 Task: nan
Action: Mouse moved to (517, 142)
Screenshot: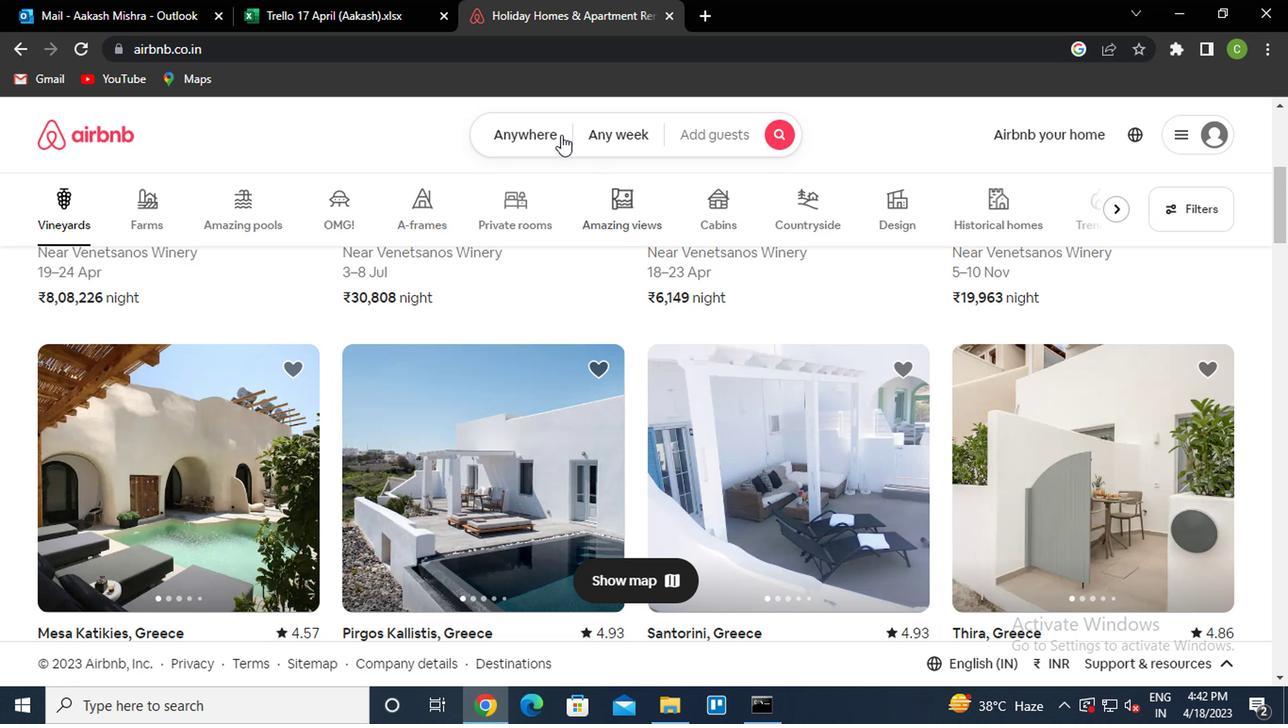 
Action: Mouse pressed left at (517, 142)
Screenshot: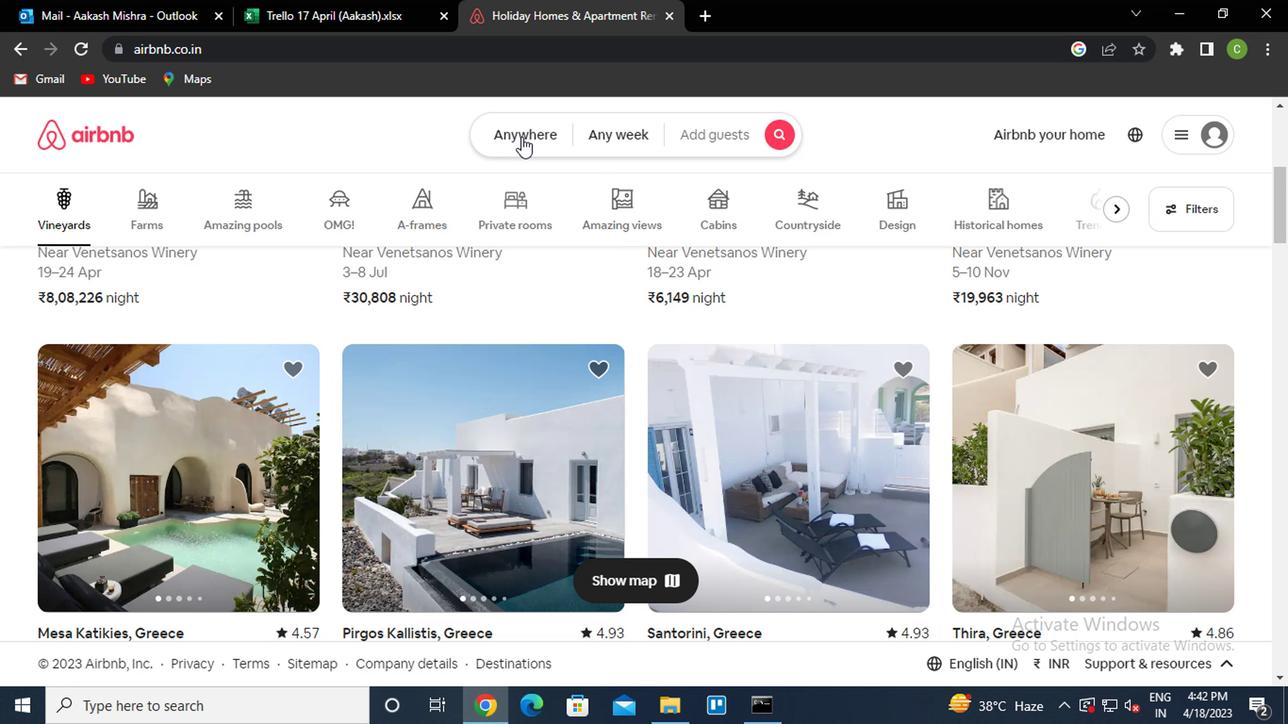 
Action: Mouse moved to (354, 218)
Screenshot: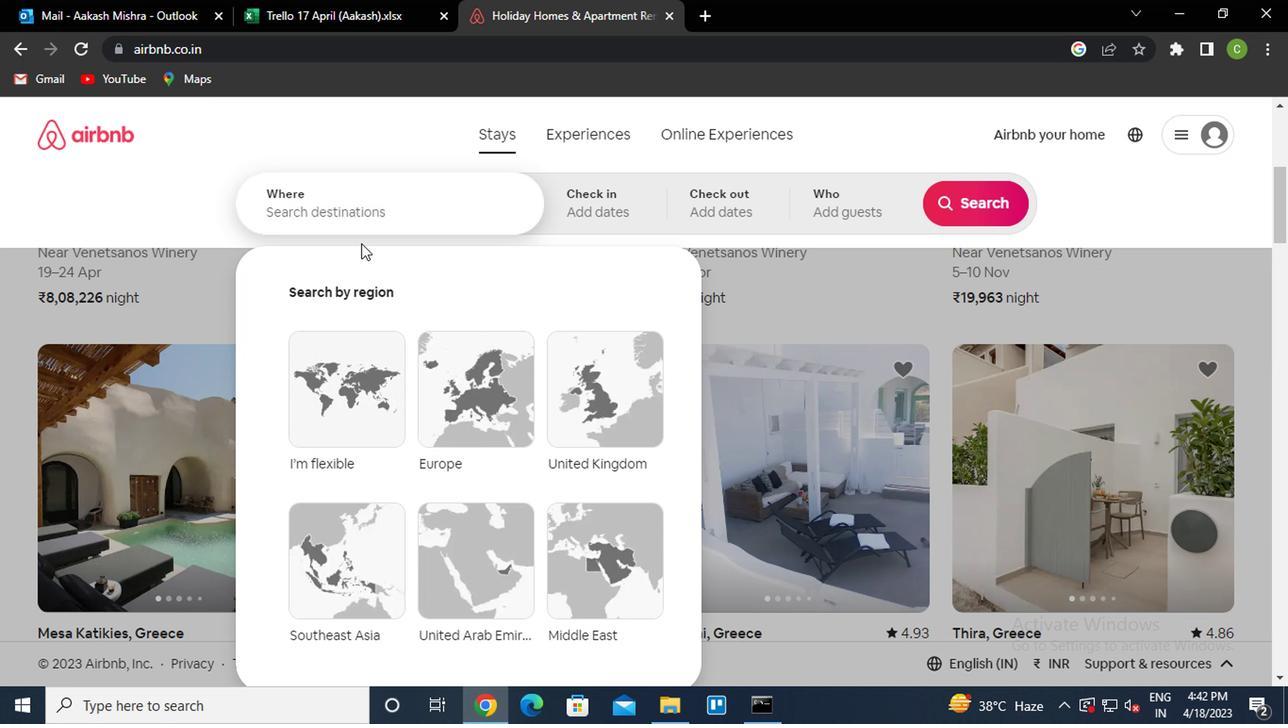 
Action: Mouse pressed left at (354, 218)
Screenshot: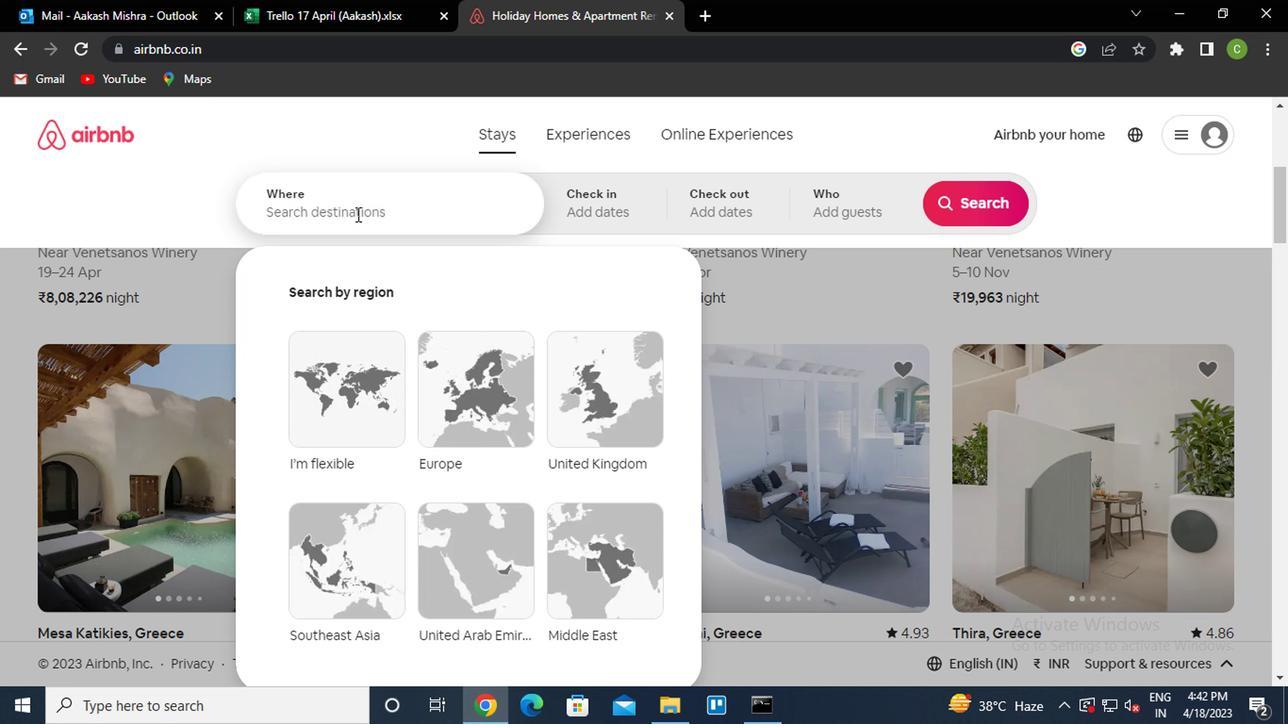 
Action: Mouse moved to (354, 217)
Screenshot: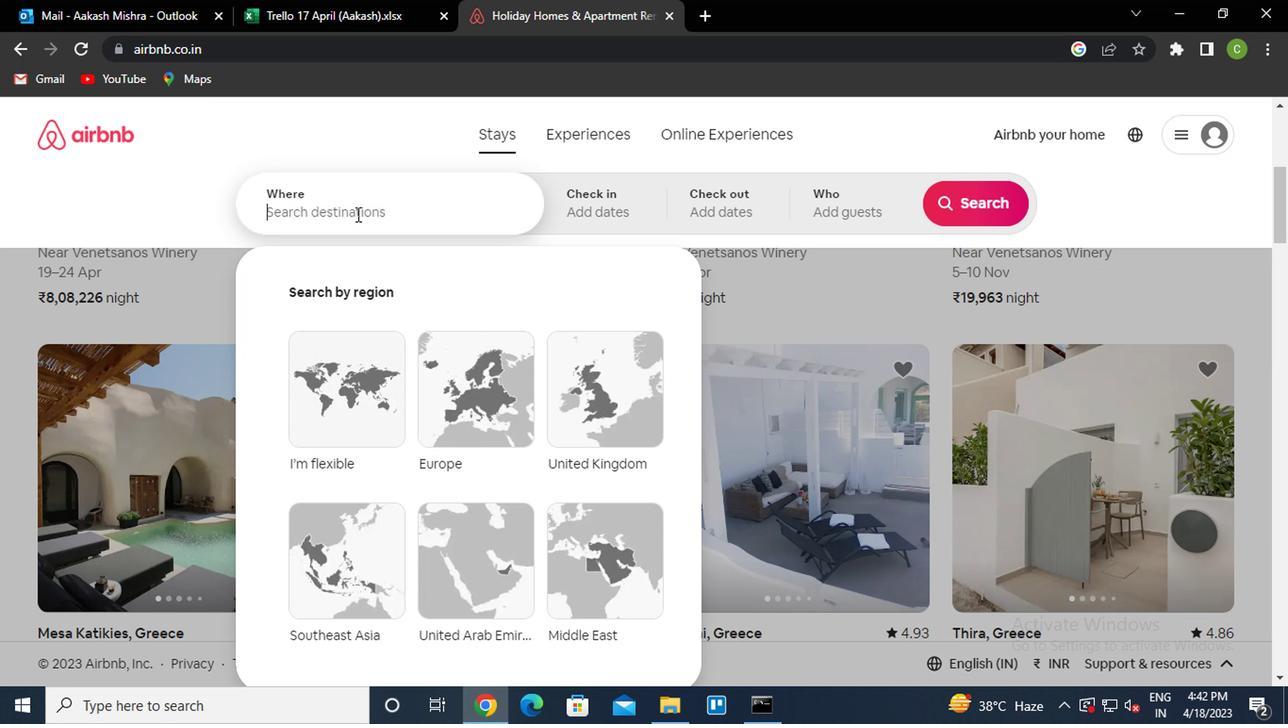 
Action: Key pressed <Key.caps_lock>c<Key.caps_lock>ampo<Key.space><Key.caps_lock>a<Key.caps_lock>legre<Key.space>brazil
Screenshot: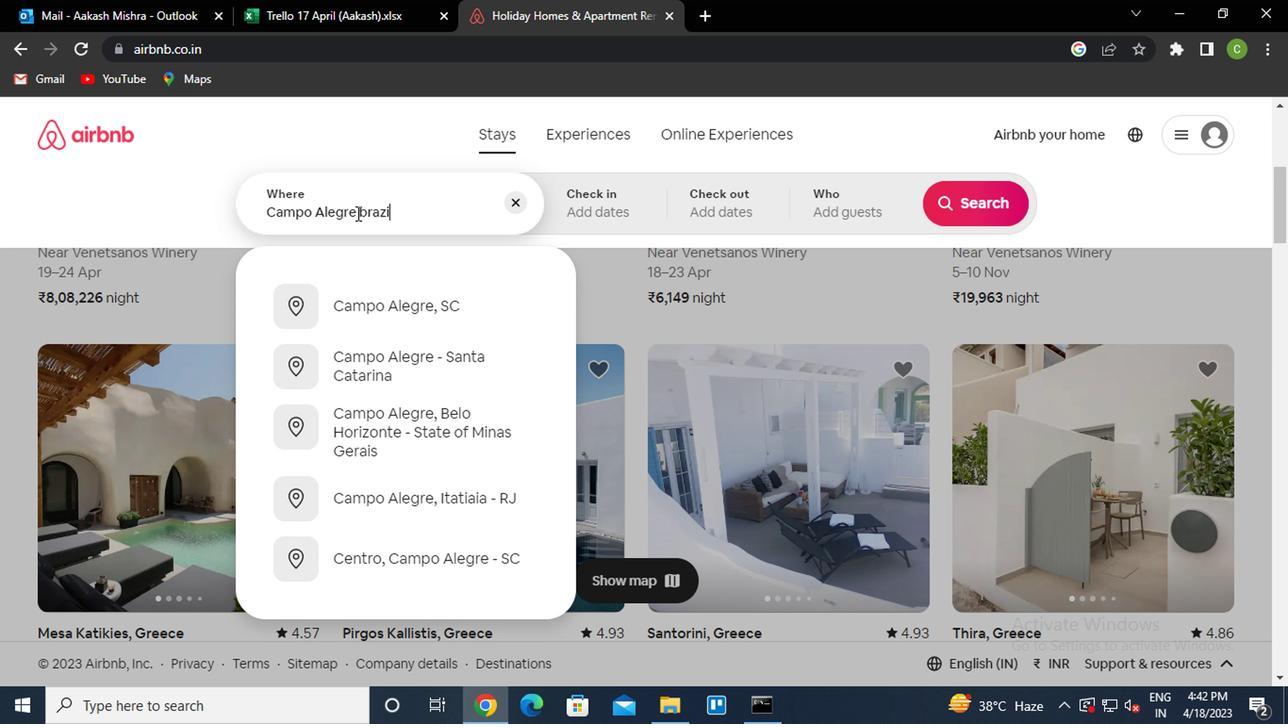 
Action: Mouse moved to (389, 298)
Screenshot: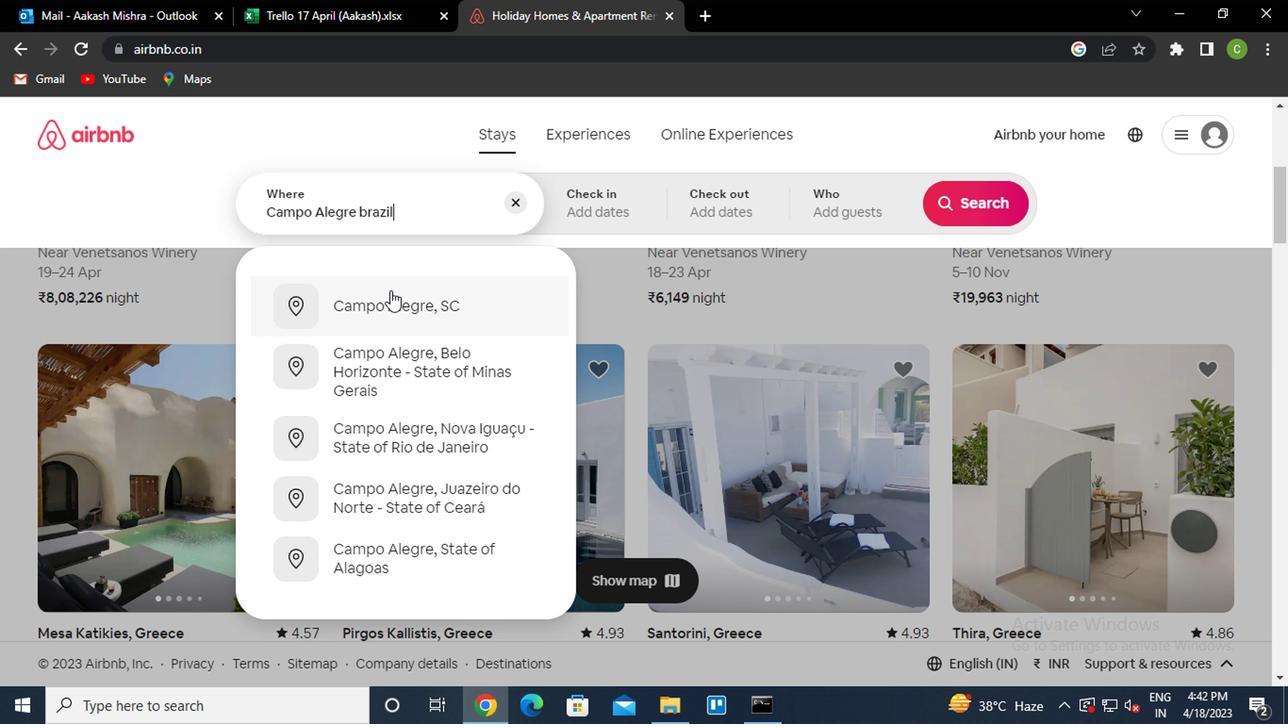 
Action: Mouse pressed left at (389, 298)
Screenshot: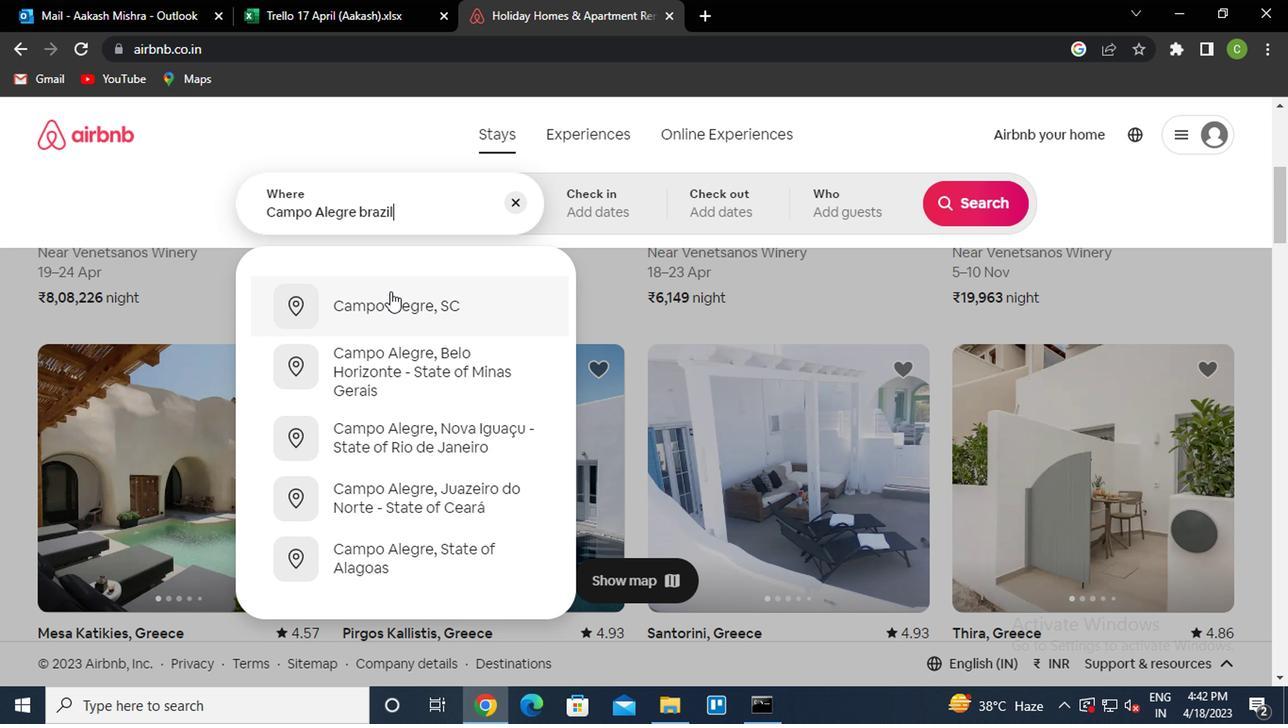 
Action: Mouse moved to (951, 352)
Screenshot: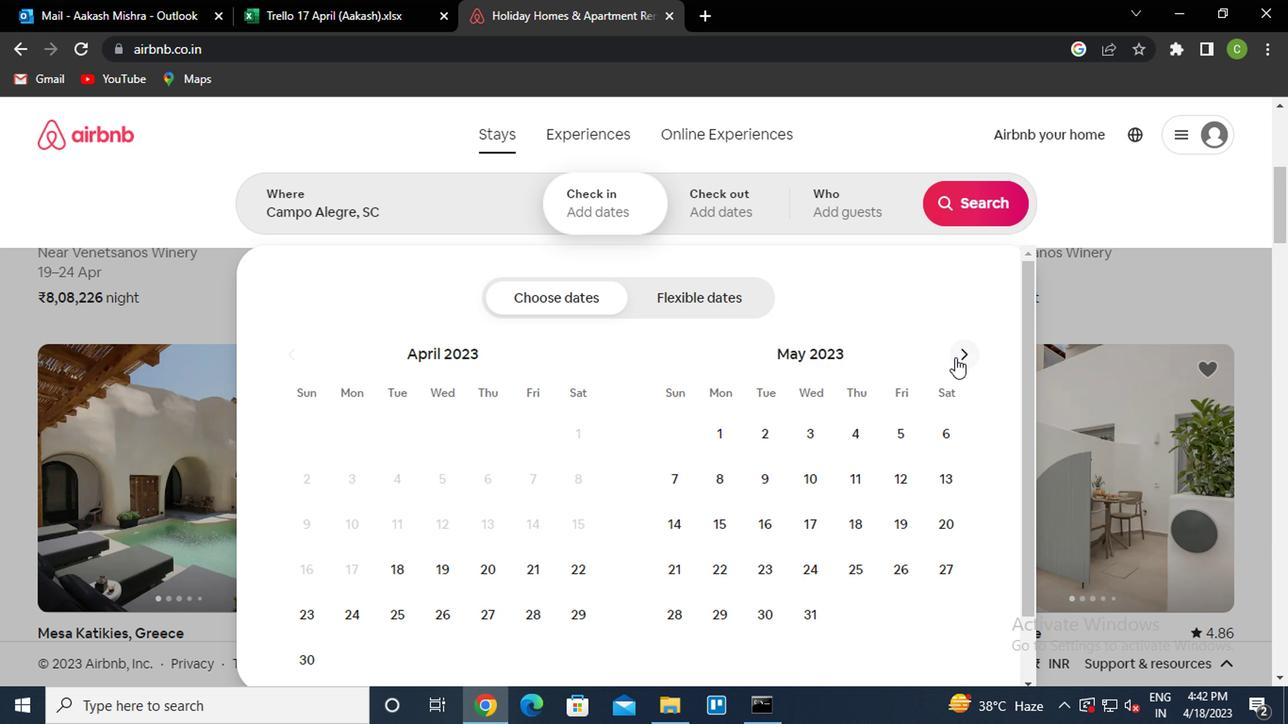 
Action: Mouse pressed left at (951, 352)
Screenshot: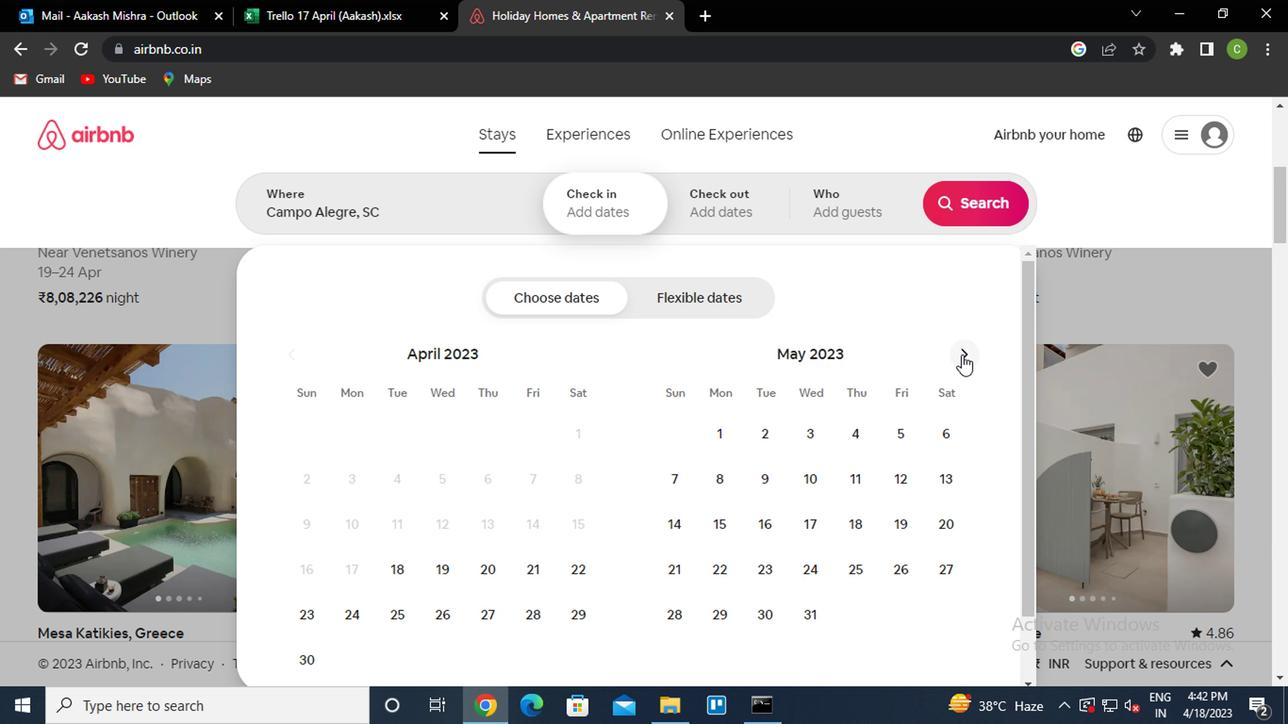 
Action: Mouse pressed left at (951, 352)
Screenshot: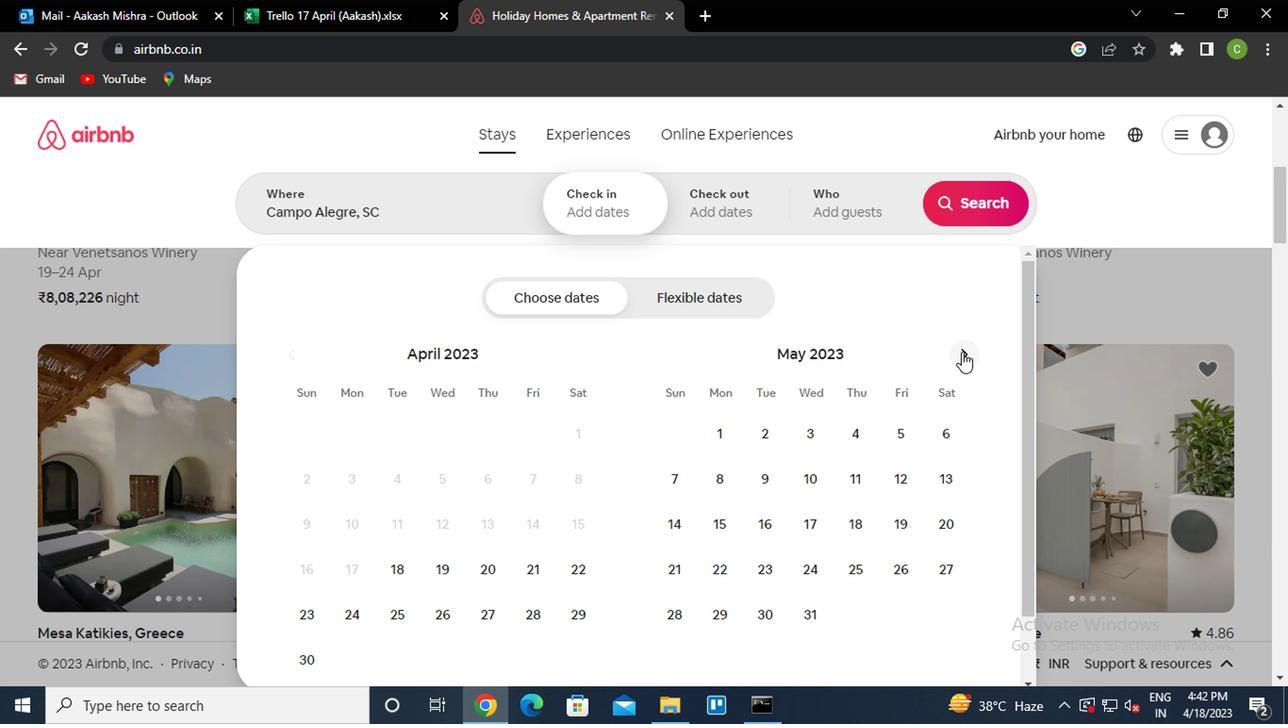 
Action: Mouse pressed left at (951, 352)
Screenshot: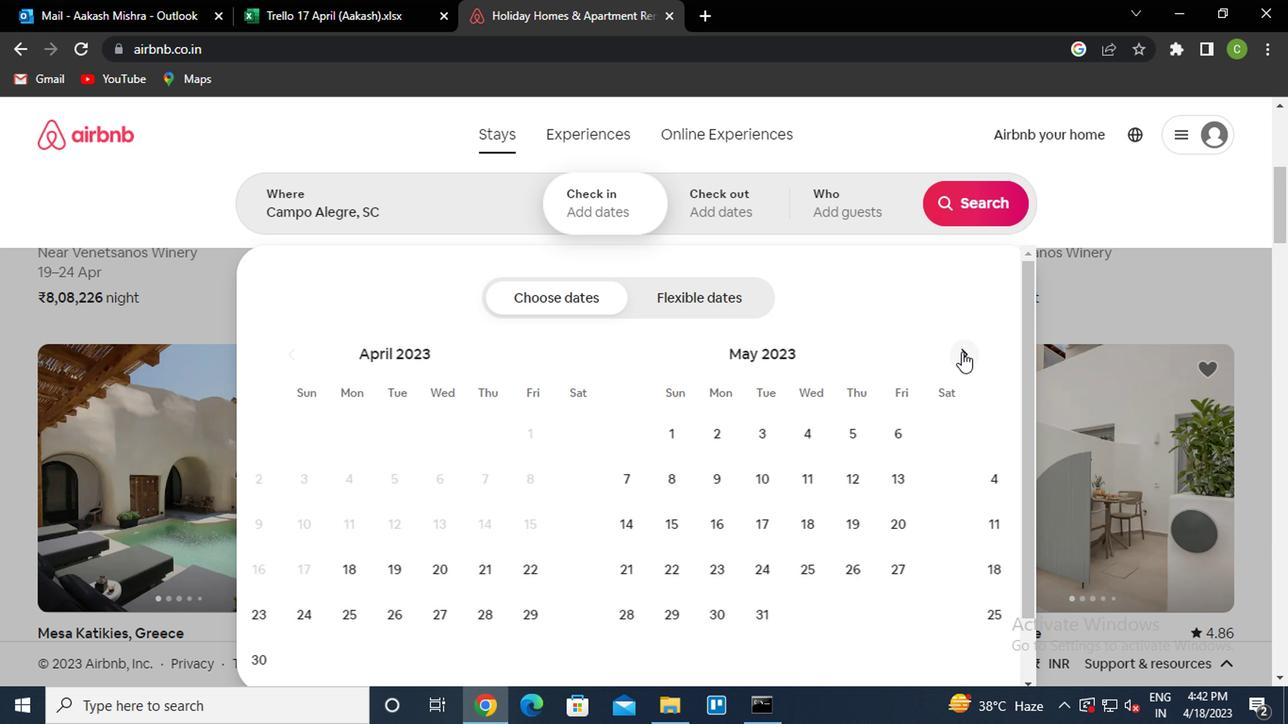 
Action: Mouse pressed left at (951, 352)
Screenshot: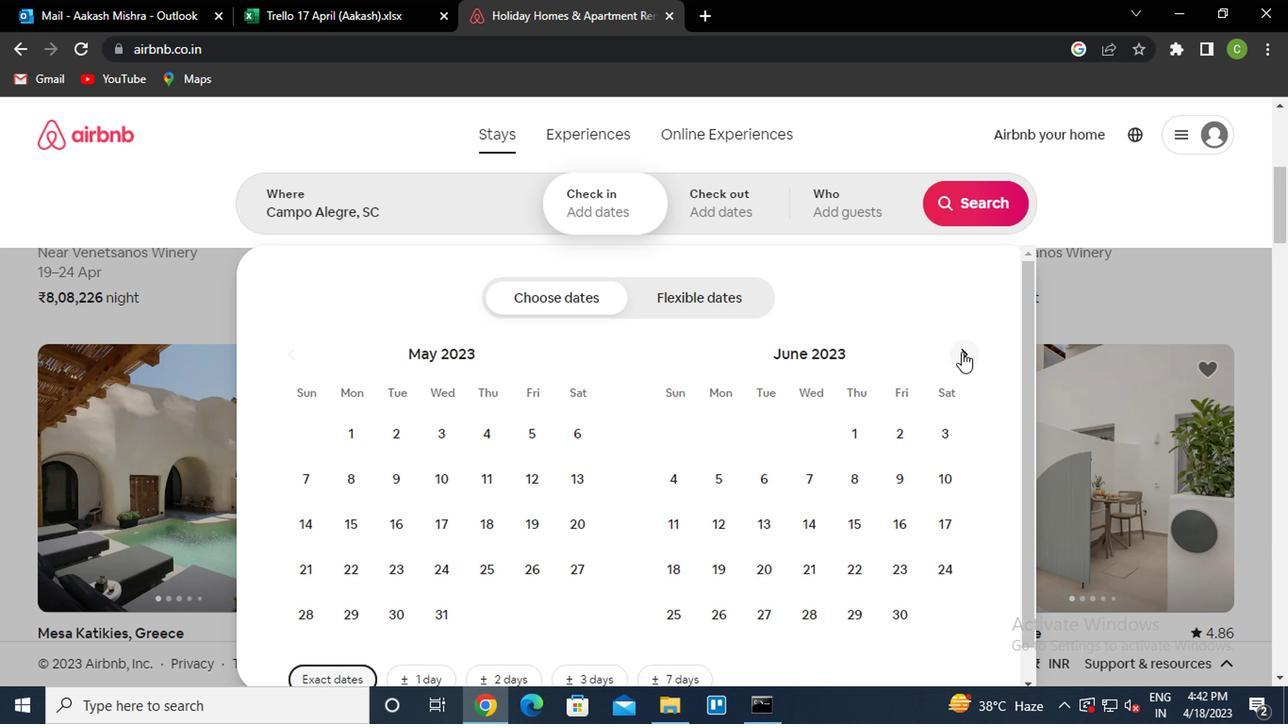 
Action: Mouse pressed left at (951, 352)
Screenshot: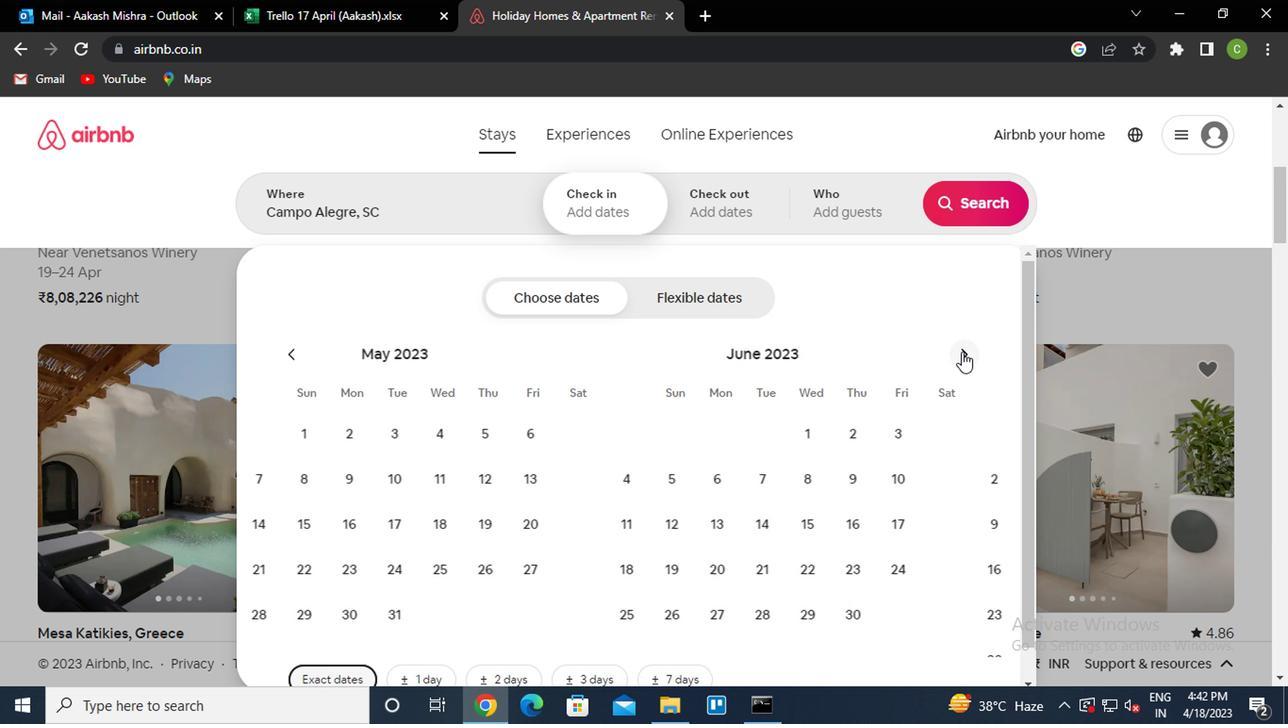 
Action: Mouse pressed left at (951, 352)
Screenshot: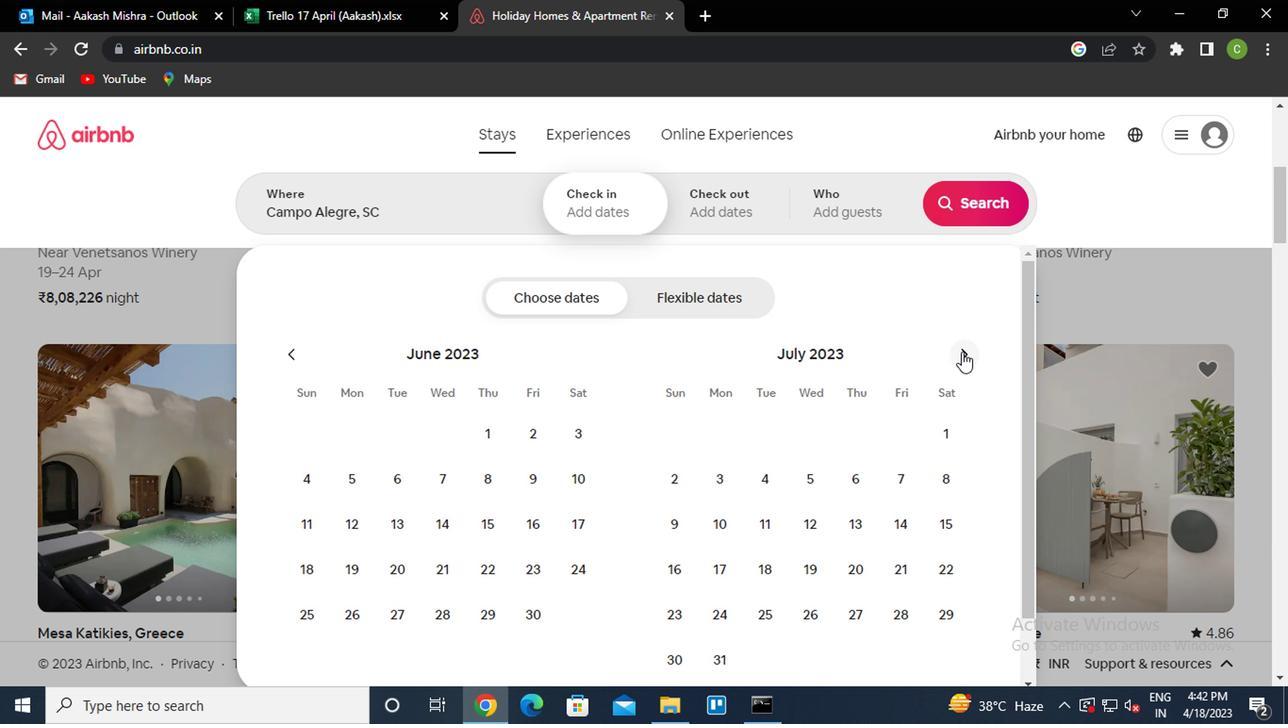 
Action: Mouse pressed left at (951, 352)
Screenshot: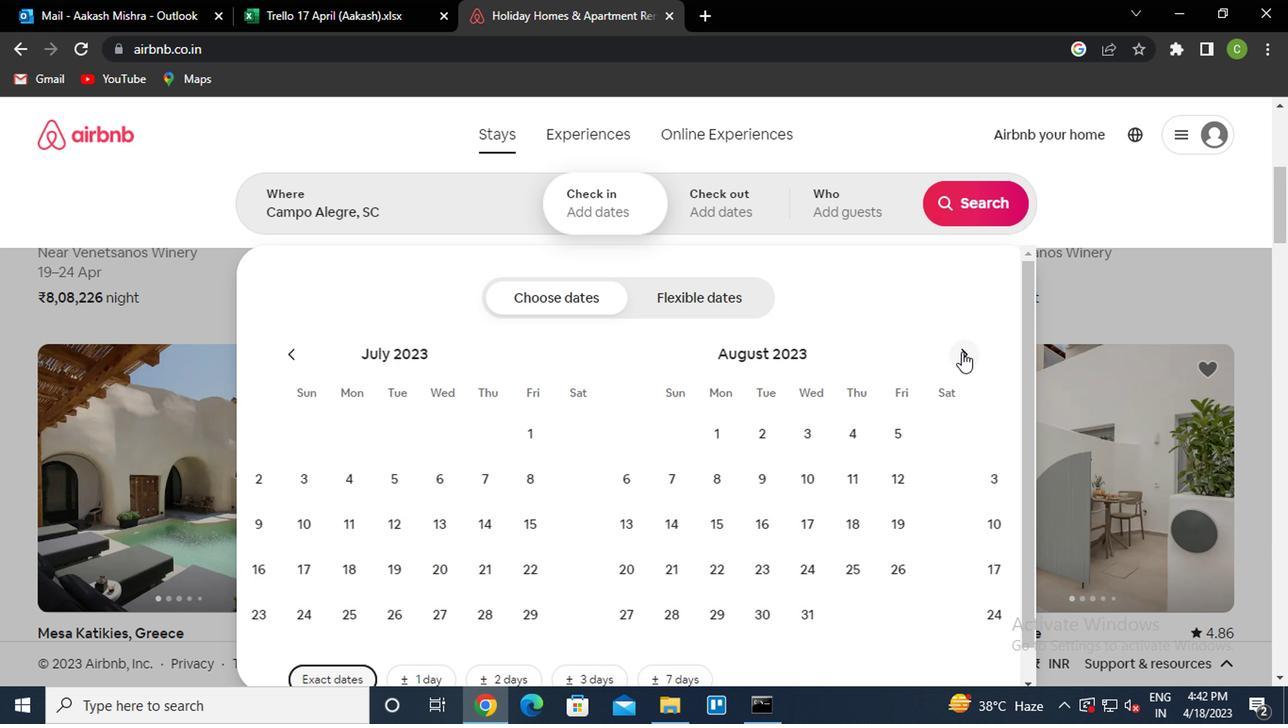 
Action: Mouse moved to (452, 482)
Screenshot: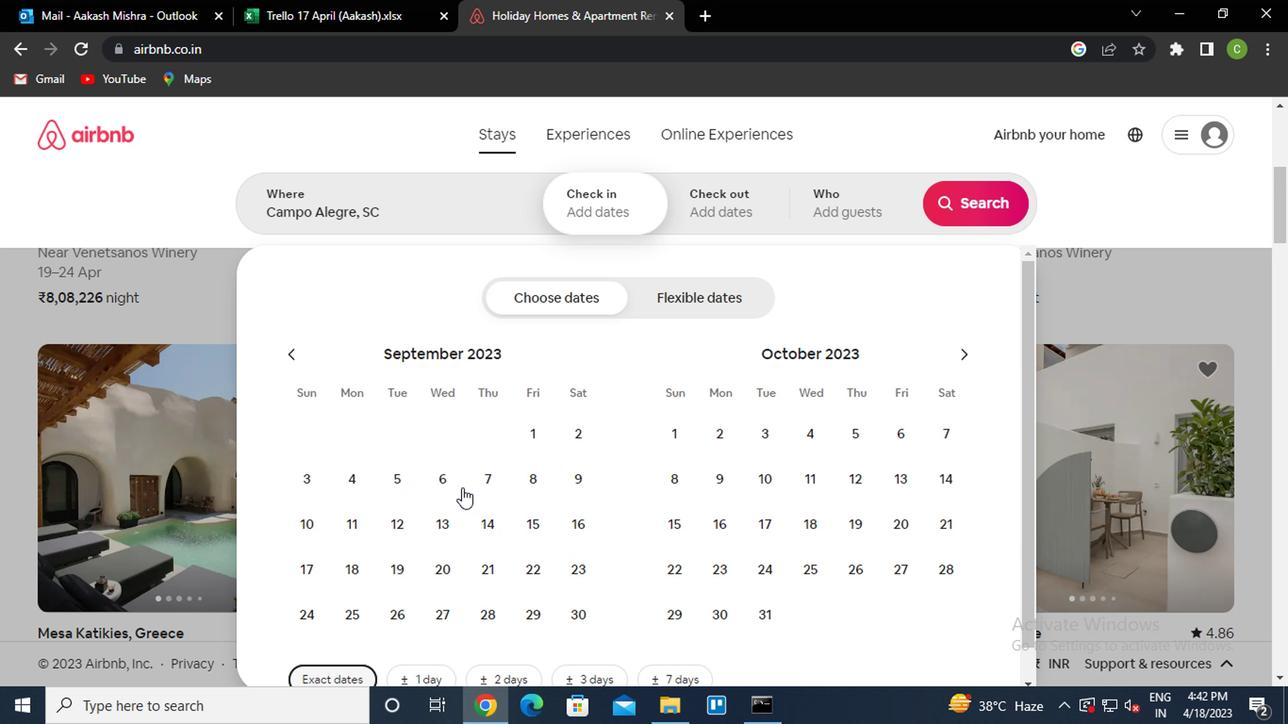 
Action: Mouse pressed left at (452, 482)
Screenshot: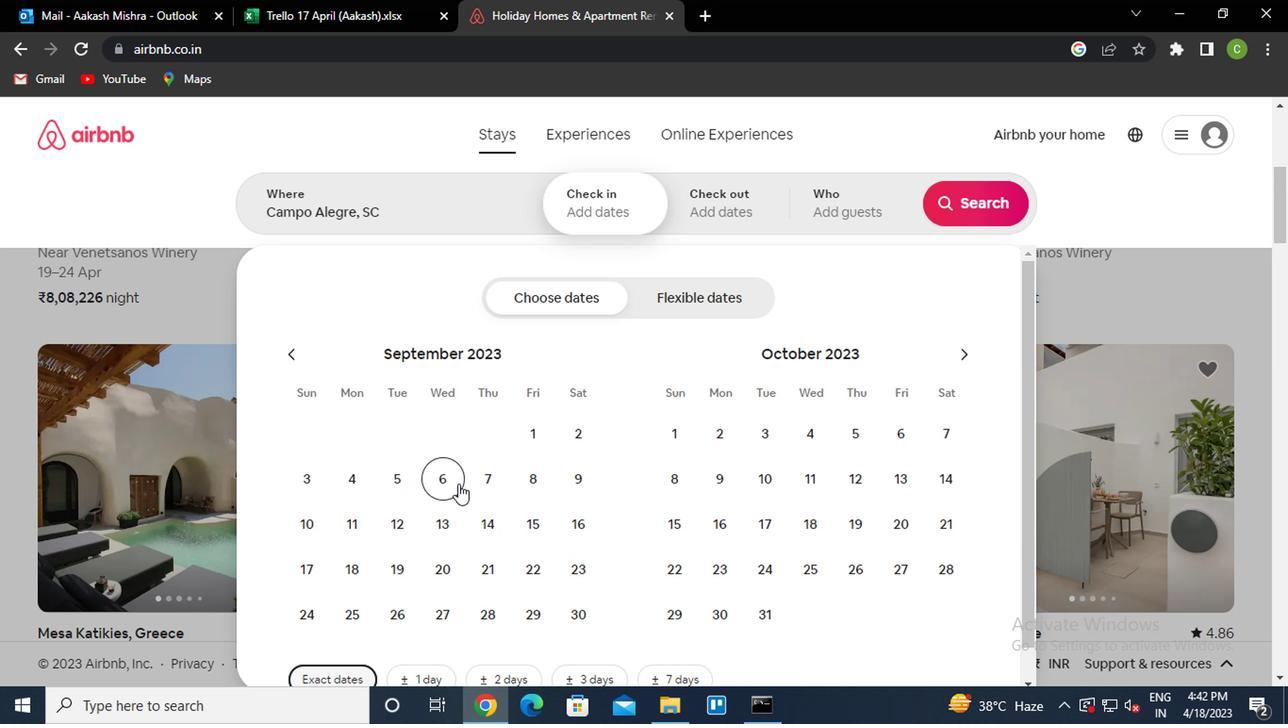 
Action: Mouse moved to (301, 526)
Screenshot: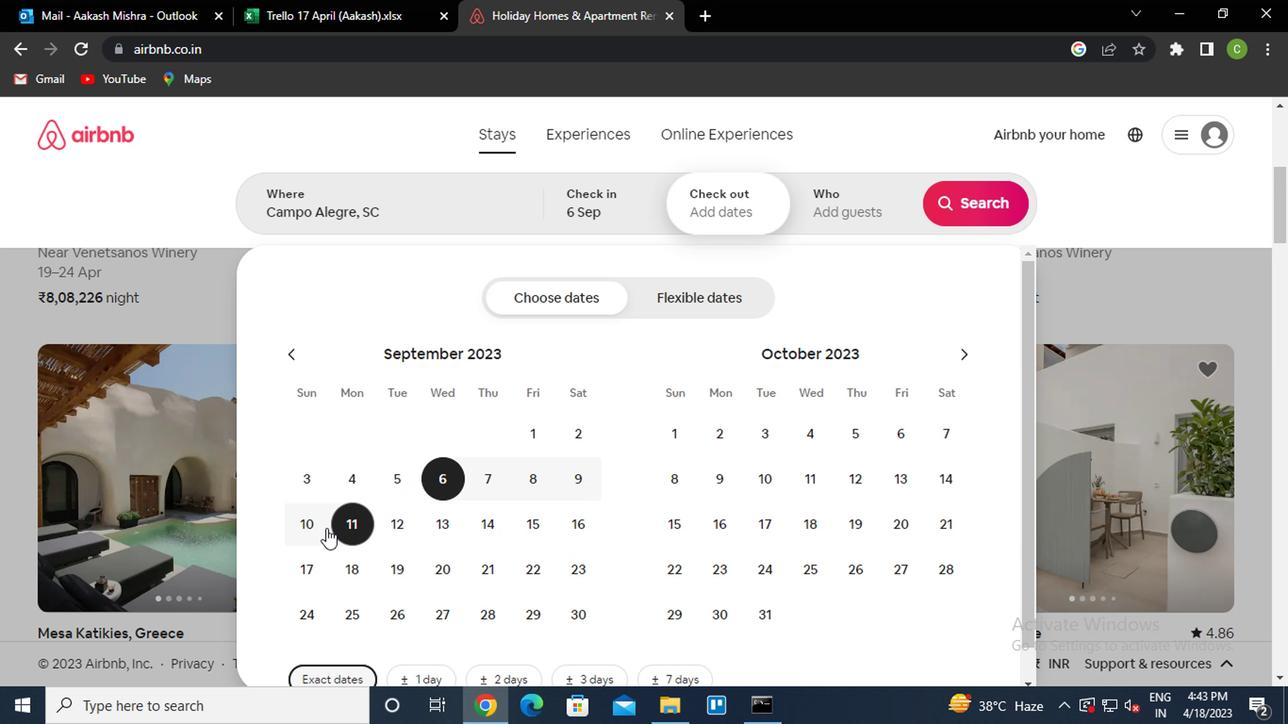 
Action: Mouse pressed left at (301, 526)
Screenshot: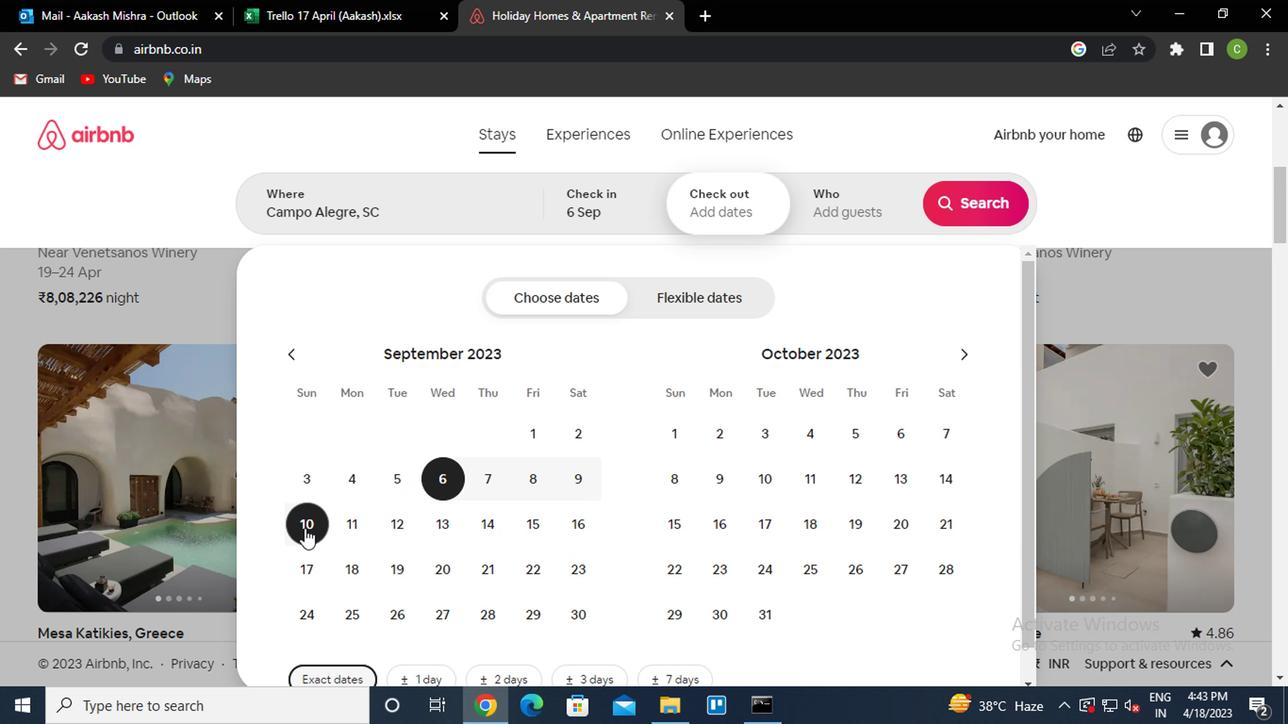 
Action: Mouse moved to (829, 205)
Screenshot: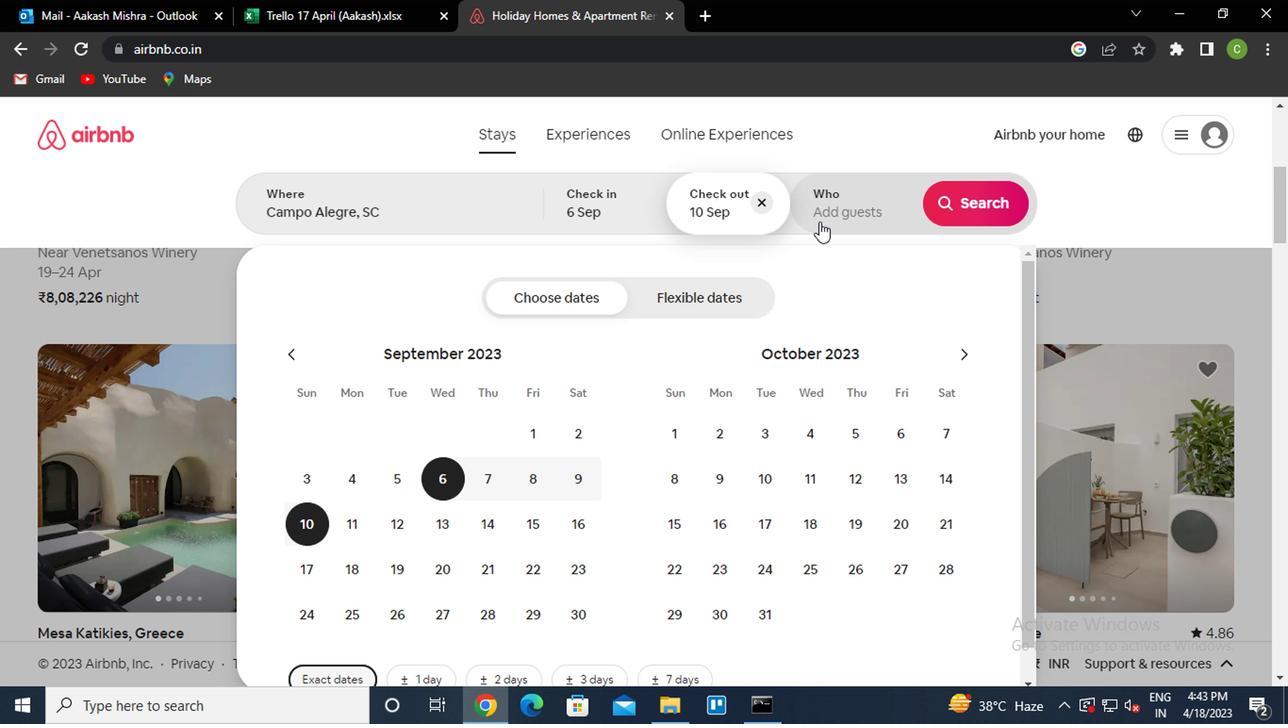 
Action: Mouse pressed left at (829, 205)
Screenshot: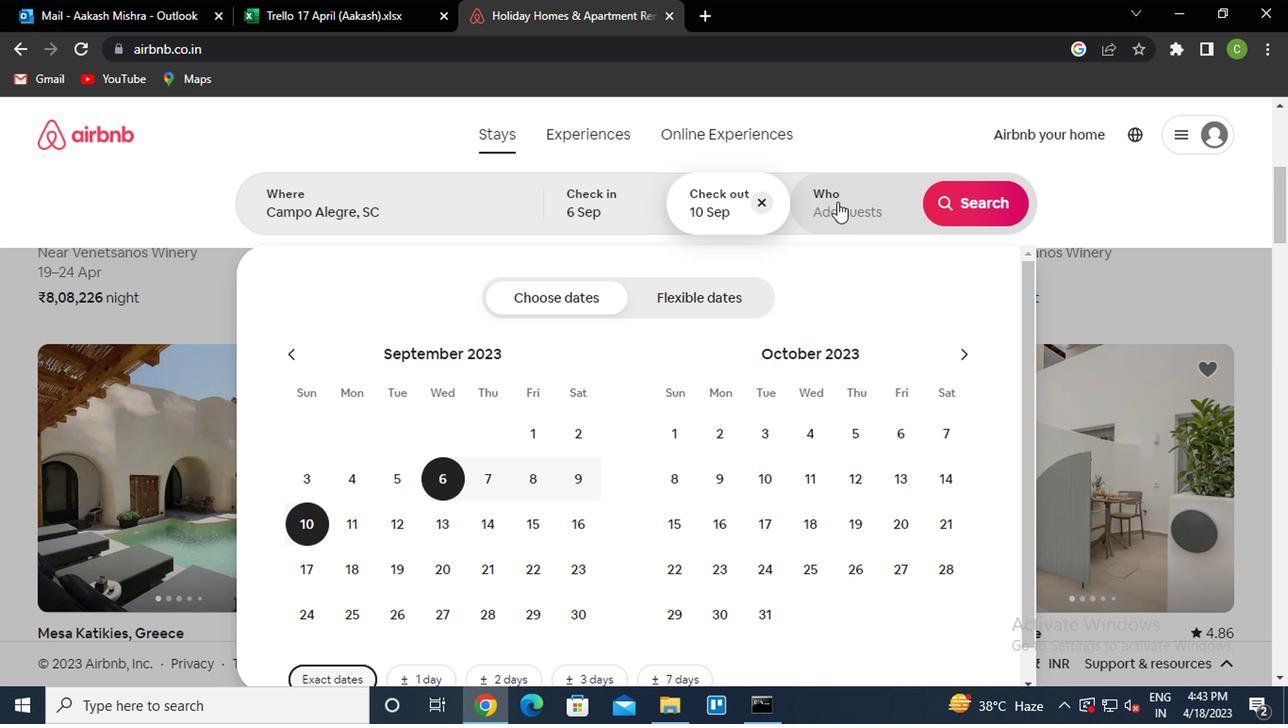 
Action: Mouse moved to (970, 310)
Screenshot: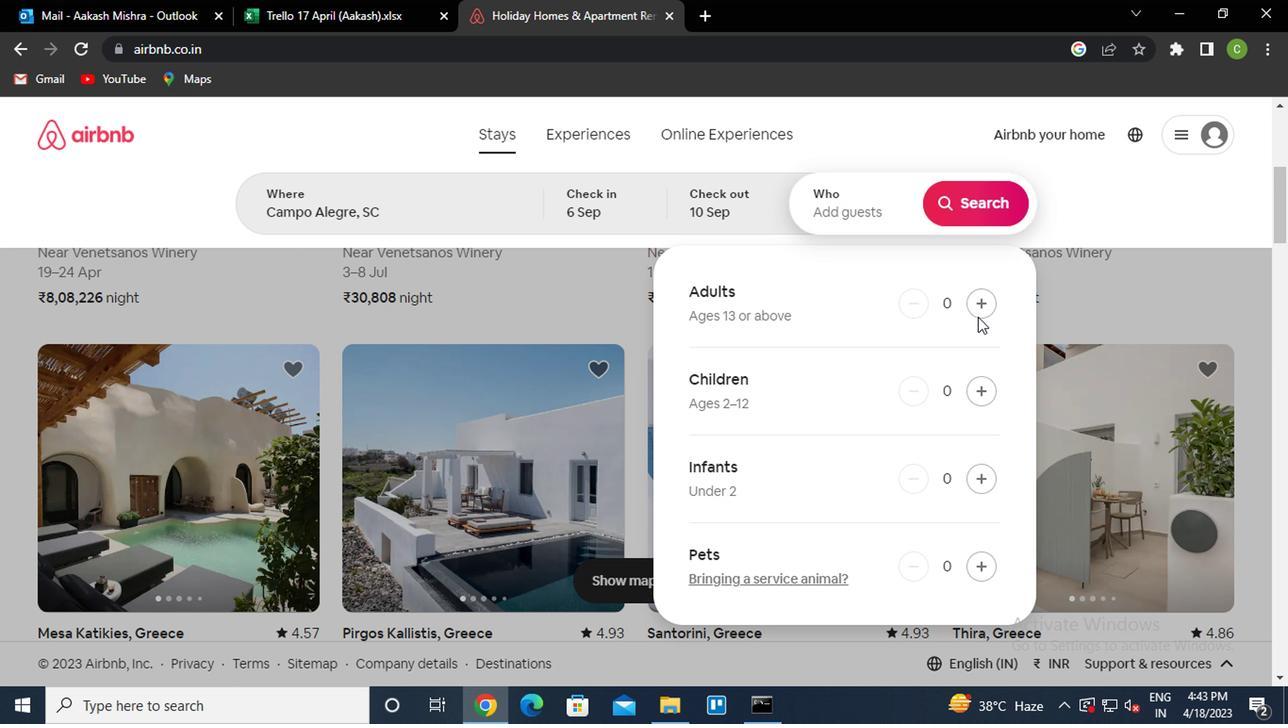 
Action: Mouse pressed left at (970, 310)
Screenshot: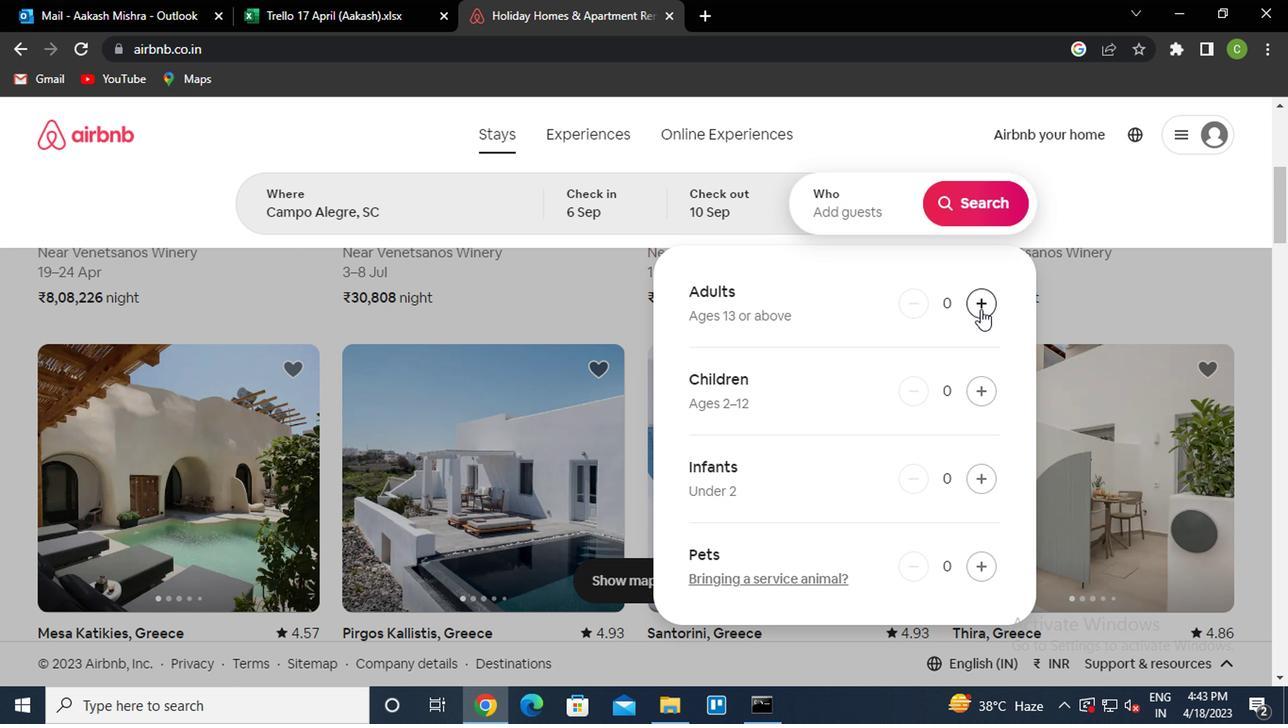 
Action: Mouse moved to (1078, 321)
Screenshot: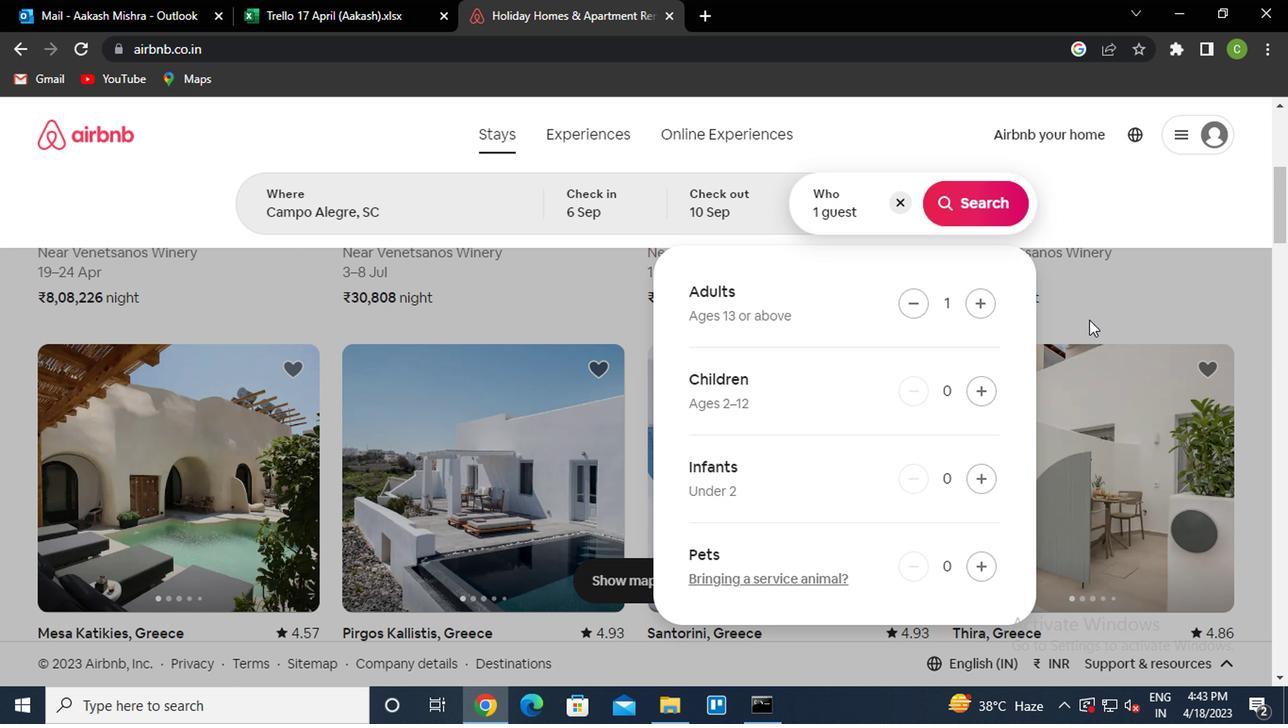 
Action: Mouse pressed left at (1078, 321)
Screenshot: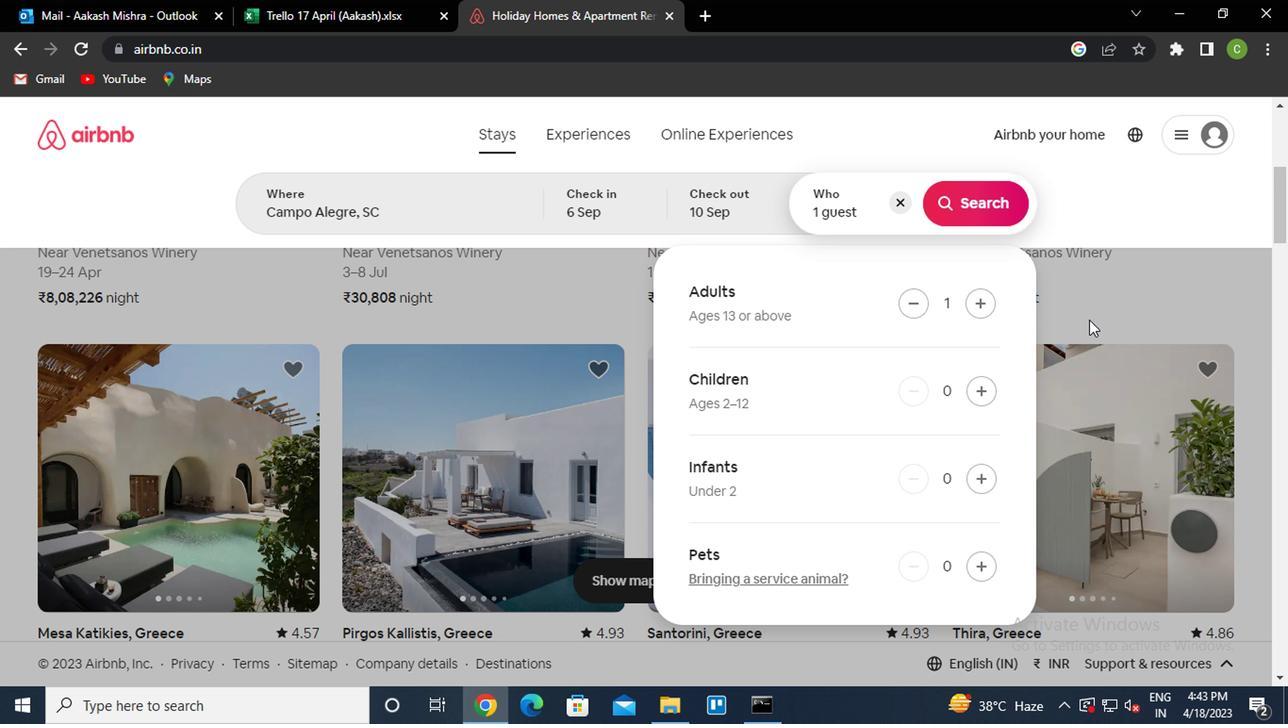 
Action: Mouse moved to (1169, 218)
Screenshot: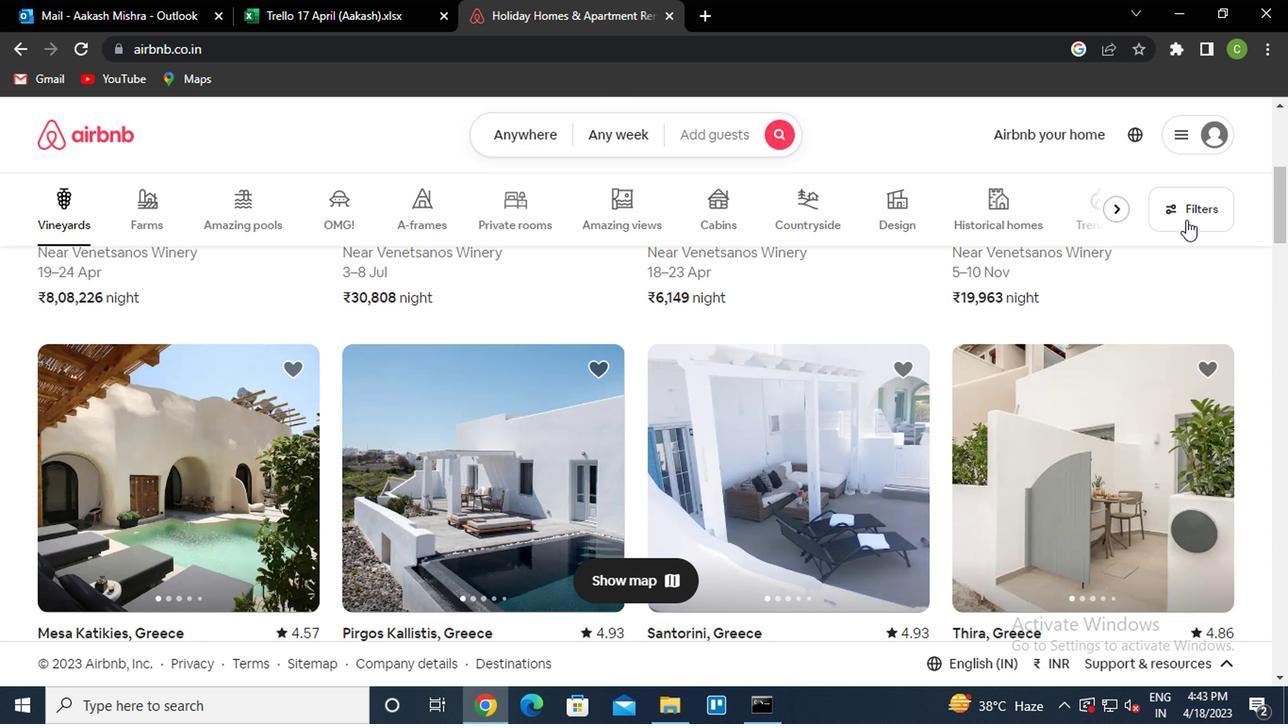 
Action: Mouse pressed left at (1169, 218)
Screenshot: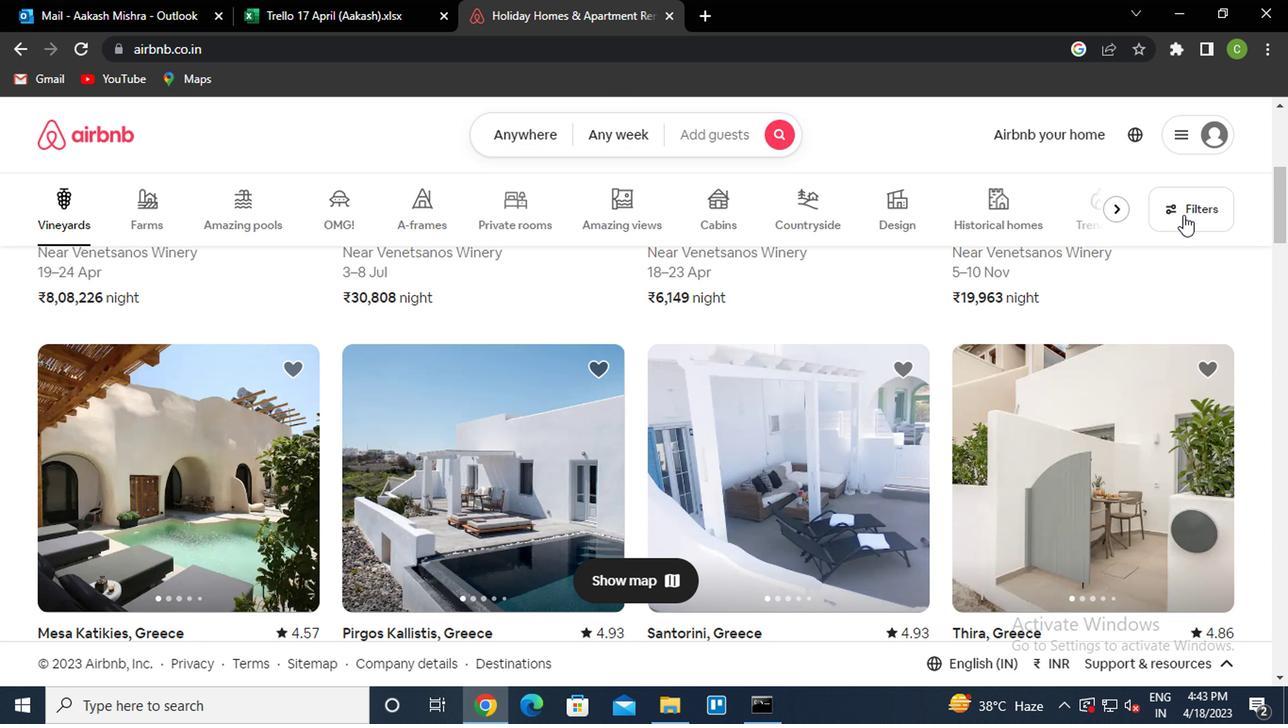 
Action: Mouse moved to (393, 446)
Screenshot: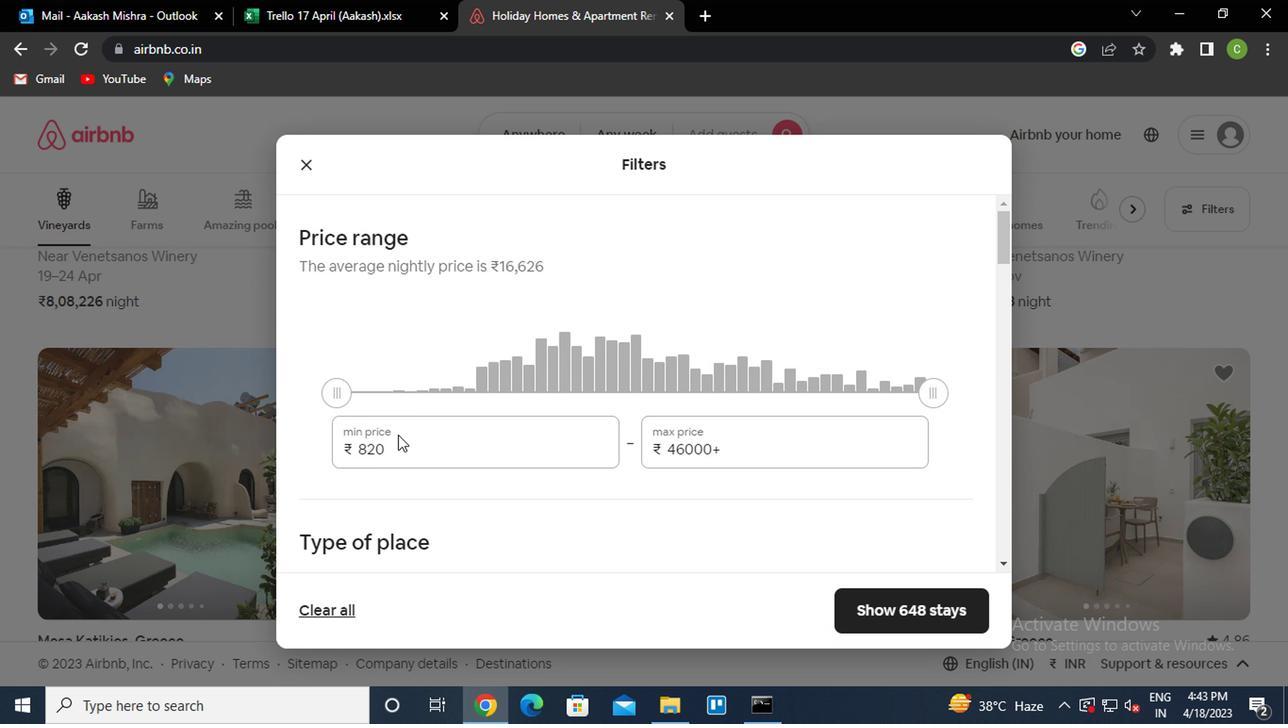 
Action: Mouse pressed left at (393, 446)
Screenshot: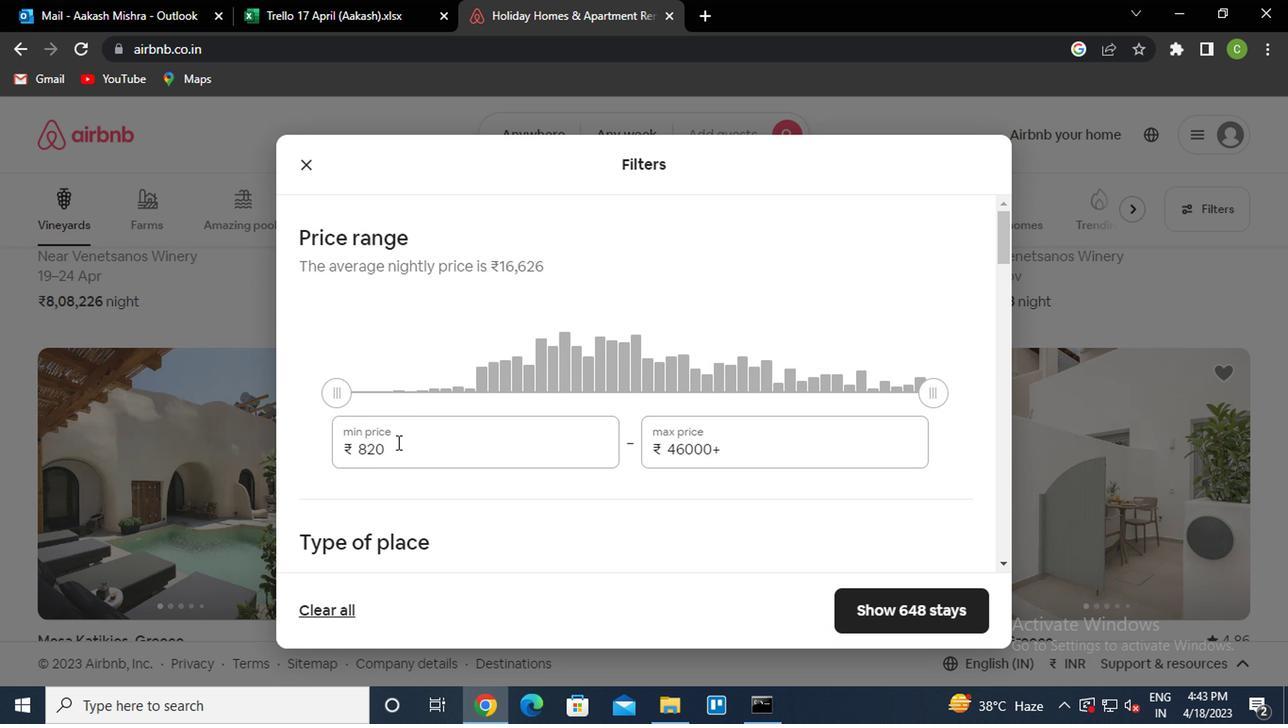 
Action: Mouse moved to (393, 448)
Screenshot: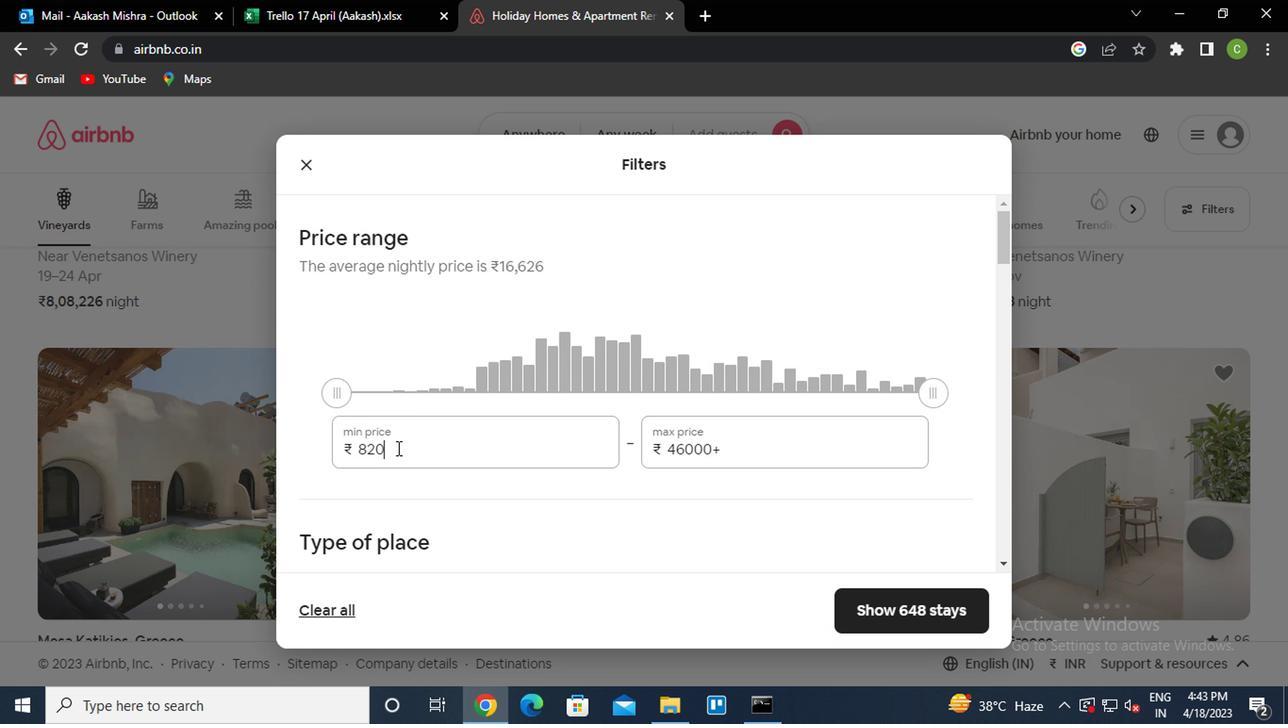 
Action: Key pressed <Key.backspace><Key.backspace><Key.backspace>10000<Key.tab>15000
Screenshot: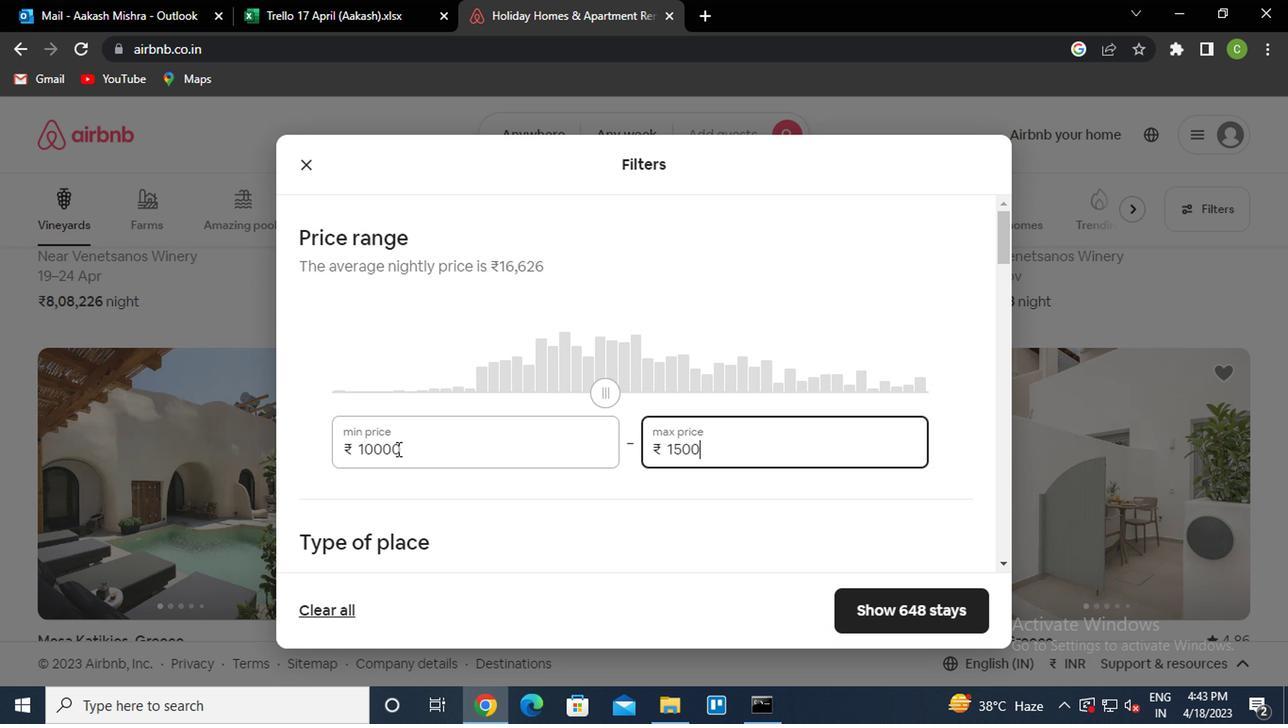 
Action: Mouse moved to (428, 432)
Screenshot: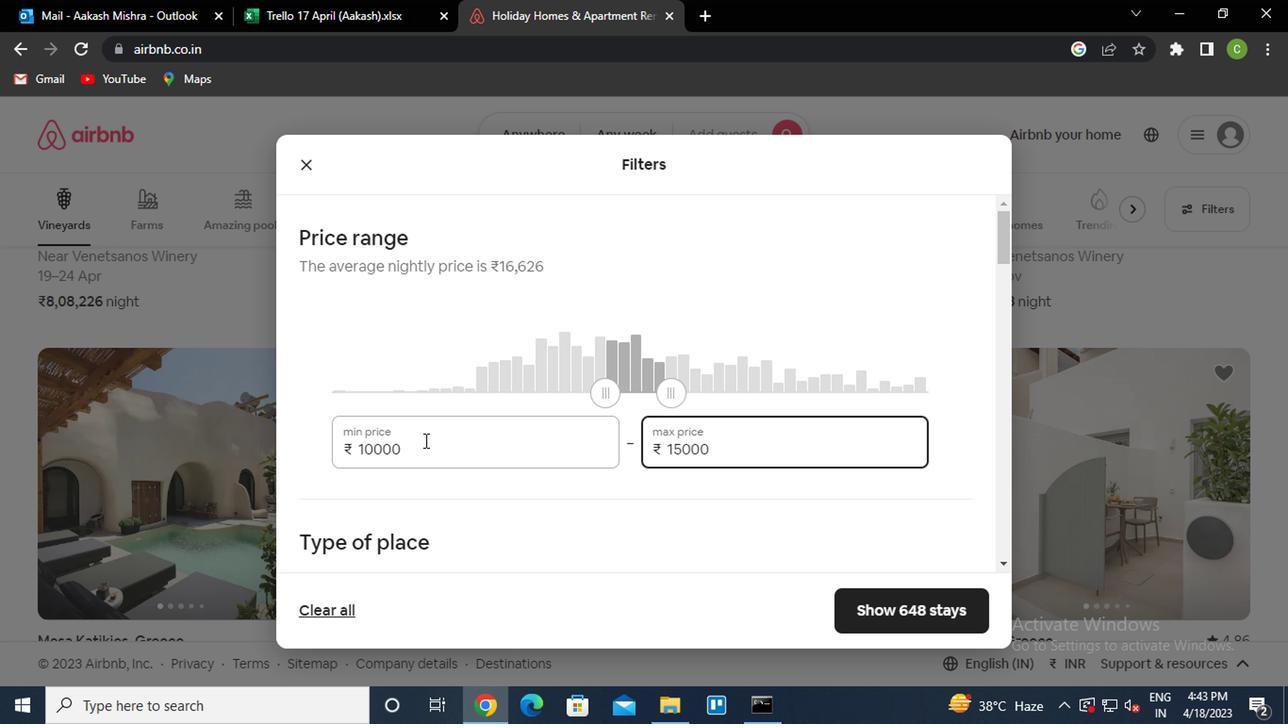
Action: Mouse scrolled (428, 431) with delta (0, 0)
Screenshot: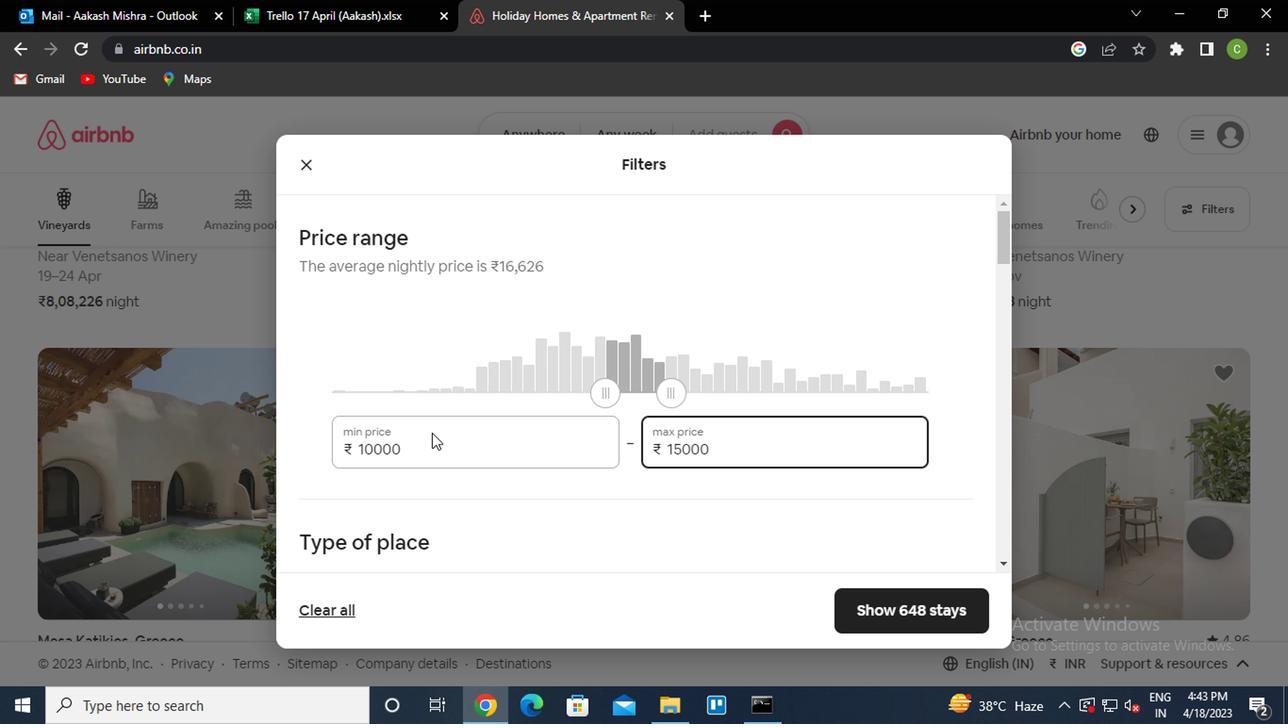 
Action: Mouse moved to (450, 432)
Screenshot: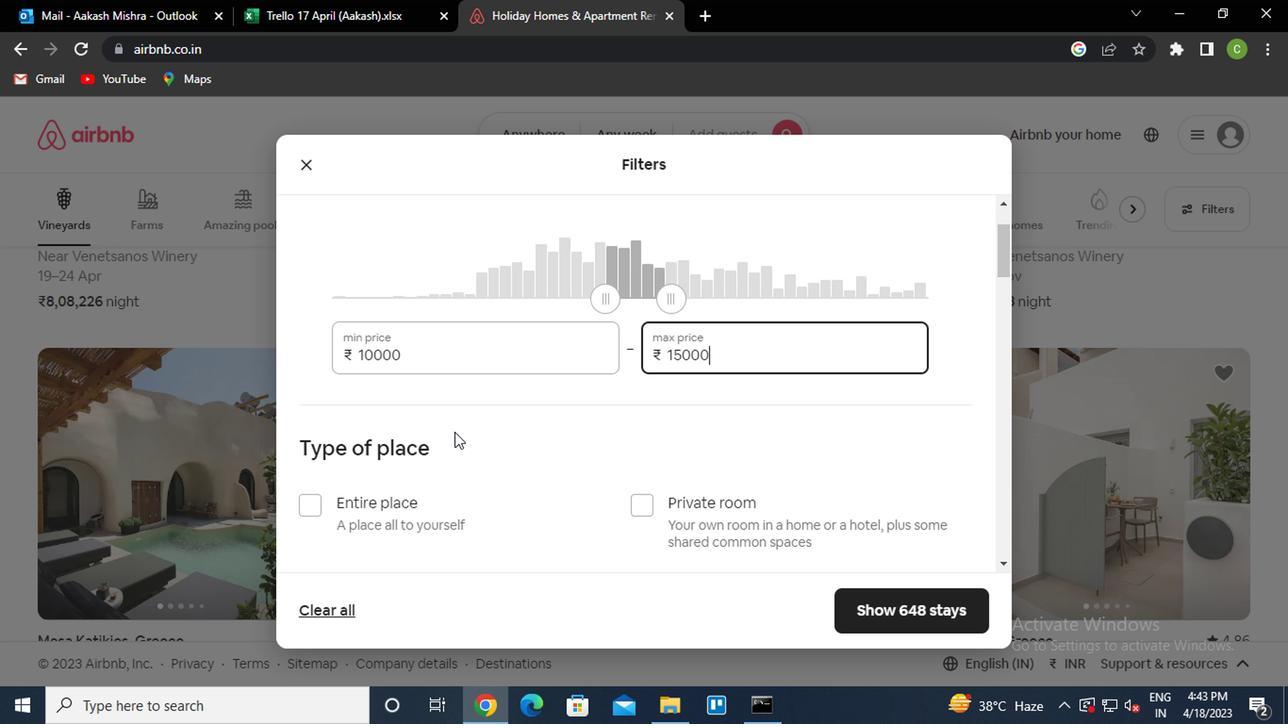 
Action: Mouse scrolled (450, 431) with delta (0, 0)
Screenshot: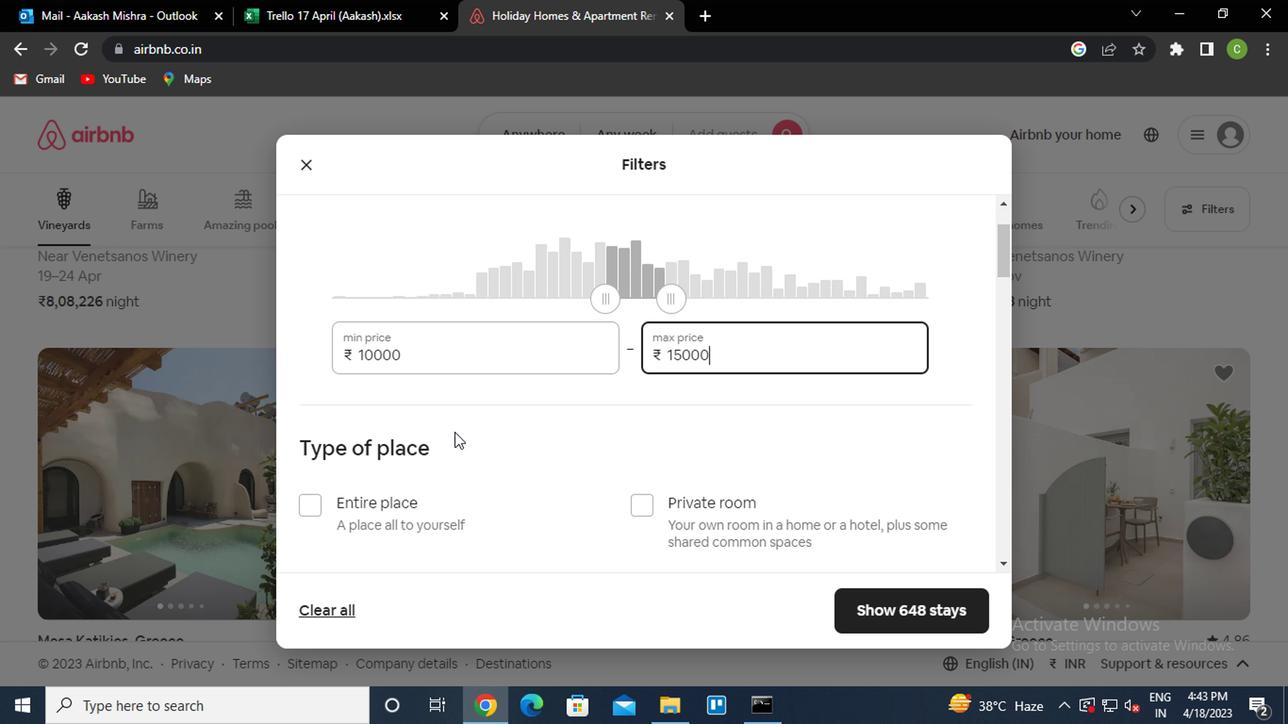 
Action: Mouse scrolled (450, 431) with delta (0, 0)
Screenshot: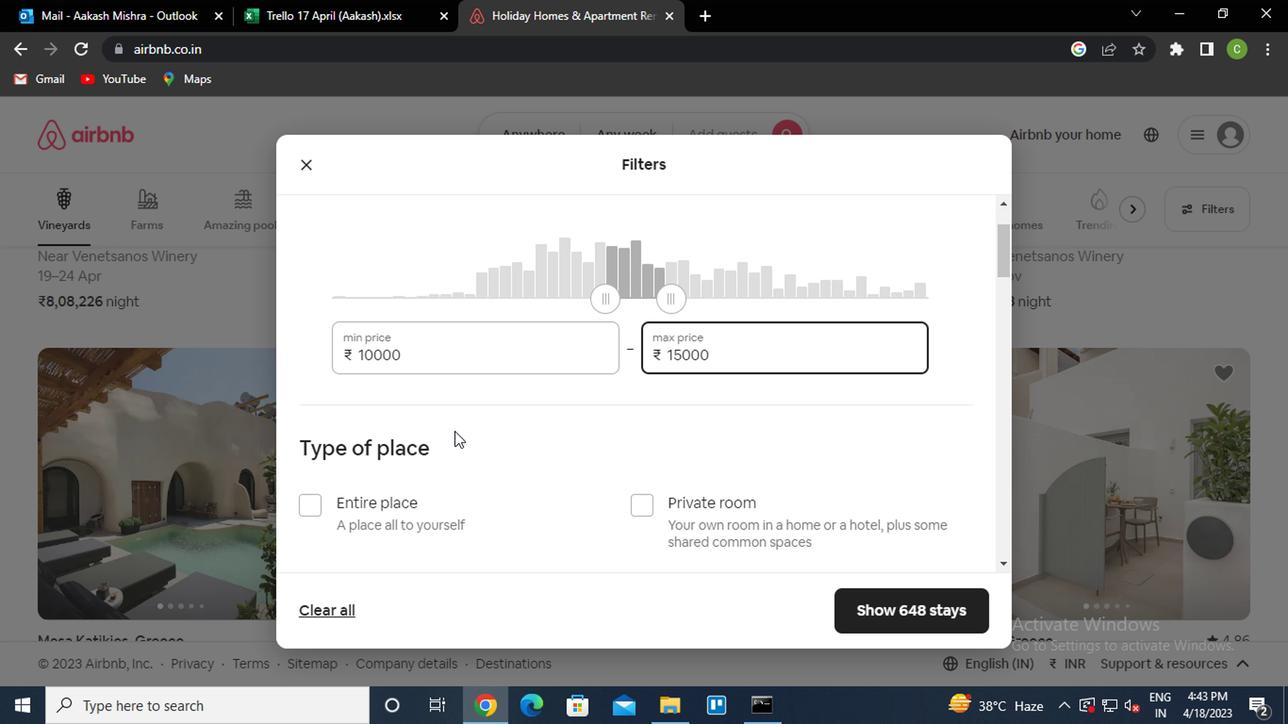 
Action: Mouse moved to (723, 311)
Screenshot: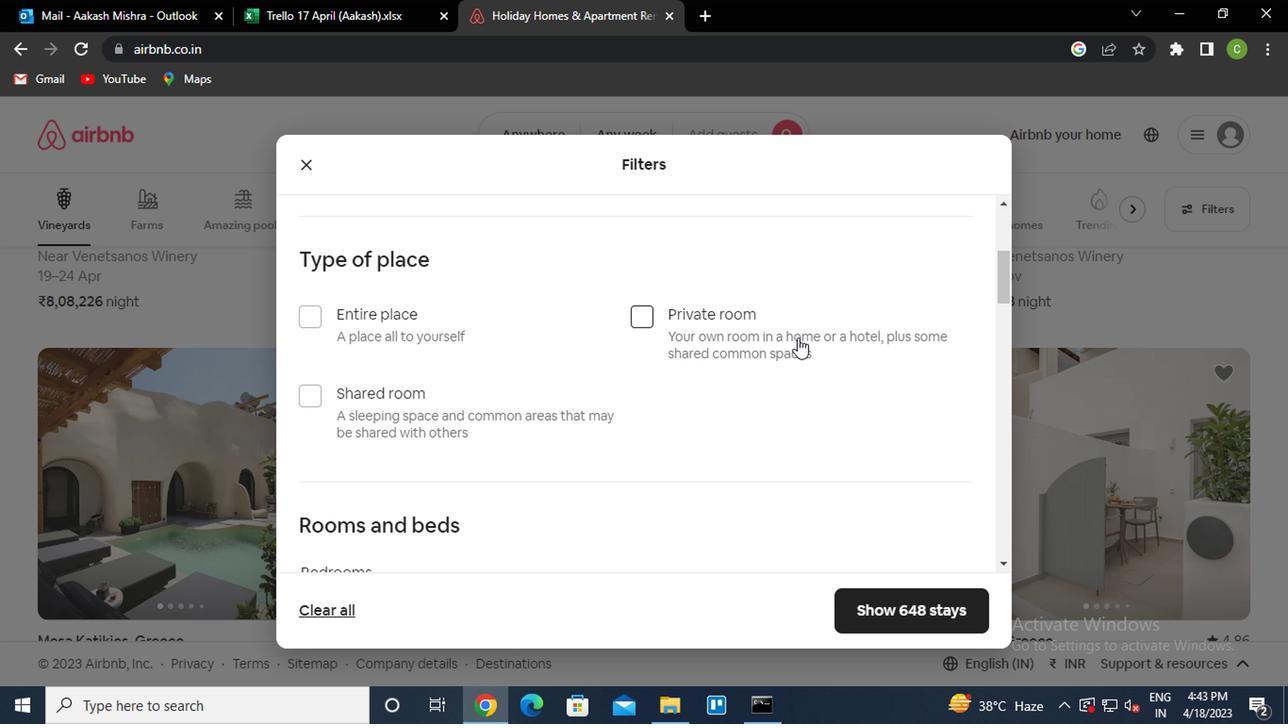 
Action: Mouse pressed left at (723, 311)
Screenshot: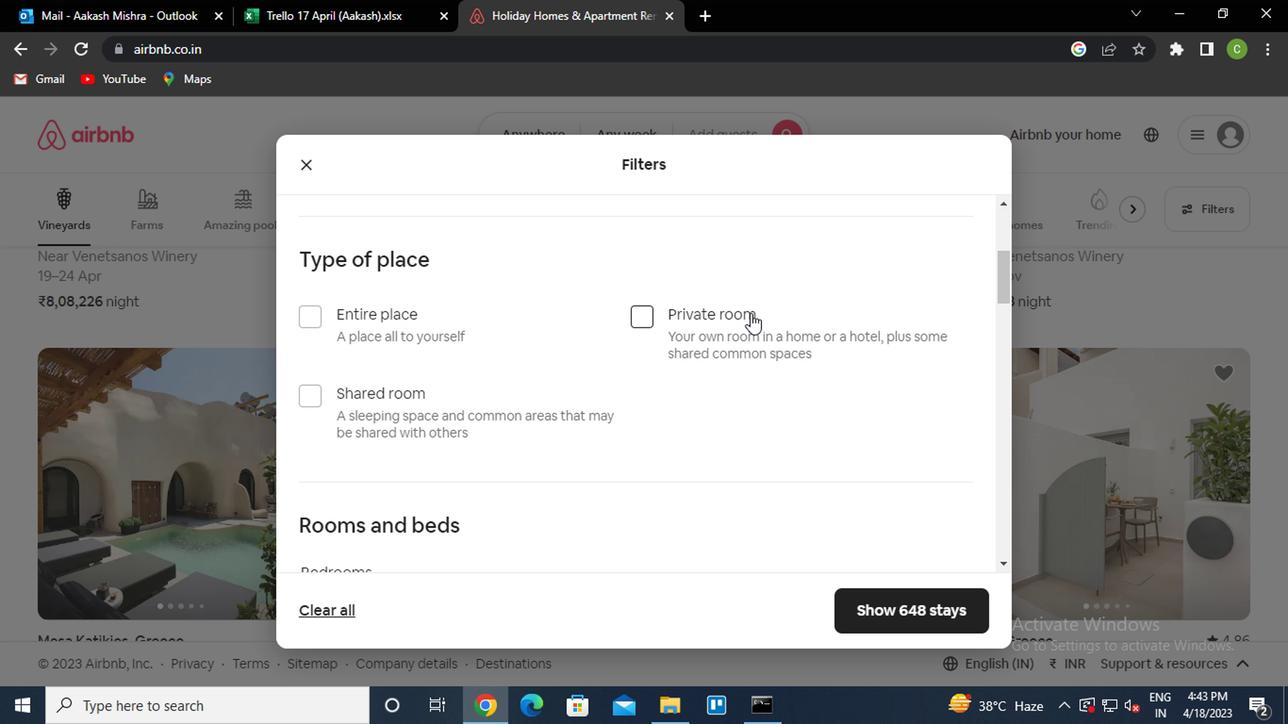 
Action: Mouse moved to (709, 346)
Screenshot: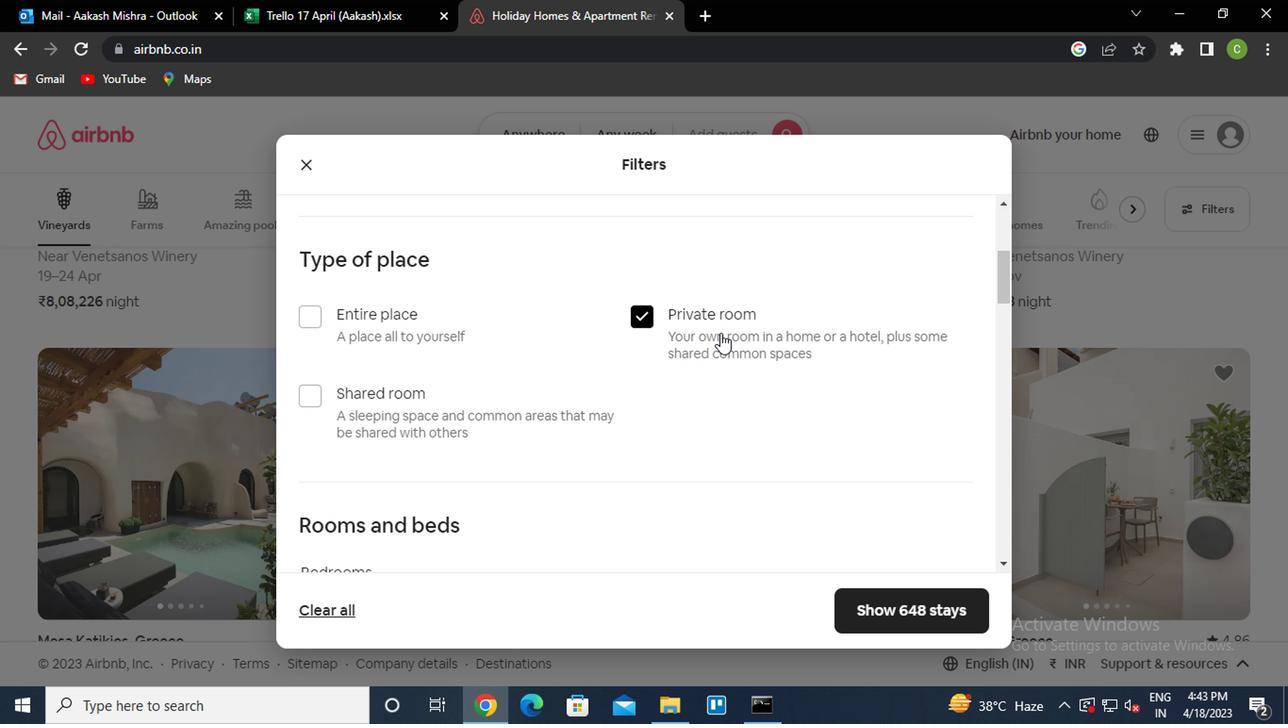 
Action: Mouse scrolled (709, 345) with delta (0, 0)
Screenshot: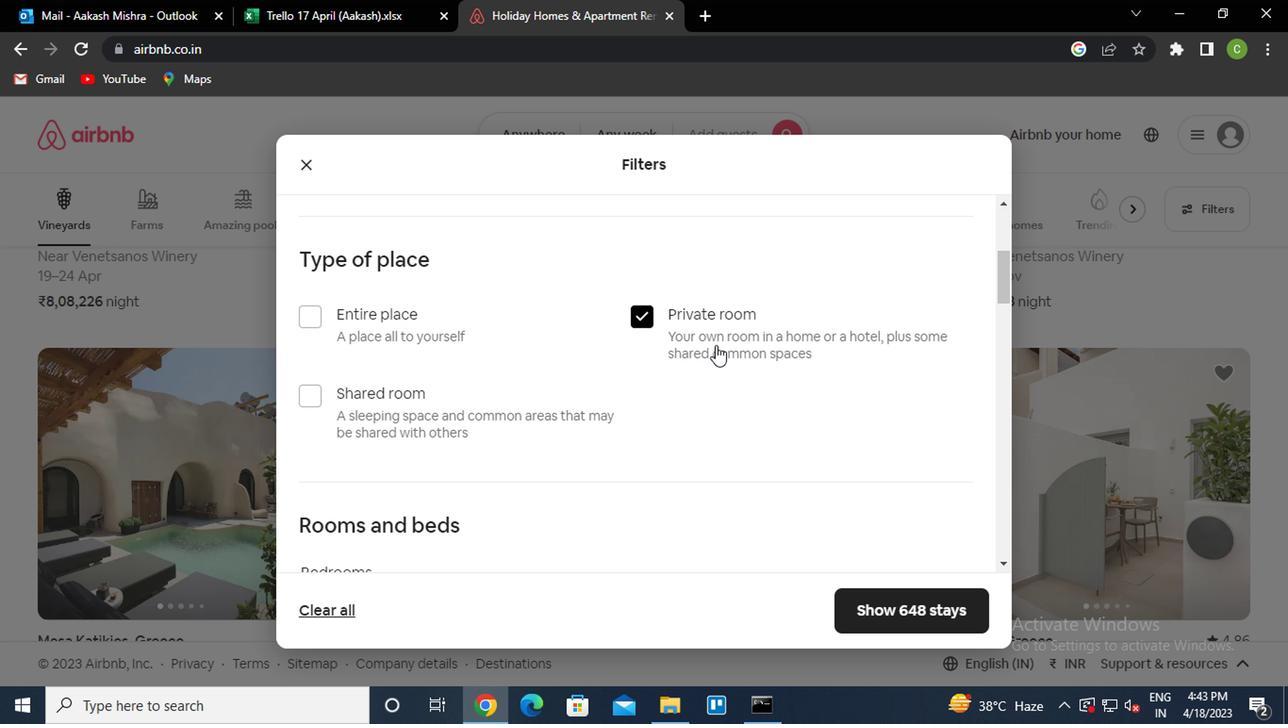 
Action: Mouse moved to (705, 348)
Screenshot: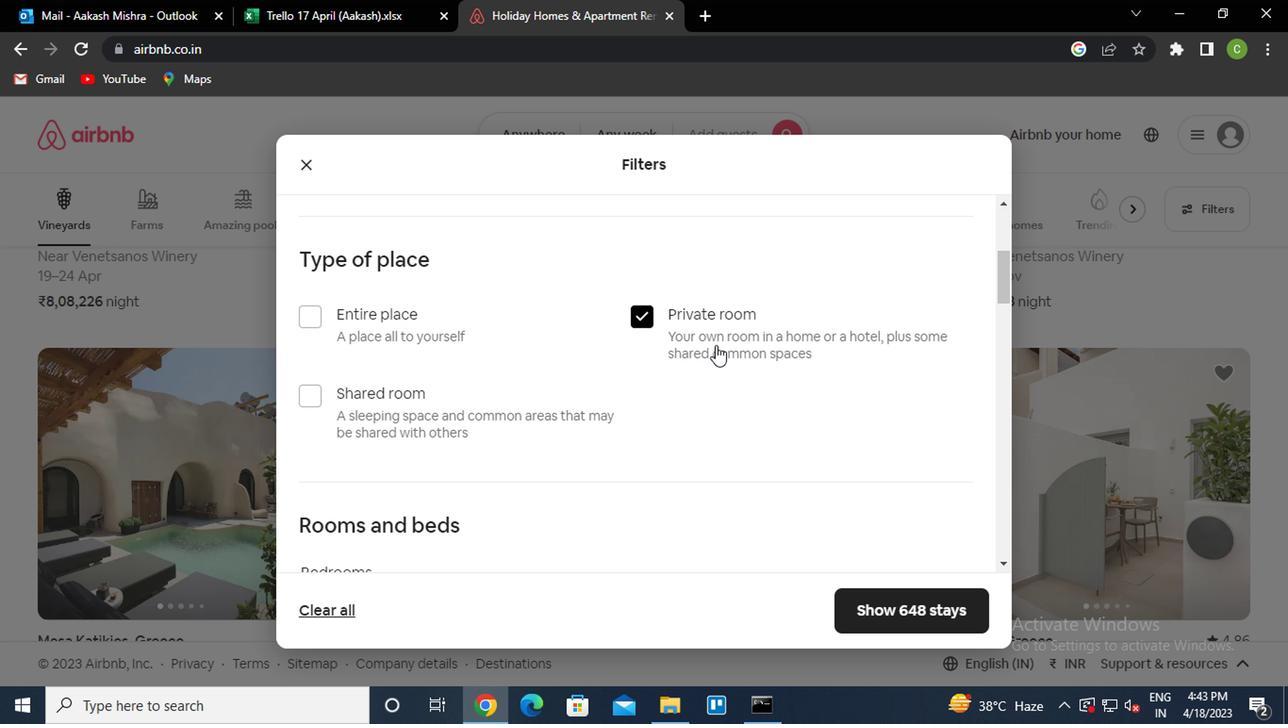 
Action: Mouse scrolled (705, 348) with delta (0, 0)
Screenshot: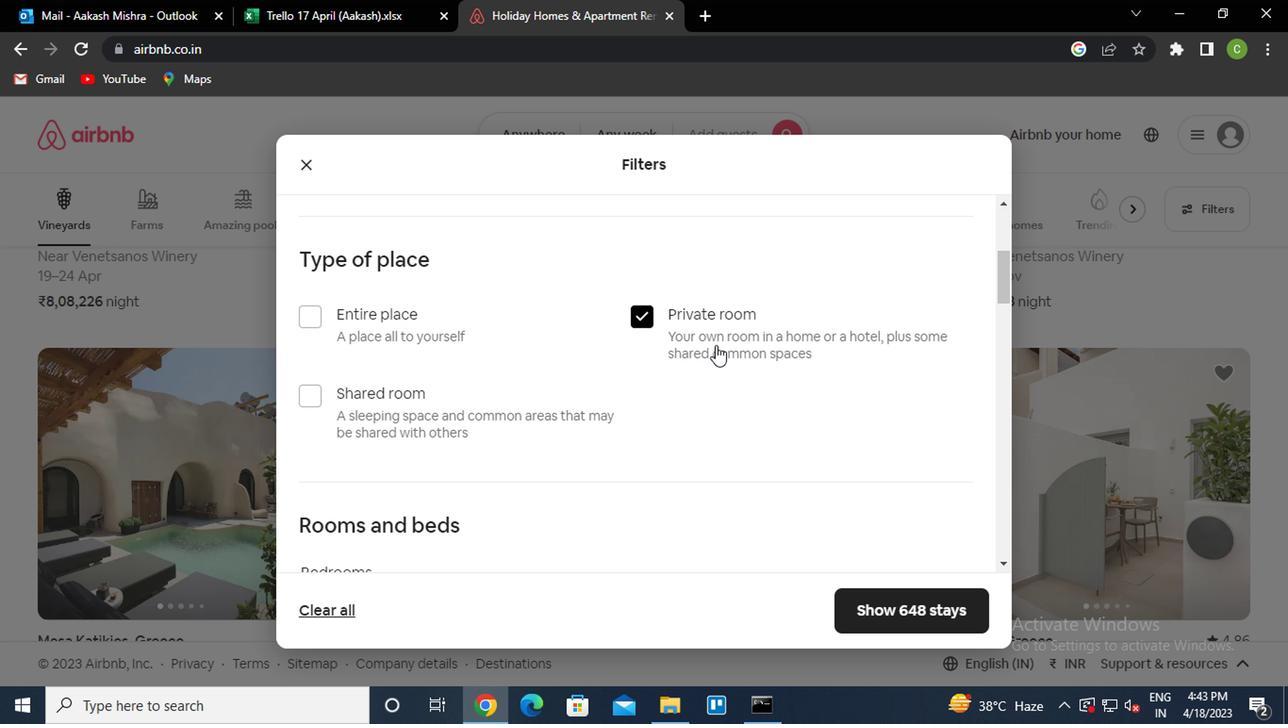 
Action: Mouse moved to (704, 348)
Screenshot: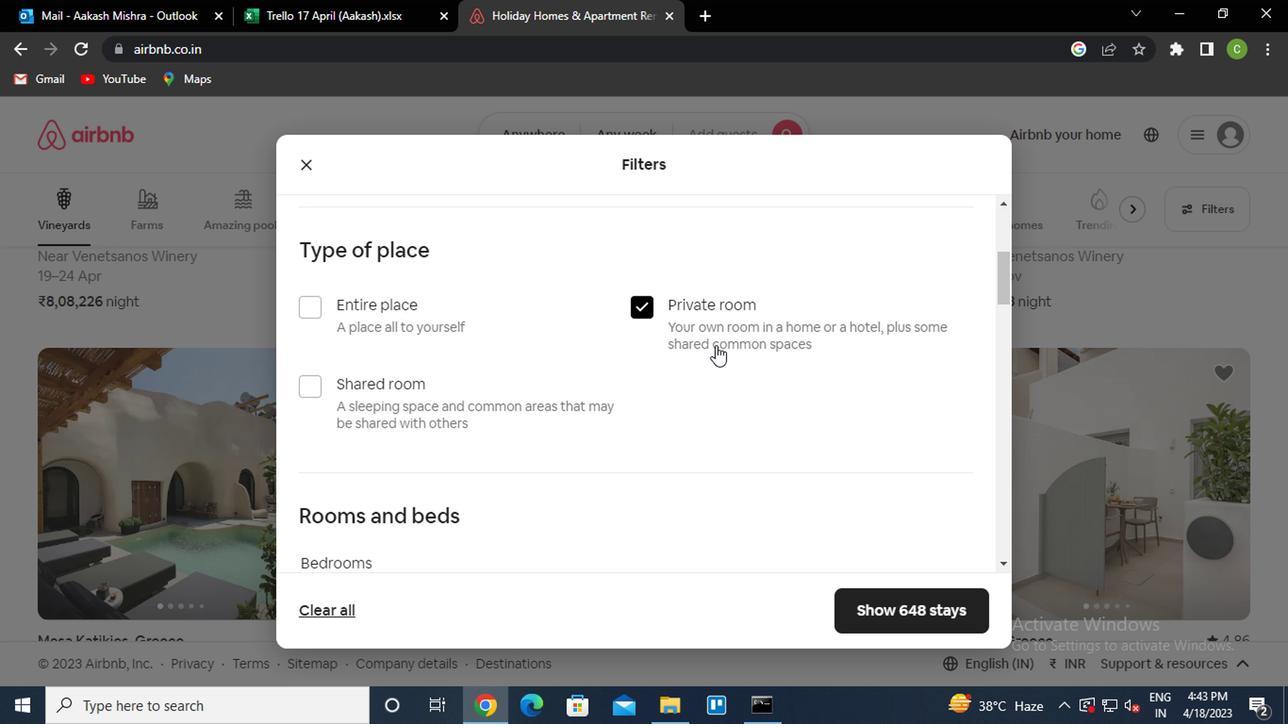
Action: Mouse scrolled (704, 348) with delta (0, 0)
Screenshot: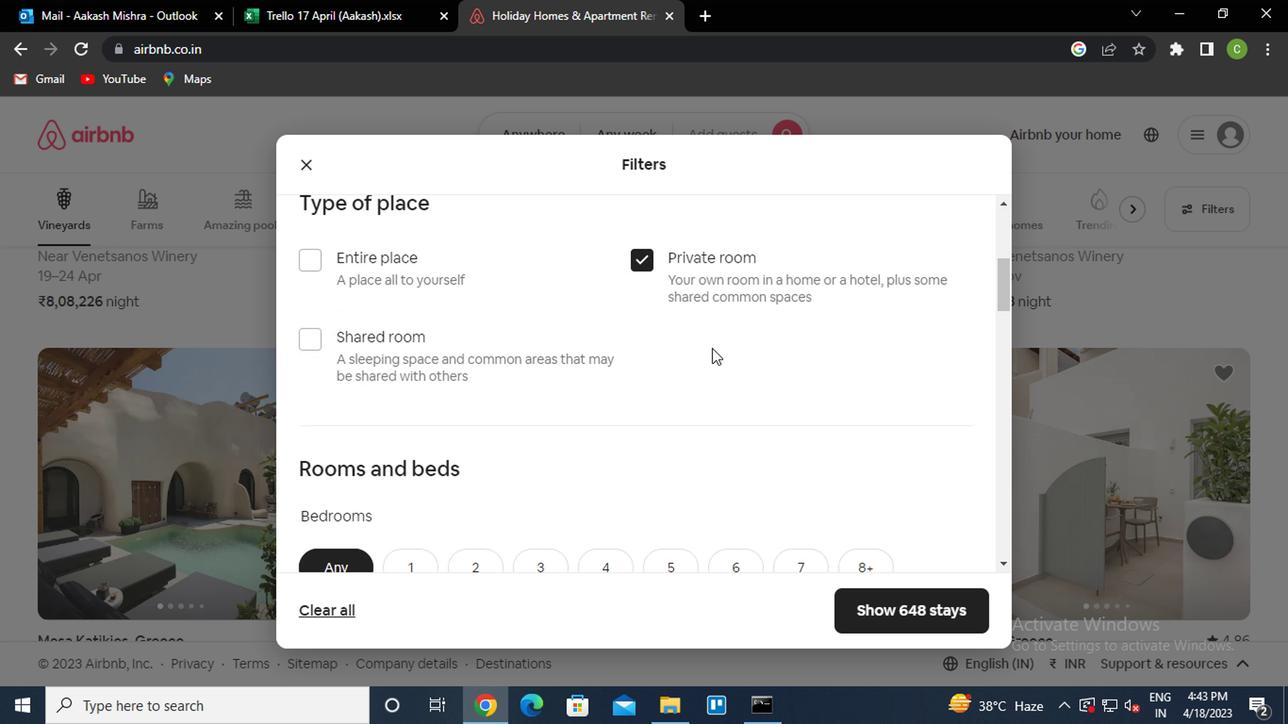 
Action: Mouse moved to (702, 350)
Screenshot: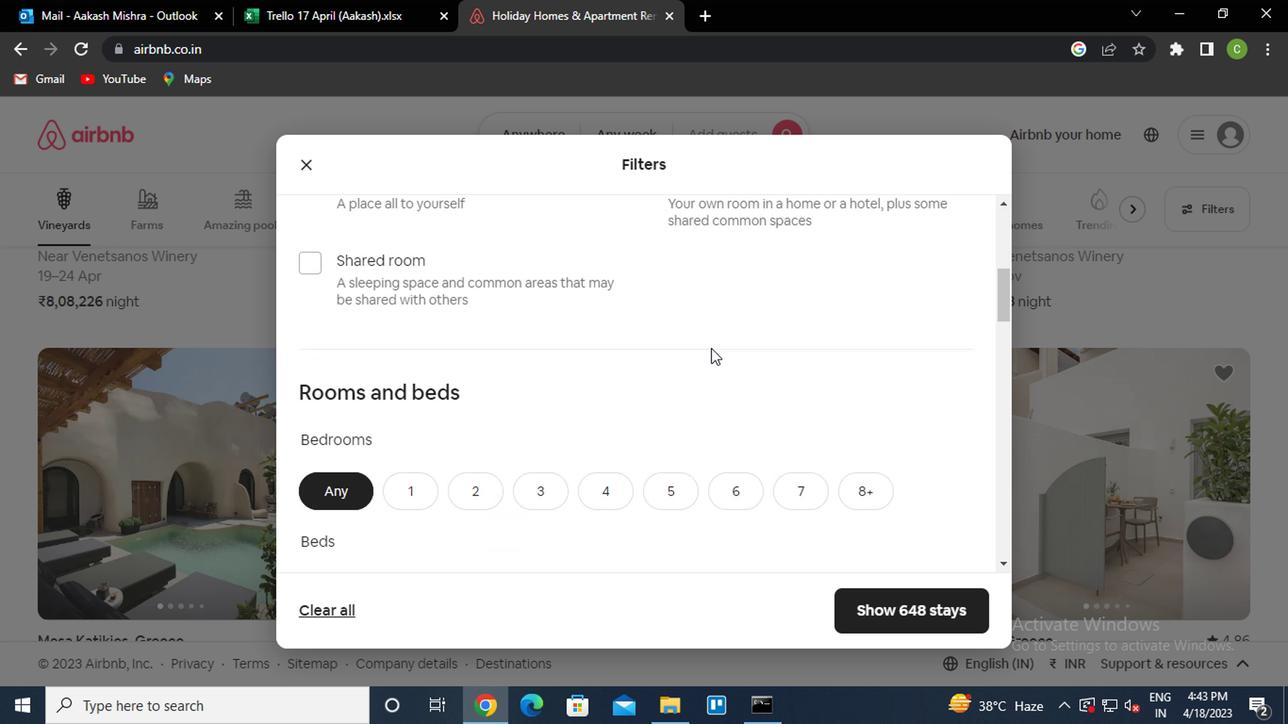 
Action: Mouse scrolled (702, 350) with delta (0, 0)
Screenshot: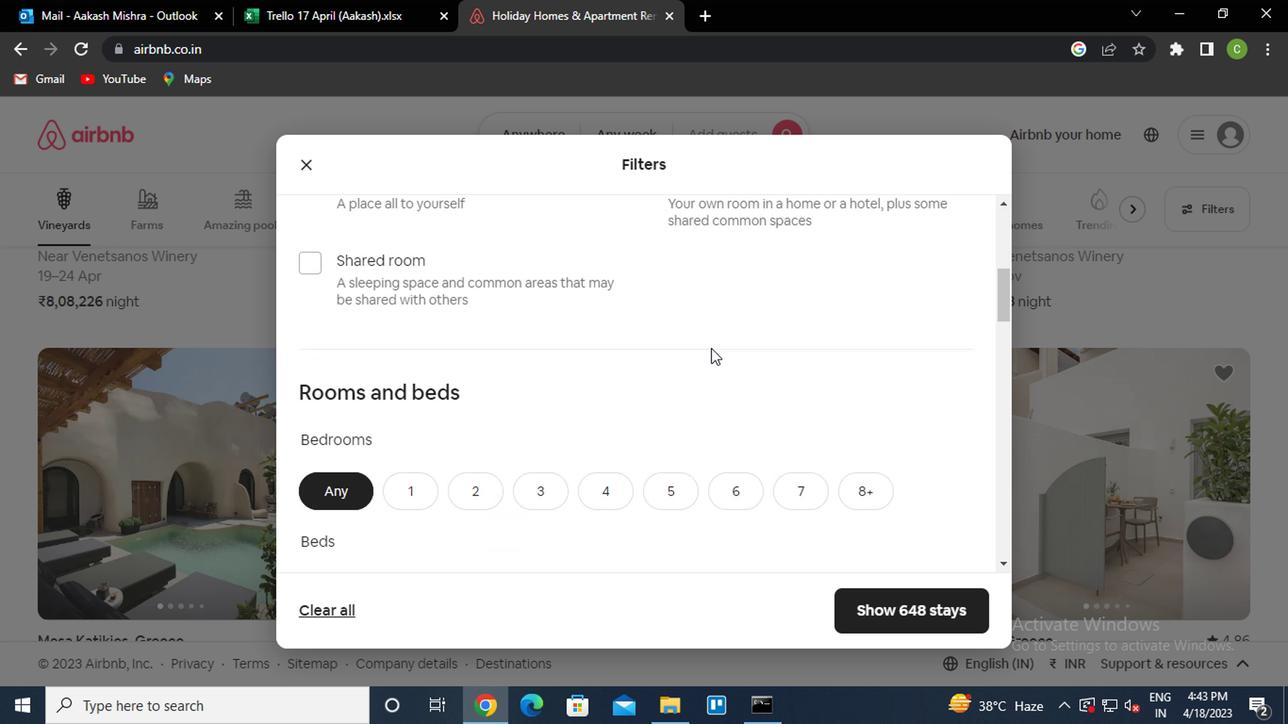 
Action: Mouse moved to (423, 255)
Screenshot: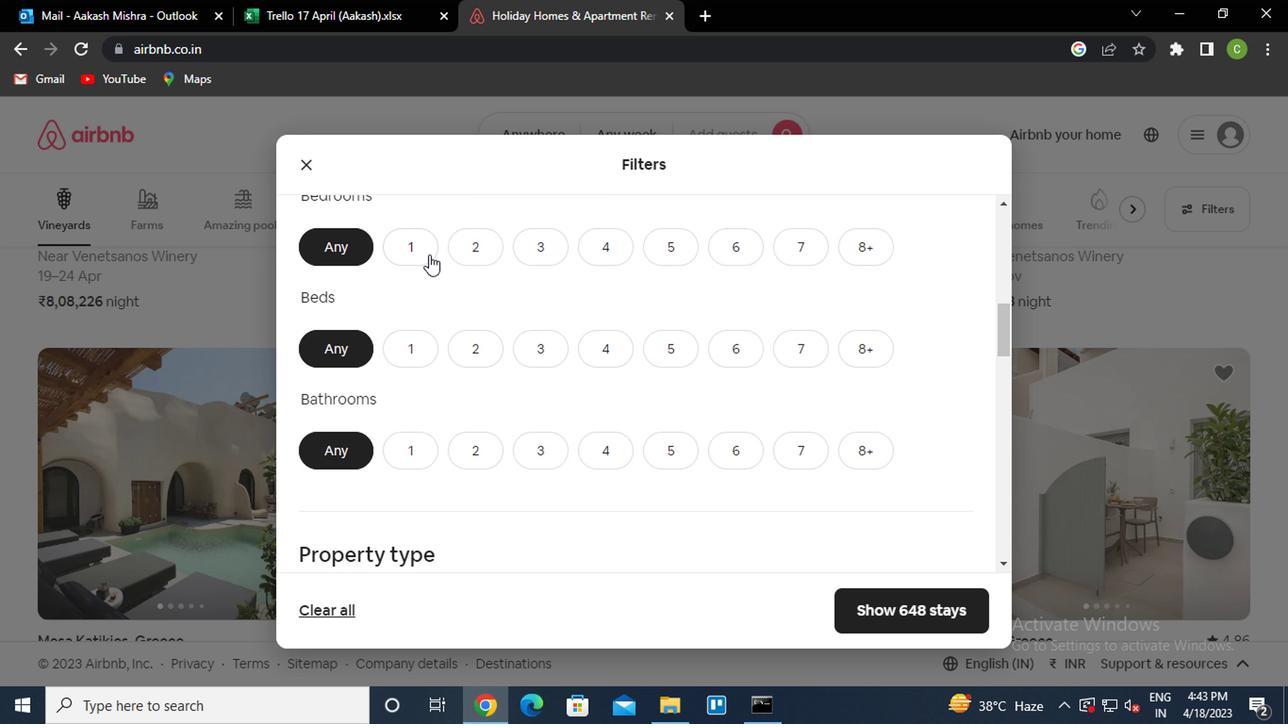 
Action: Mouse pressed left at (423, 255)
Screenshot: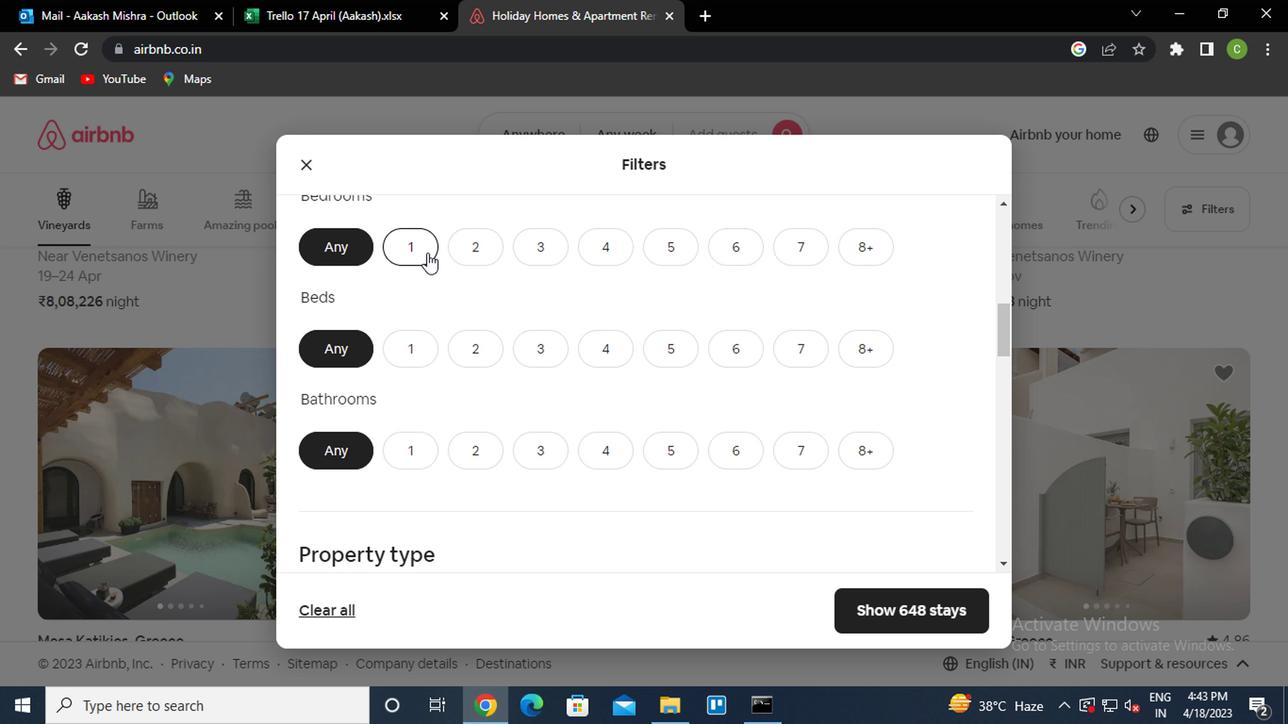 
Action: Mouse moved to (409, 358)
Screenshot: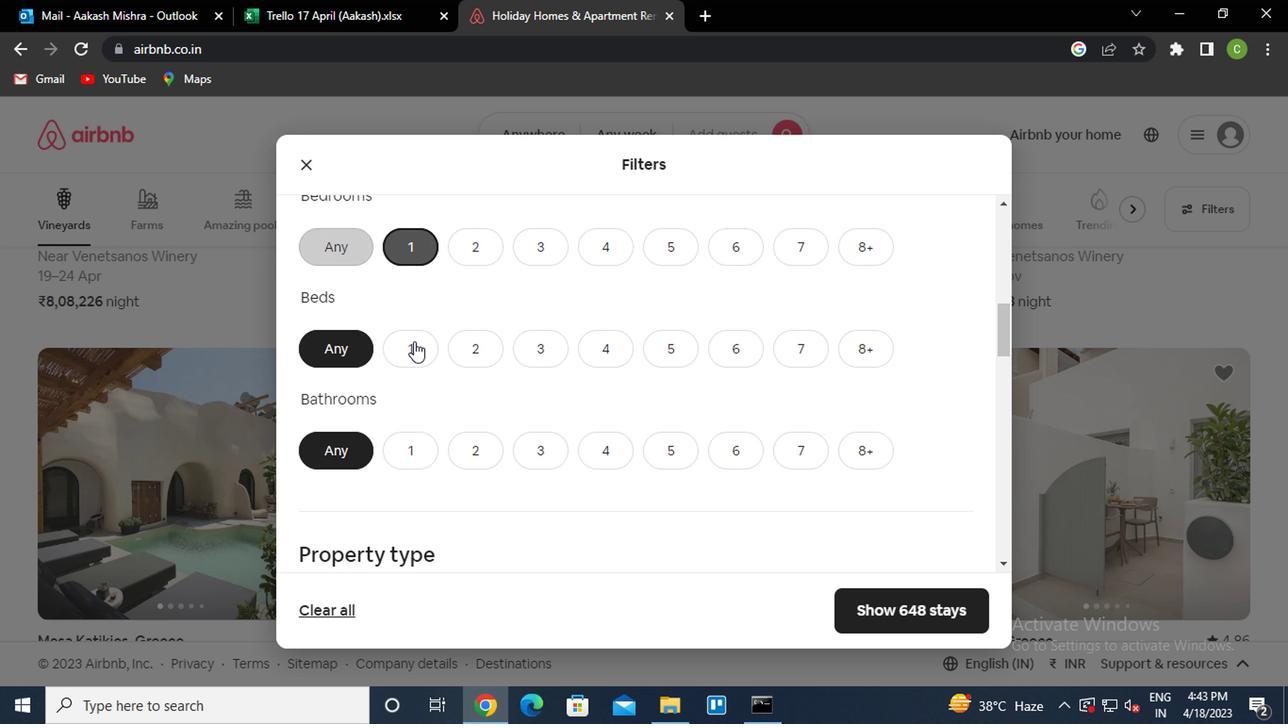 
Action: Mouse pressed left at (409, 358)
Screenshot: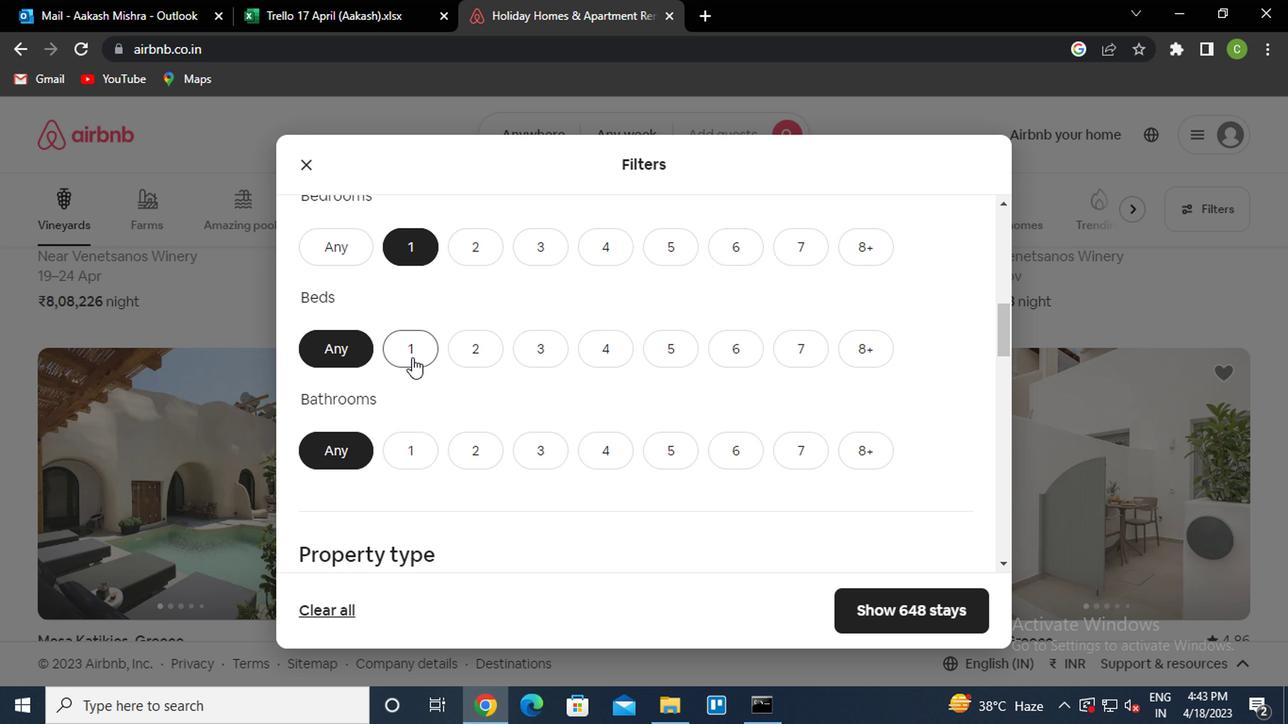 
Action: Mouse moved to (426, 456)
Screenshot: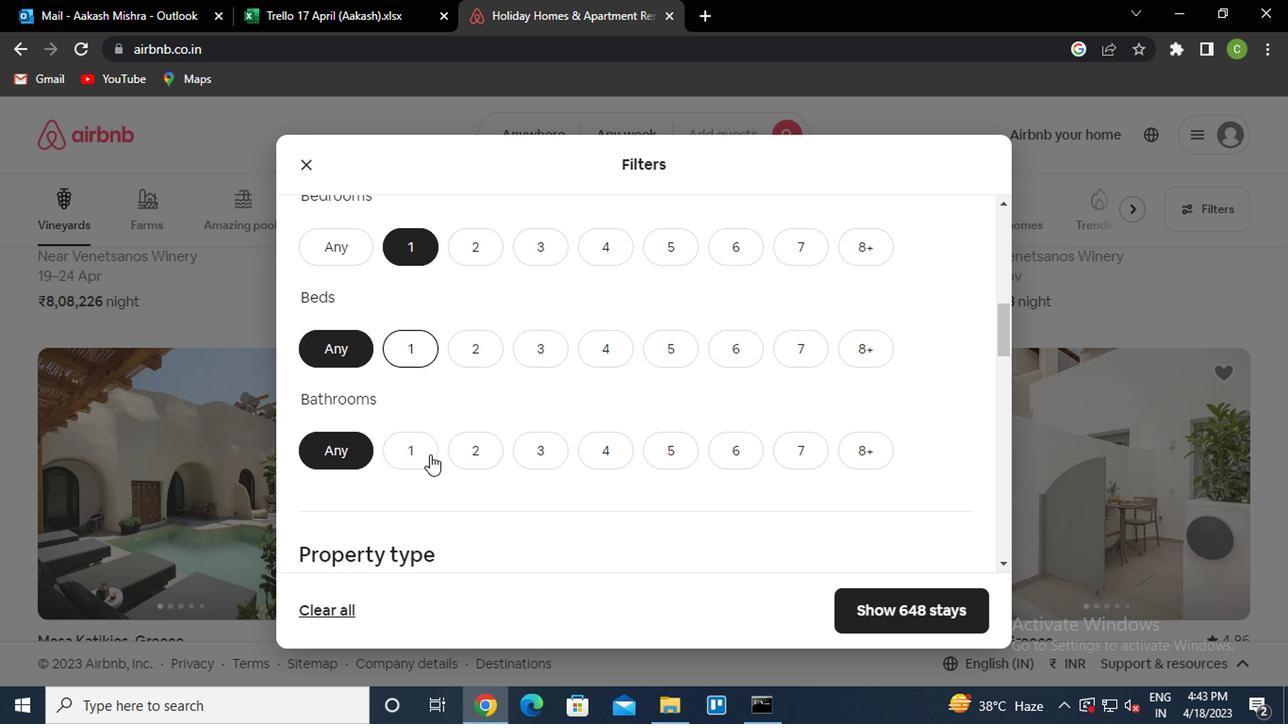 
Action: Mouse pressed left at (426, 456)
Screenshot: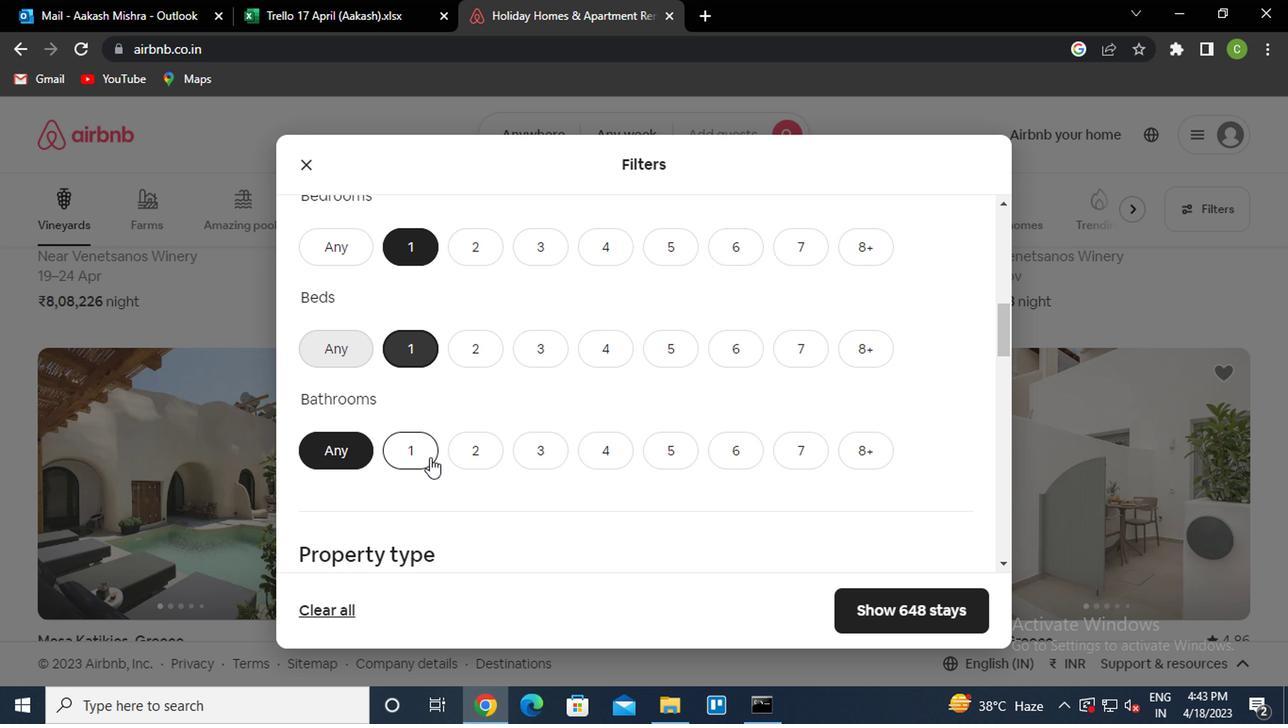 
Action: Mouse moved to (556, 444)
Screenshot: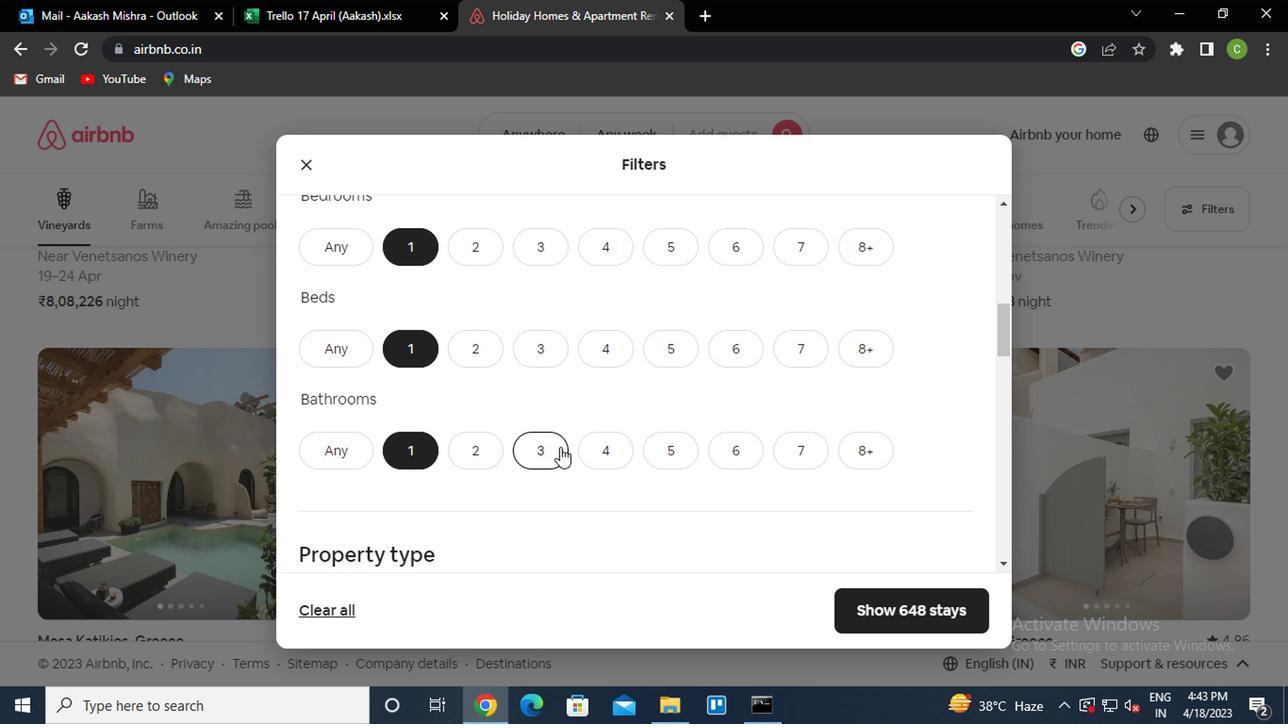 
Action: Mouse scrolled (556, 444) with delta (0, 0)
Screenshot: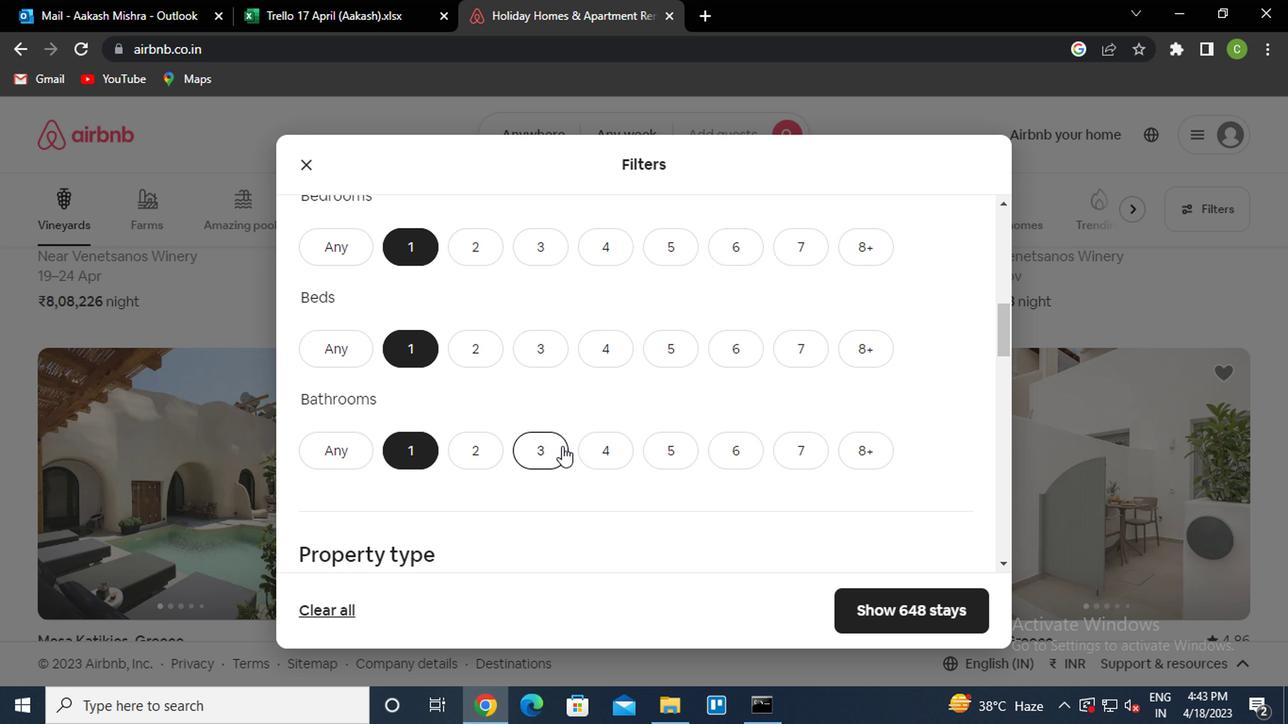 
Action: Mouse scrolled (556, 444) with delta (0, 0)
Screenshot: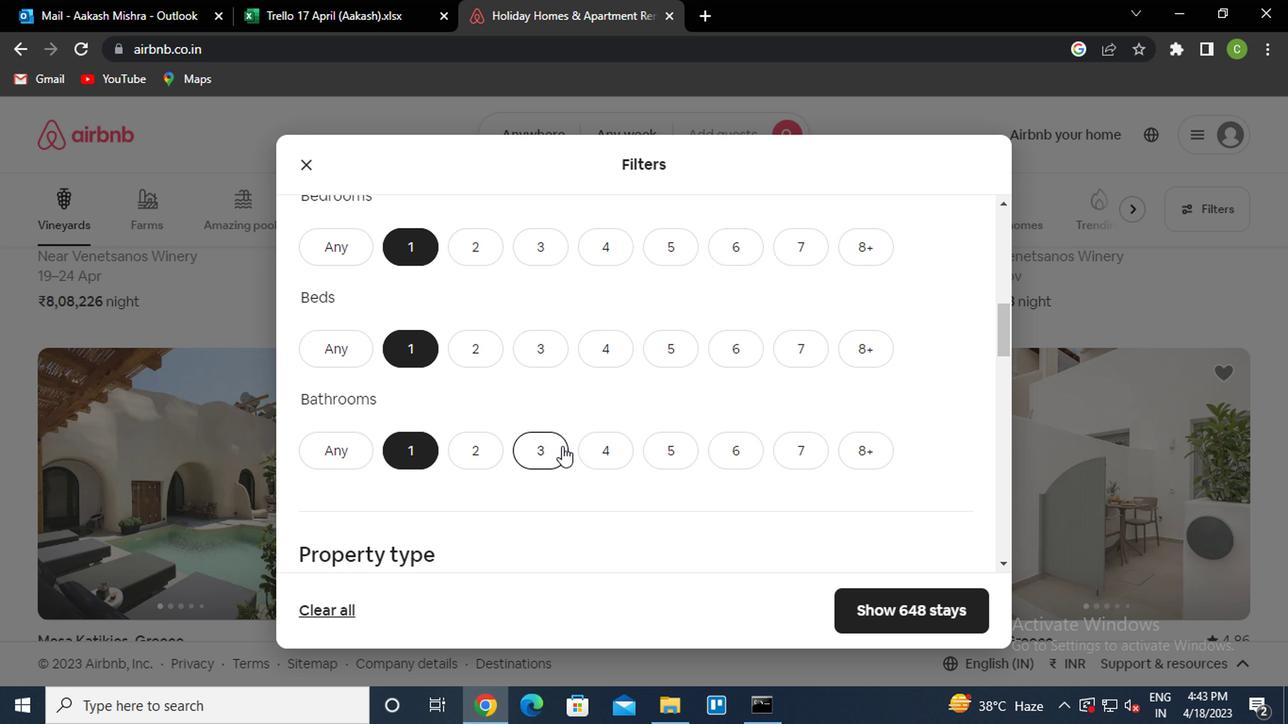 
Action: Mouse scrolled (556, 444) with delta (0, 0)
Screenshot: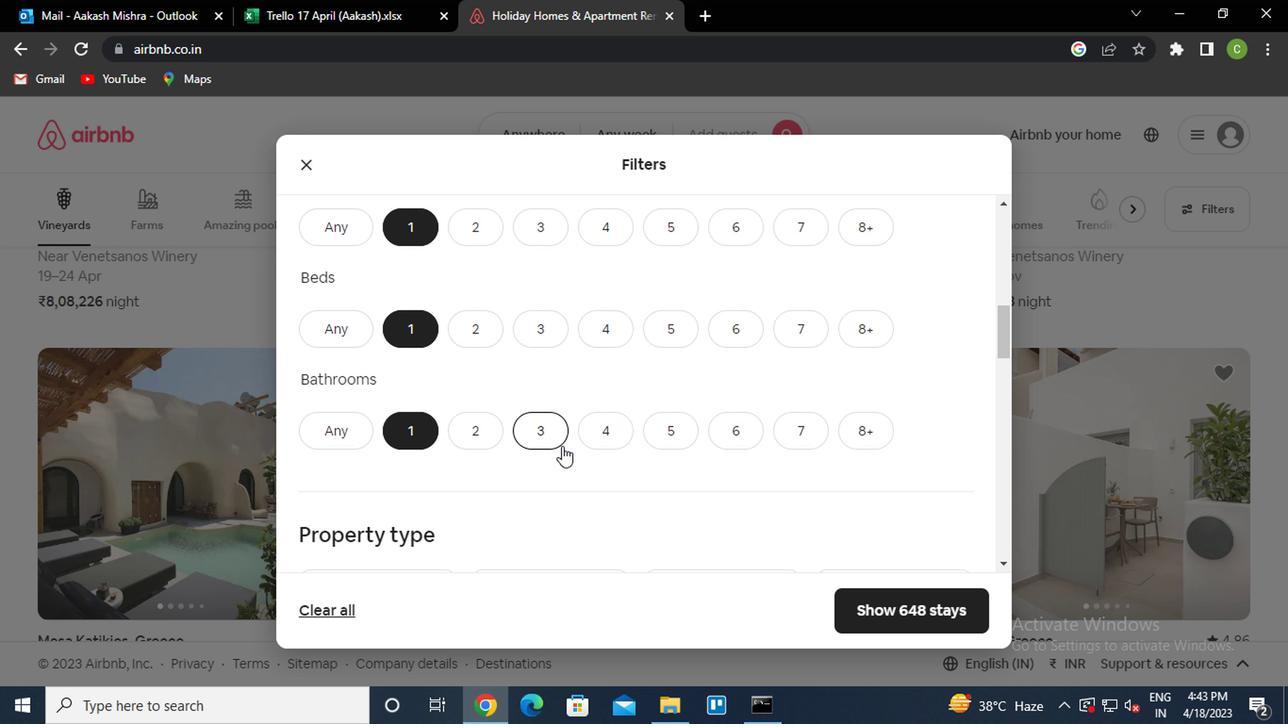 
Action: Mouse moved to (820, 363)
Screenshot: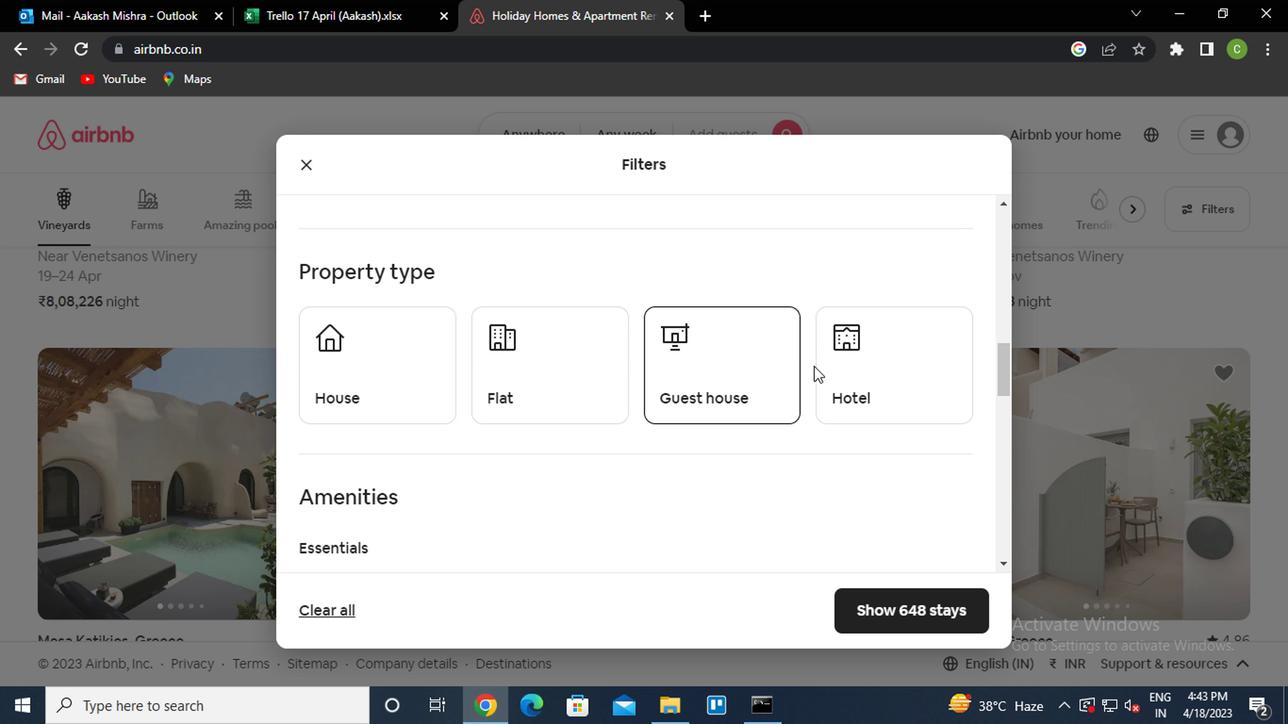 
Action: Mouse pressed left at (820, 363)
Screenshot: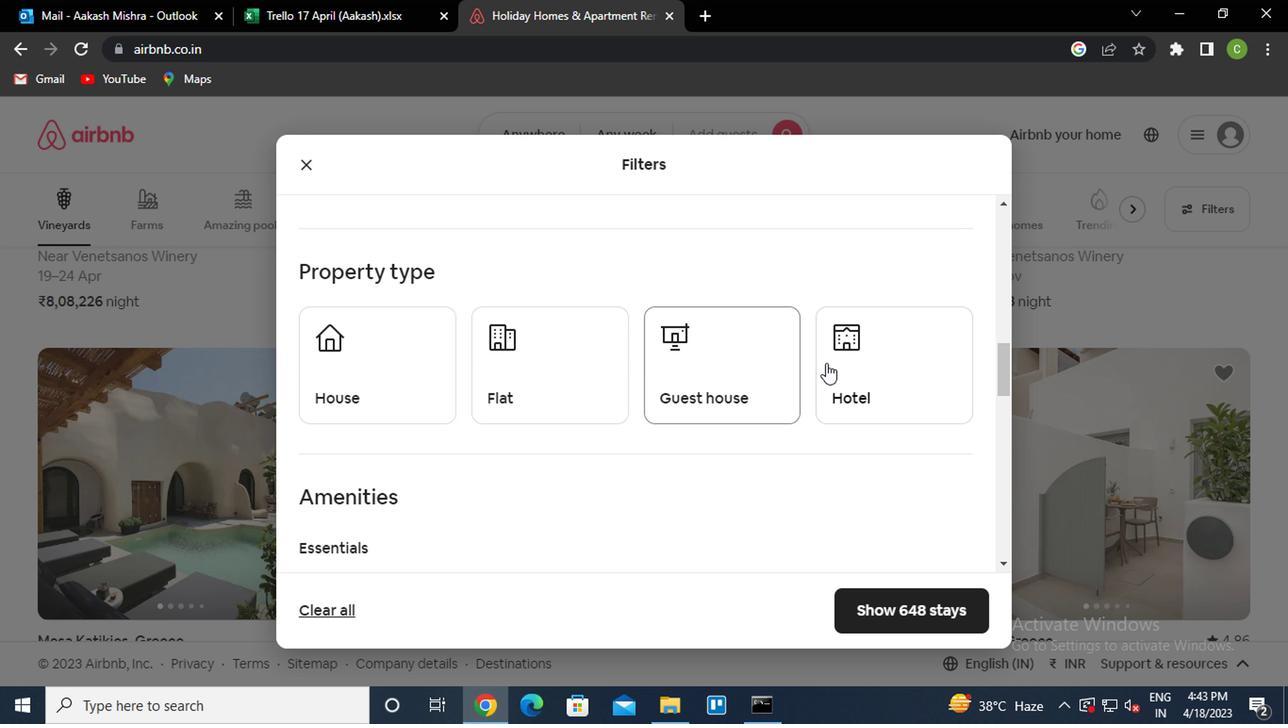 
Action: Mouse moved to (559, 463)
Screenshot: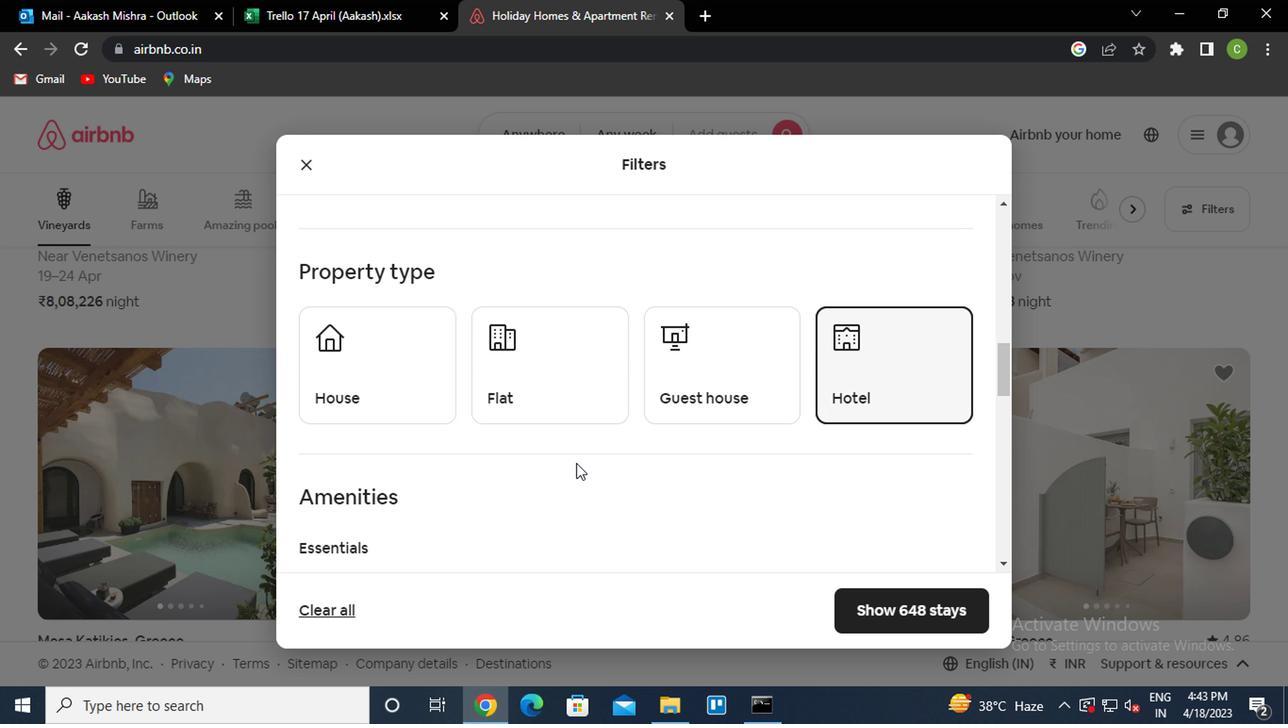 
Action: Mouse scrolled (559, 462) with delta (0, 0)
Screenshot: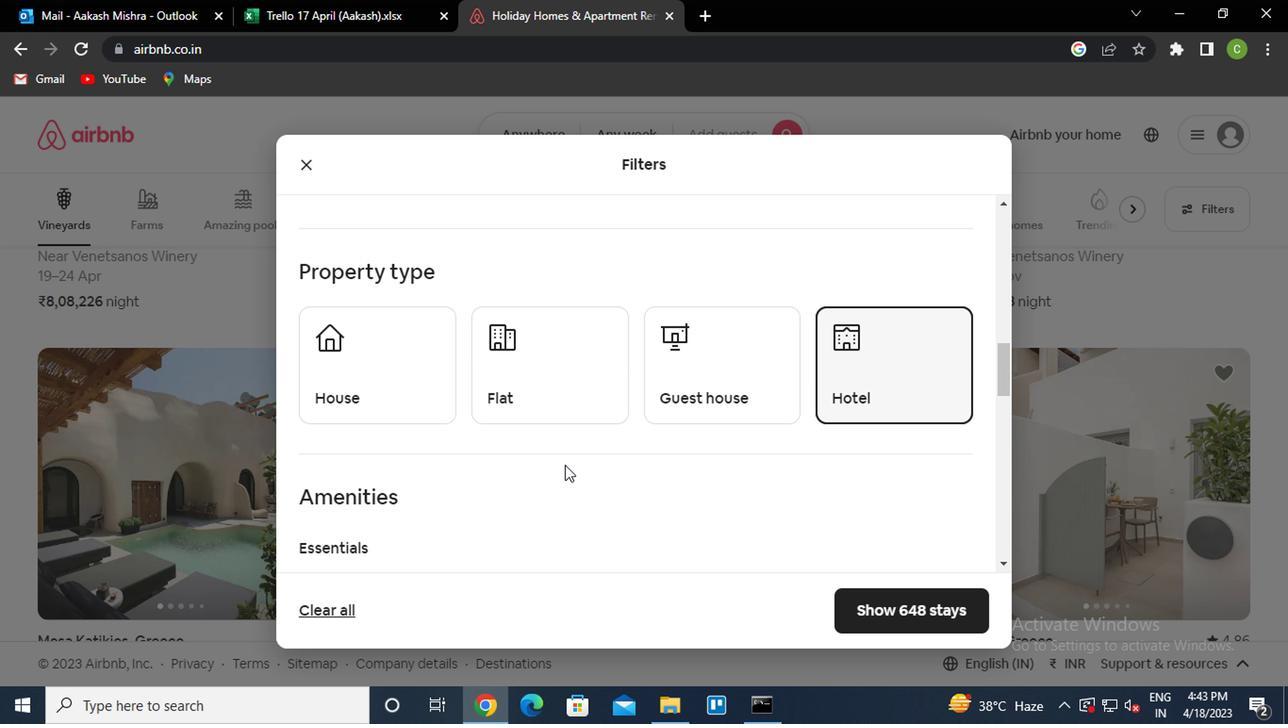 
Action: Mouse scrolled (559, 462) with delta (0, 0)
Screenshot: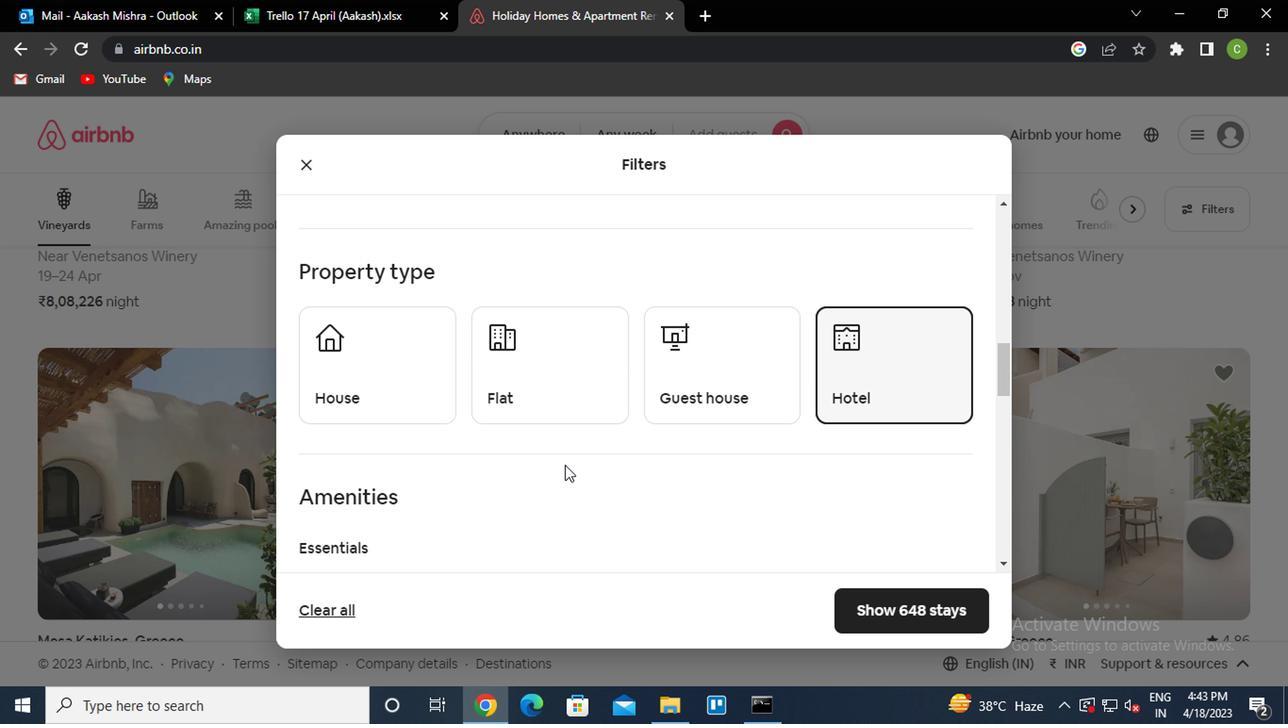 
Action: Mouse scrolled (559, 462) with delta (0, 0)
Screenshot: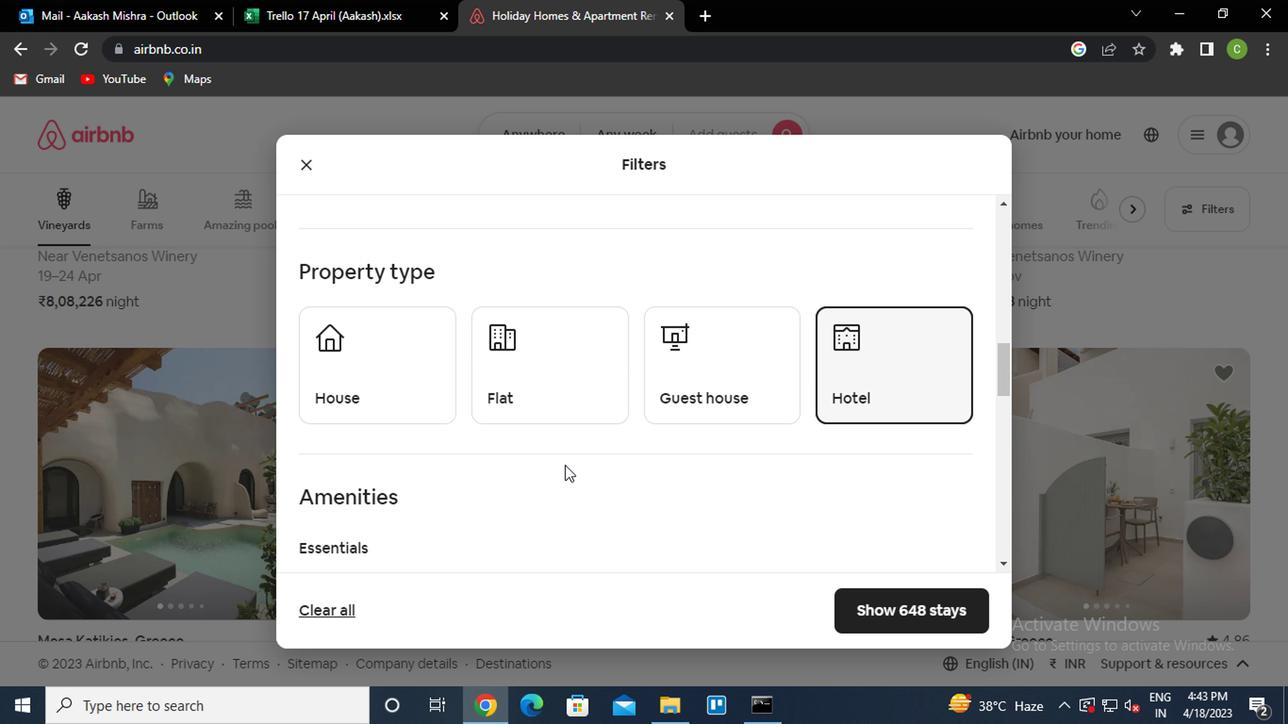 
Action: Mouse scrolled (559, 462) with delta (0, 0)
Screenshot: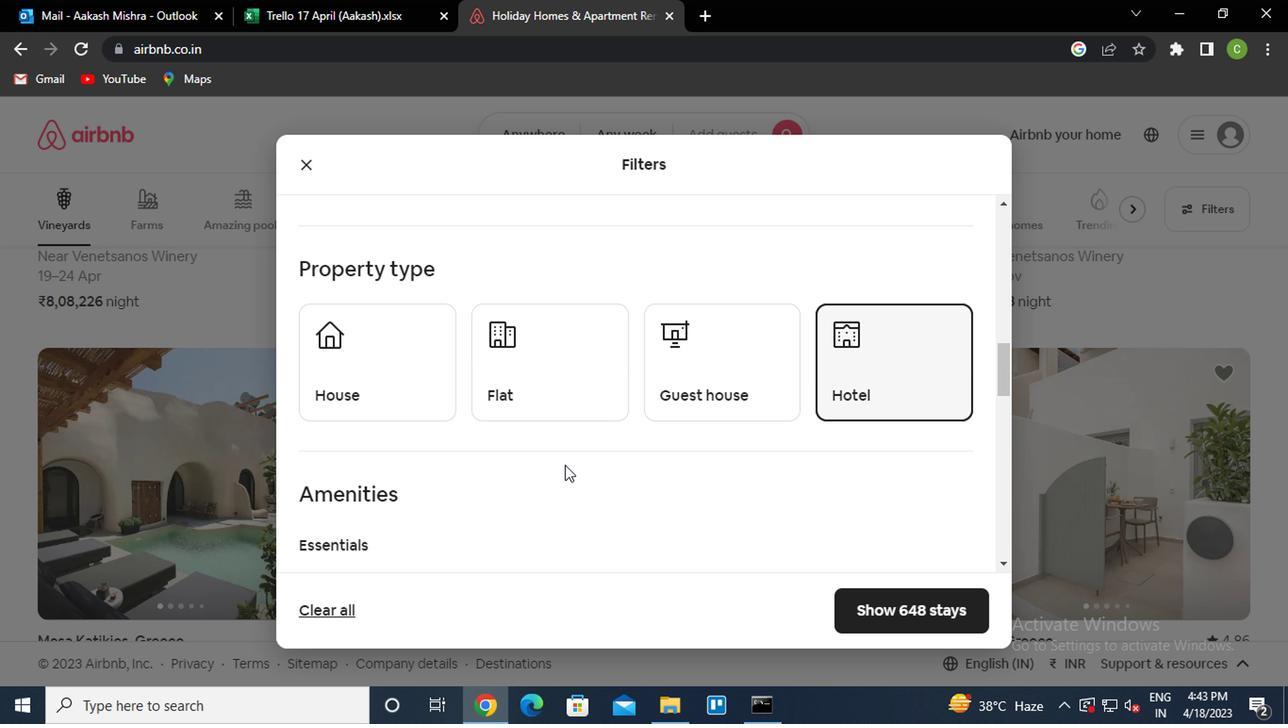 
Action: Mouse moved to (625, 434)
Screenshot: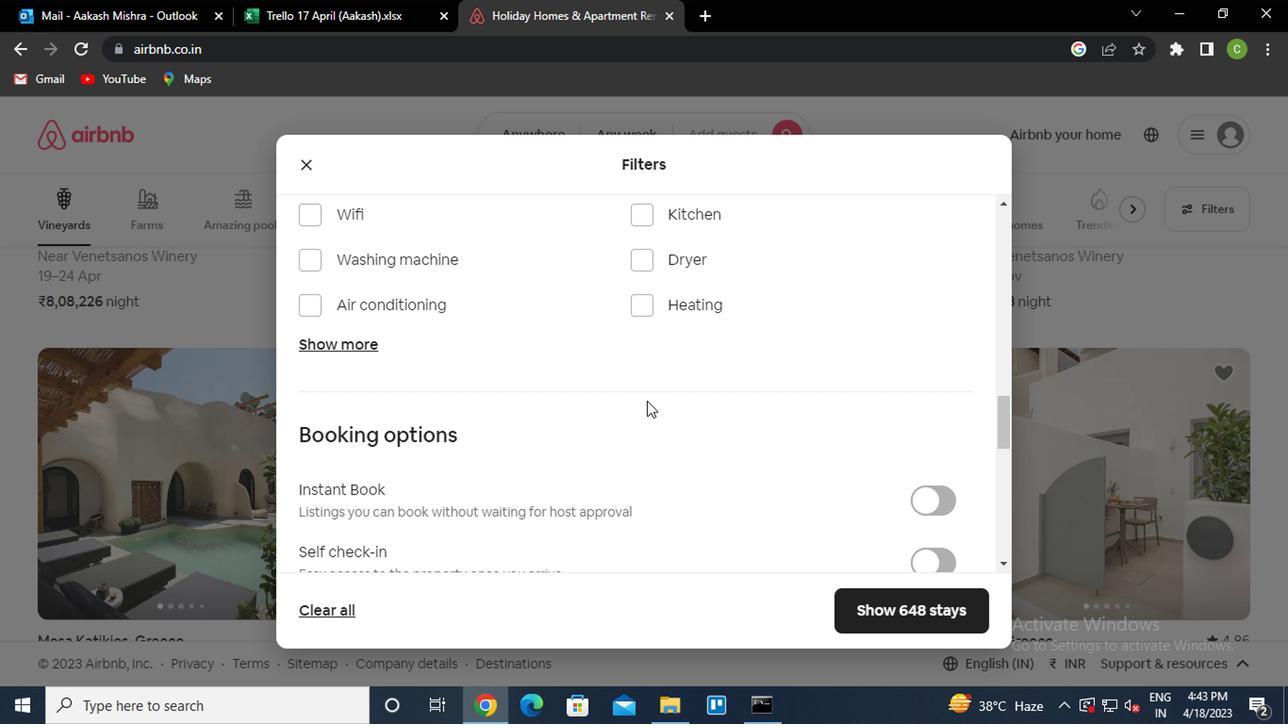 
Action: Mouse scrolled (625, 434) with delta (0, 0)
Screenshot: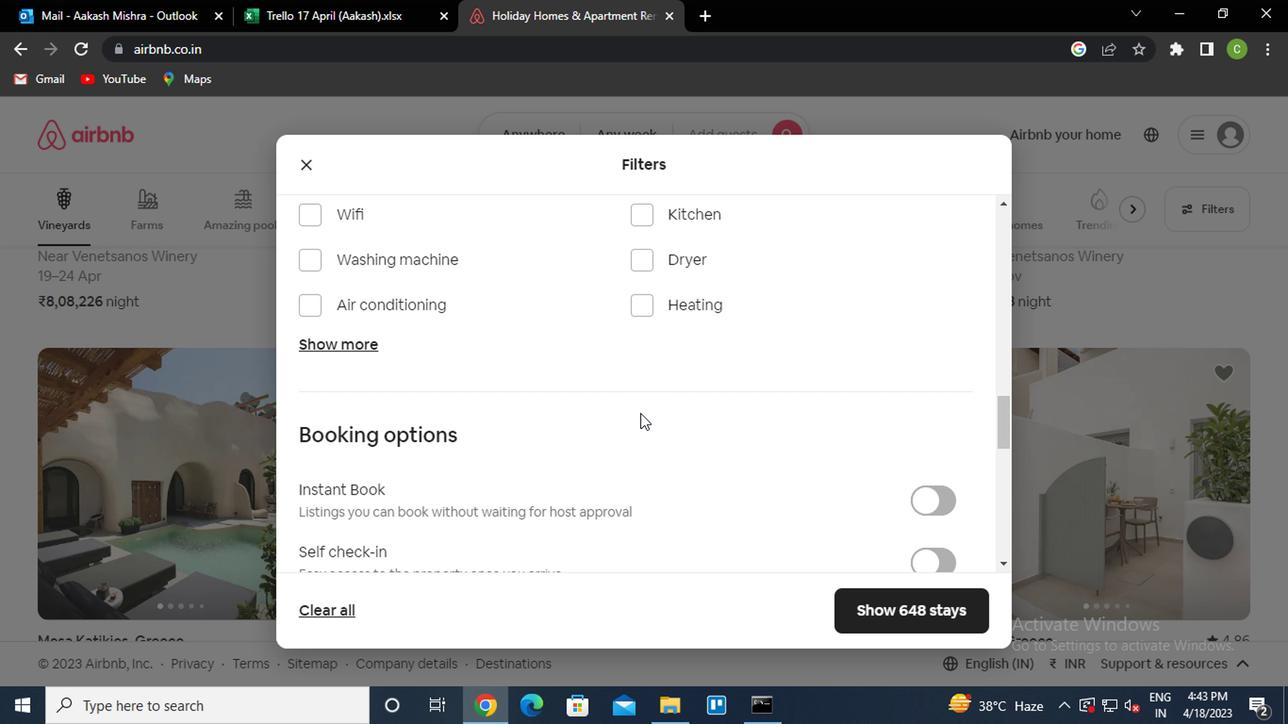 
Action: Mouse scrolled (625, 434) with delta (0, 0)
Screenshot: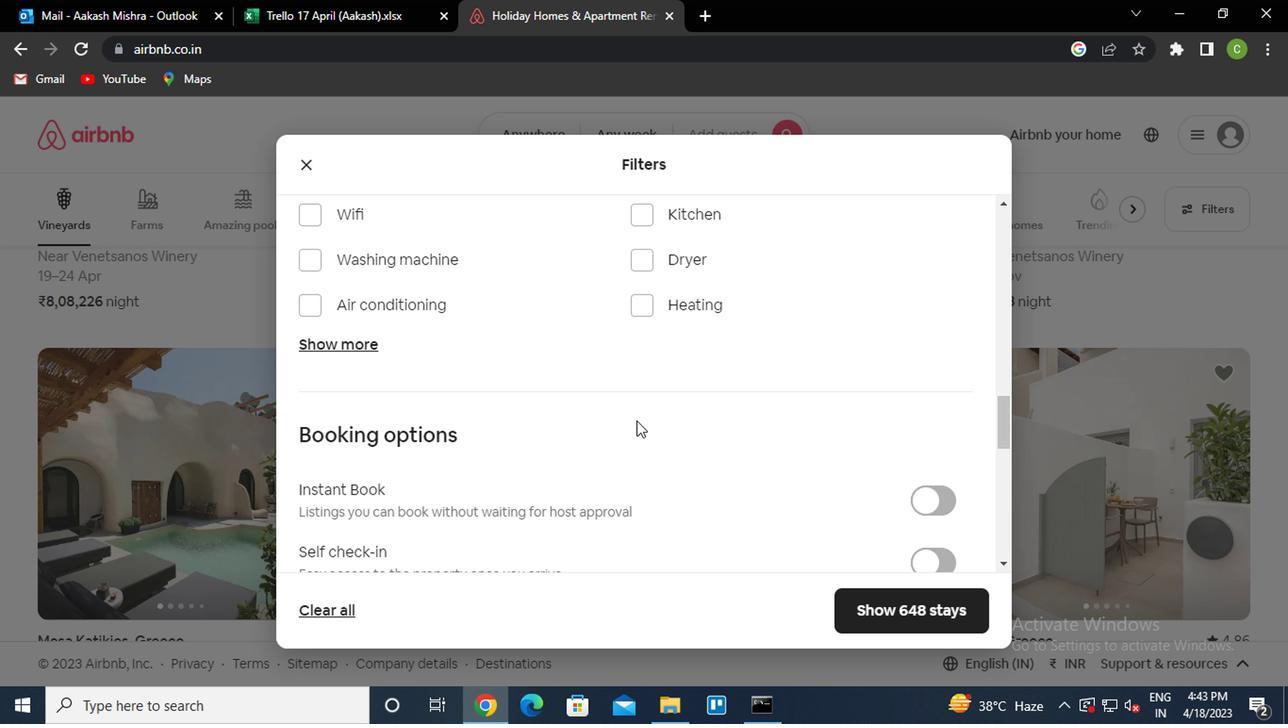 
Action: Mouse moved to (943, 373)
Screenshot: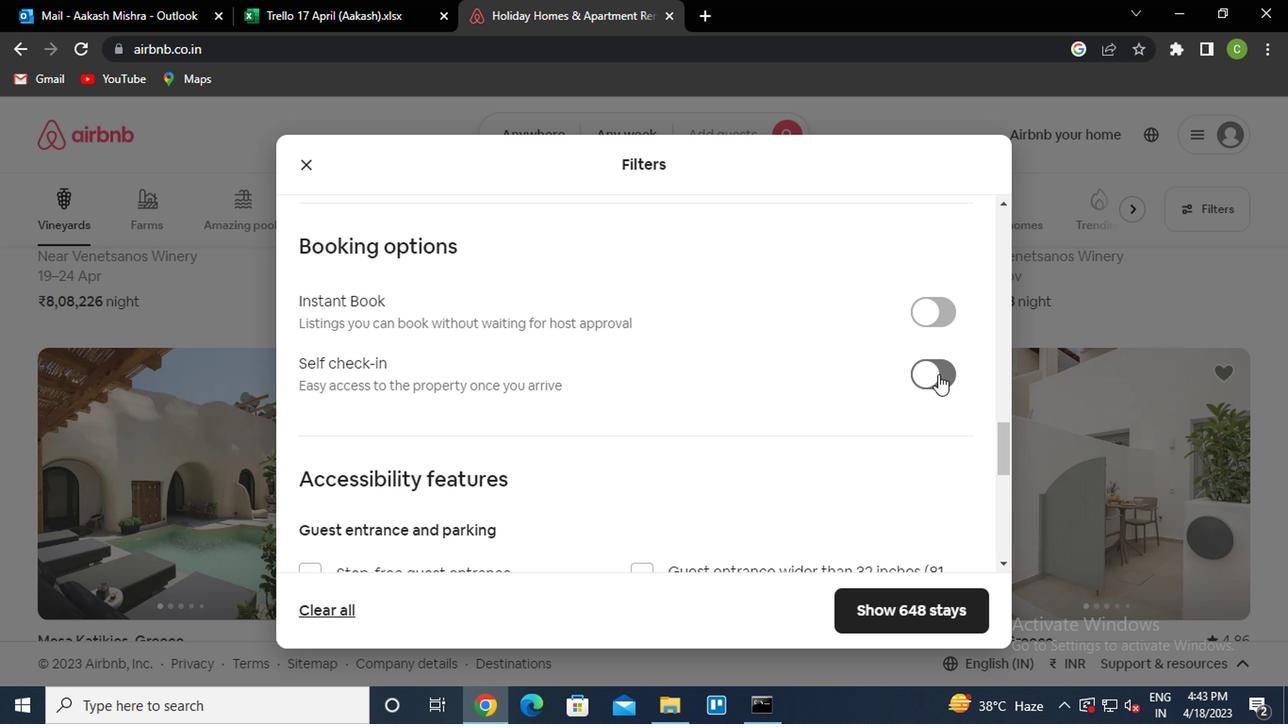 
Action: Mouse pressed left at (943, 373)
Screenshot: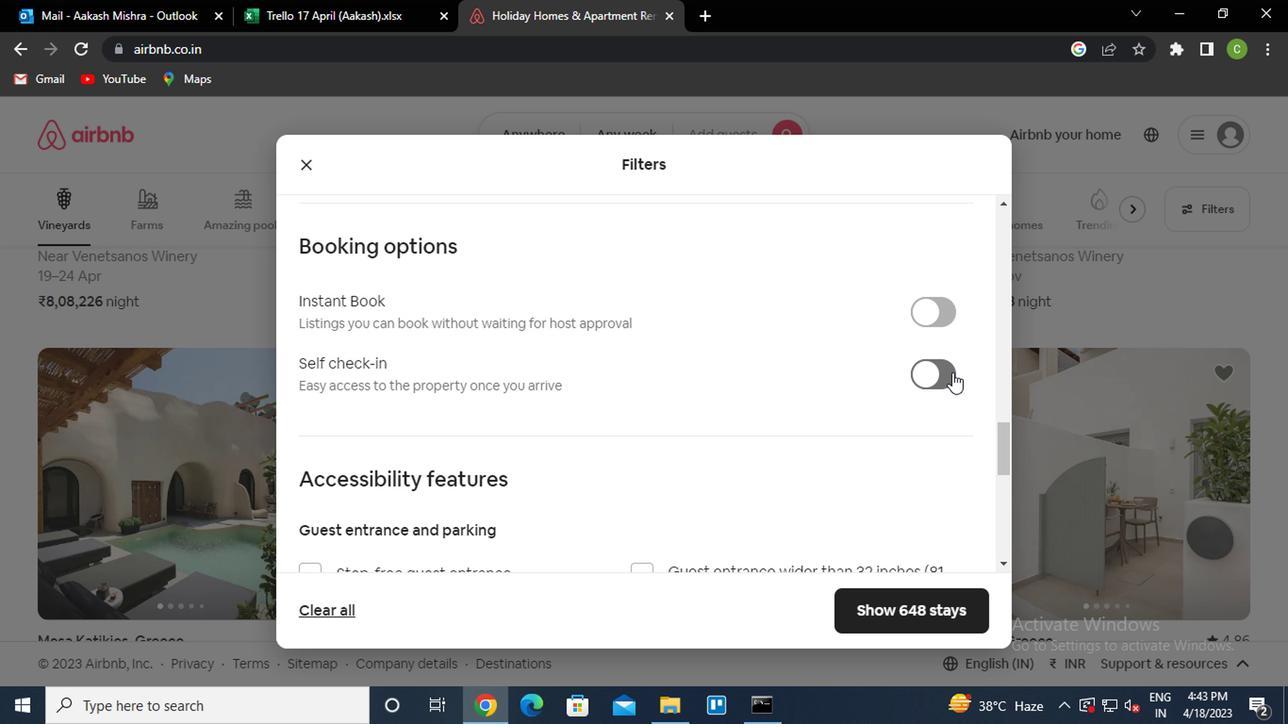 
Action: Mouse moved to (580, 449)
Screenshot: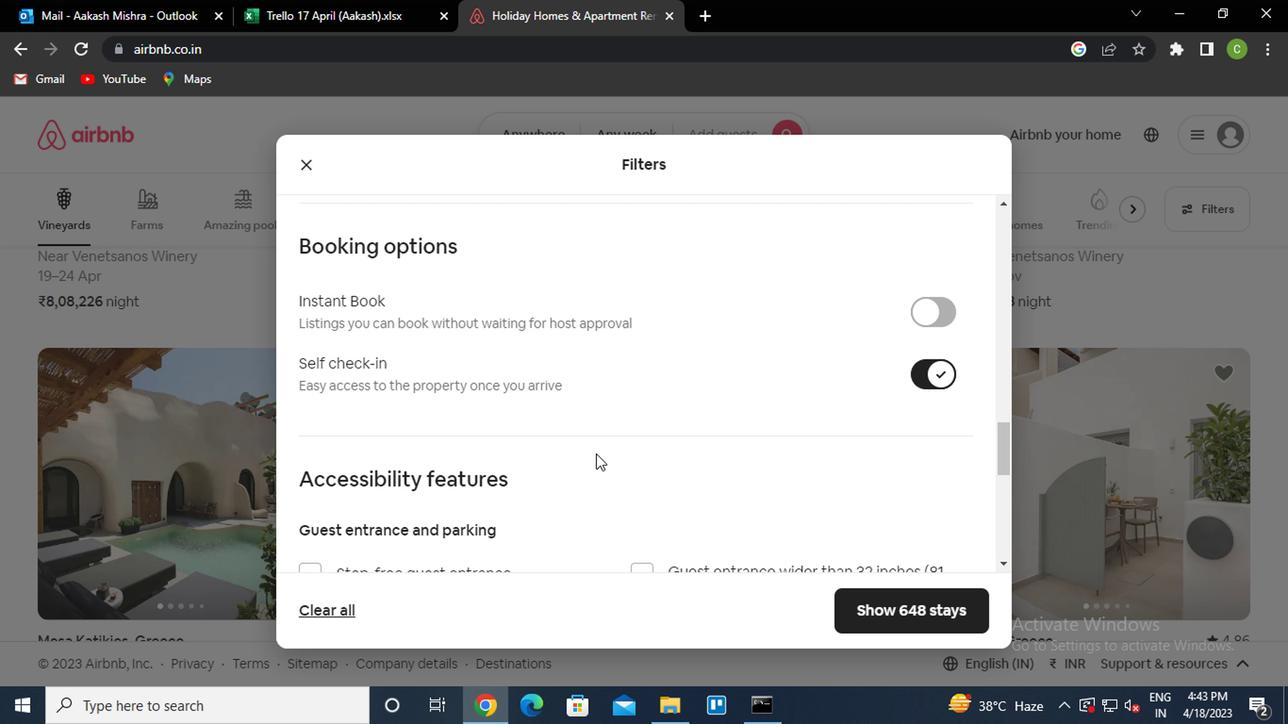 
Action: Mouse scrolled (580, 448) with delta (0, 0)
Screenshot: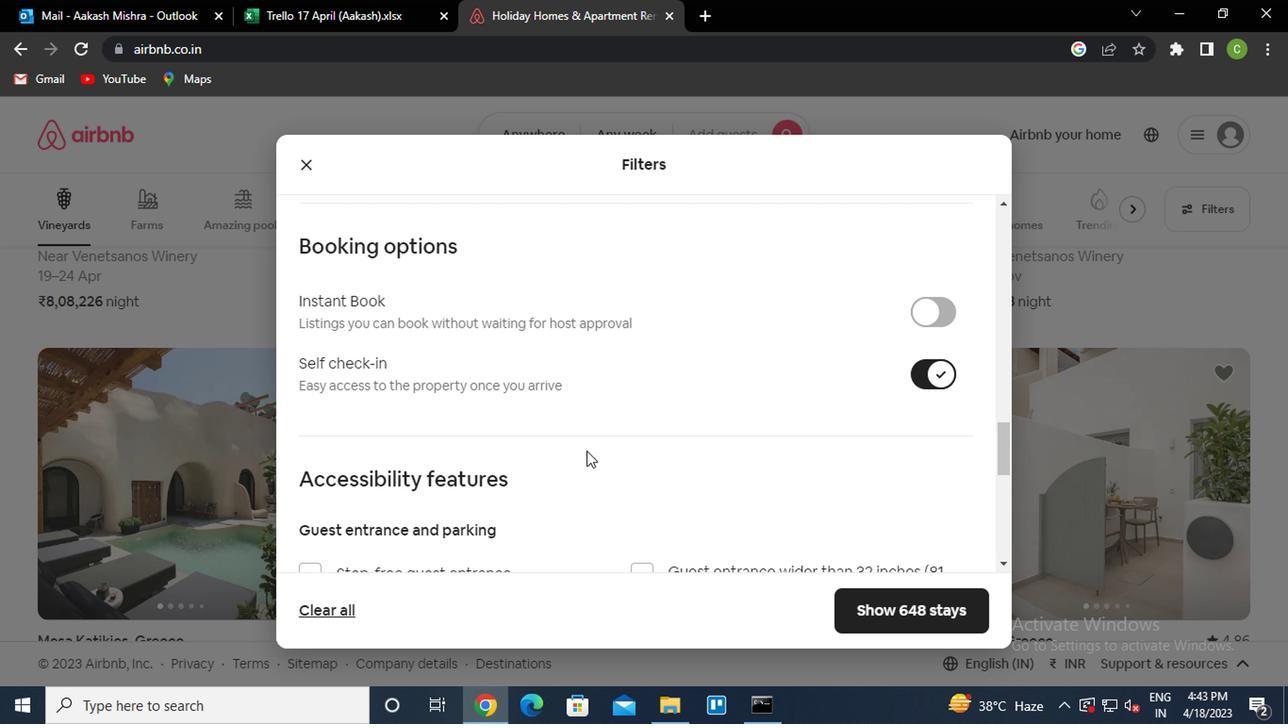 
Action: Mouse moved to (580, 449)
Screenshot: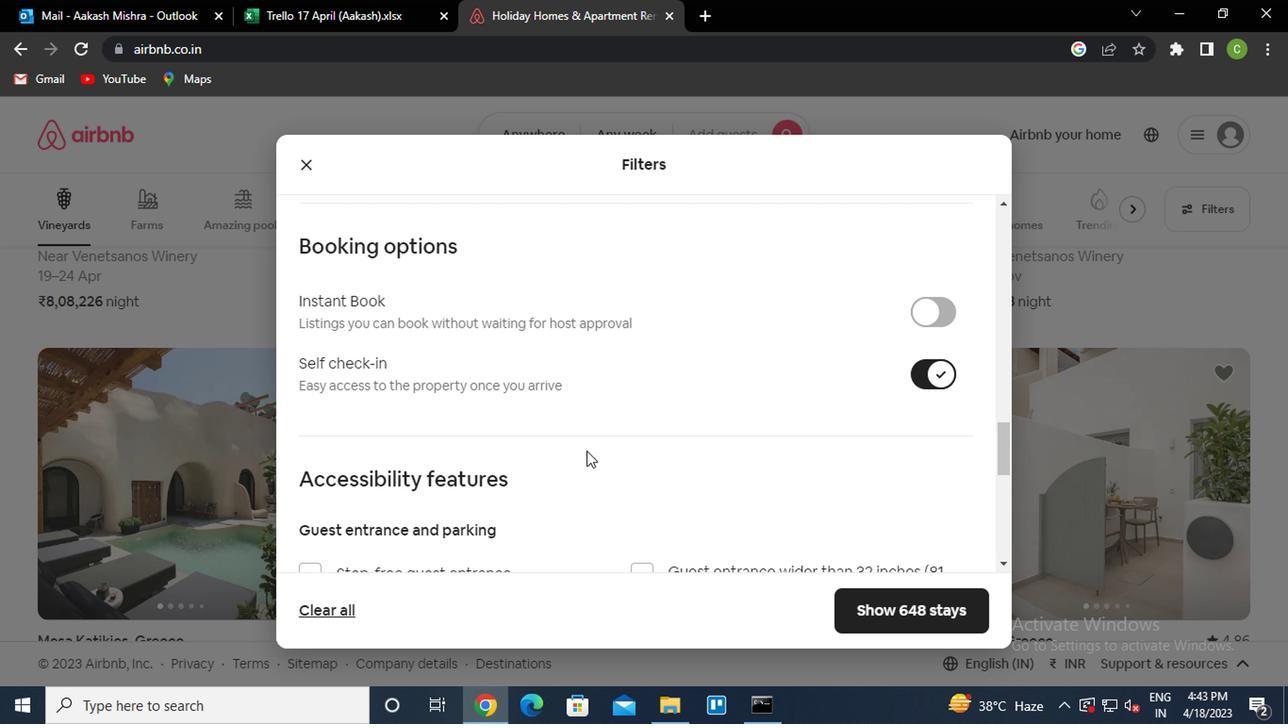 
Action: Mouse scrolled (580, 448) with delta (0, 0)
Screenshot: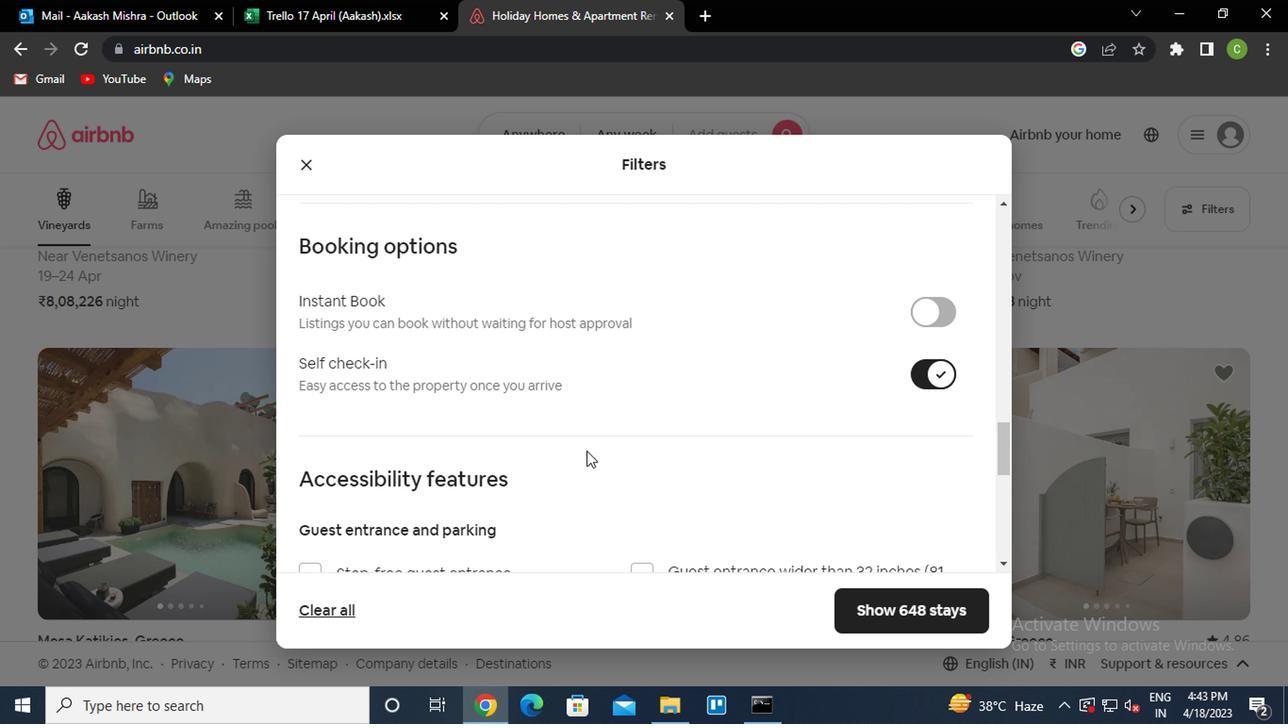 
Action: Mouse moved to (579, 452)
Screenshot: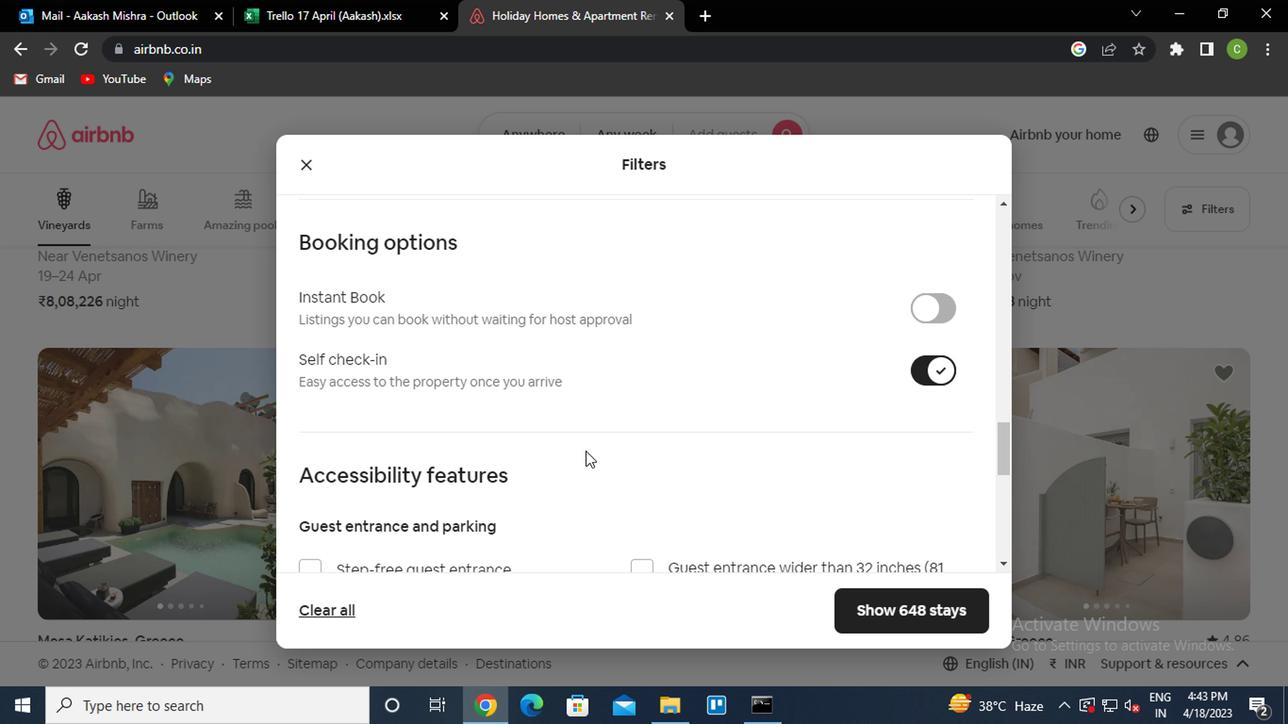 
Action: Mouse scrolled (579, 451) with delta (0, -1)
Screenshot: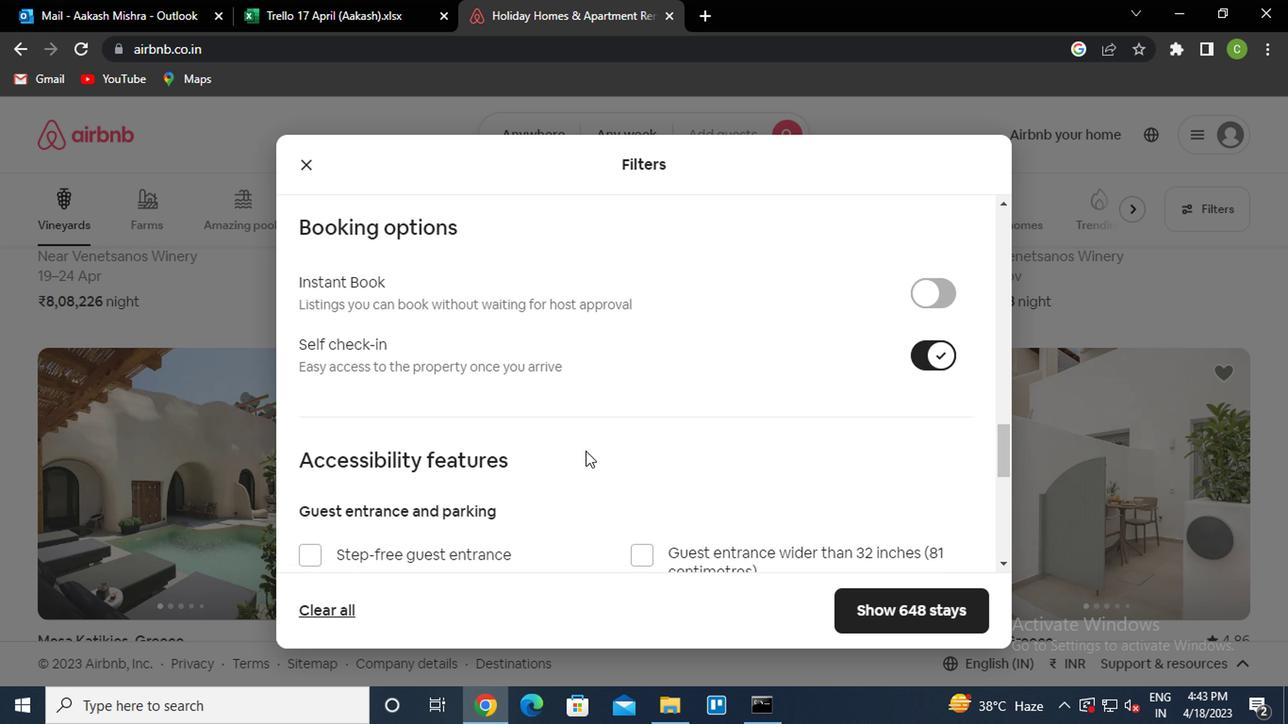 
Action: Mouse scrolled (579, 451) with delta (0, -1)
Screenshot: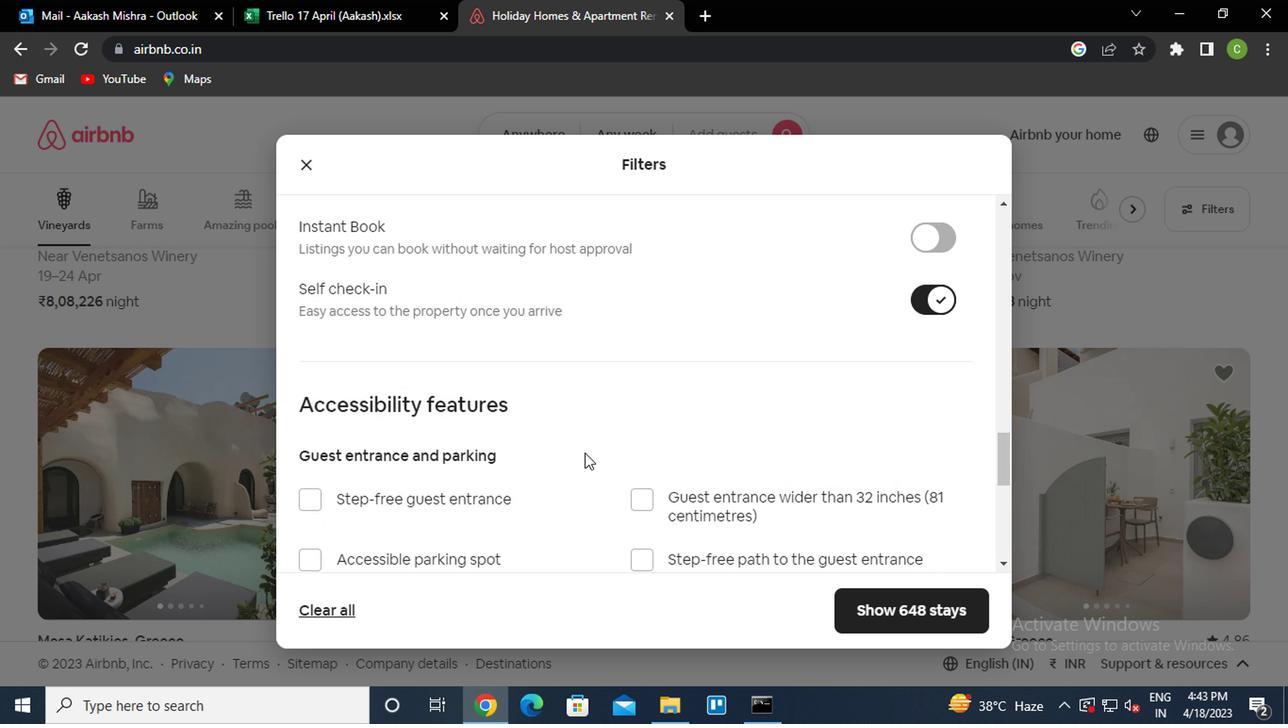 
Action: Mouse scrolled (579, 451) with delta (0, -1)
Screenshot: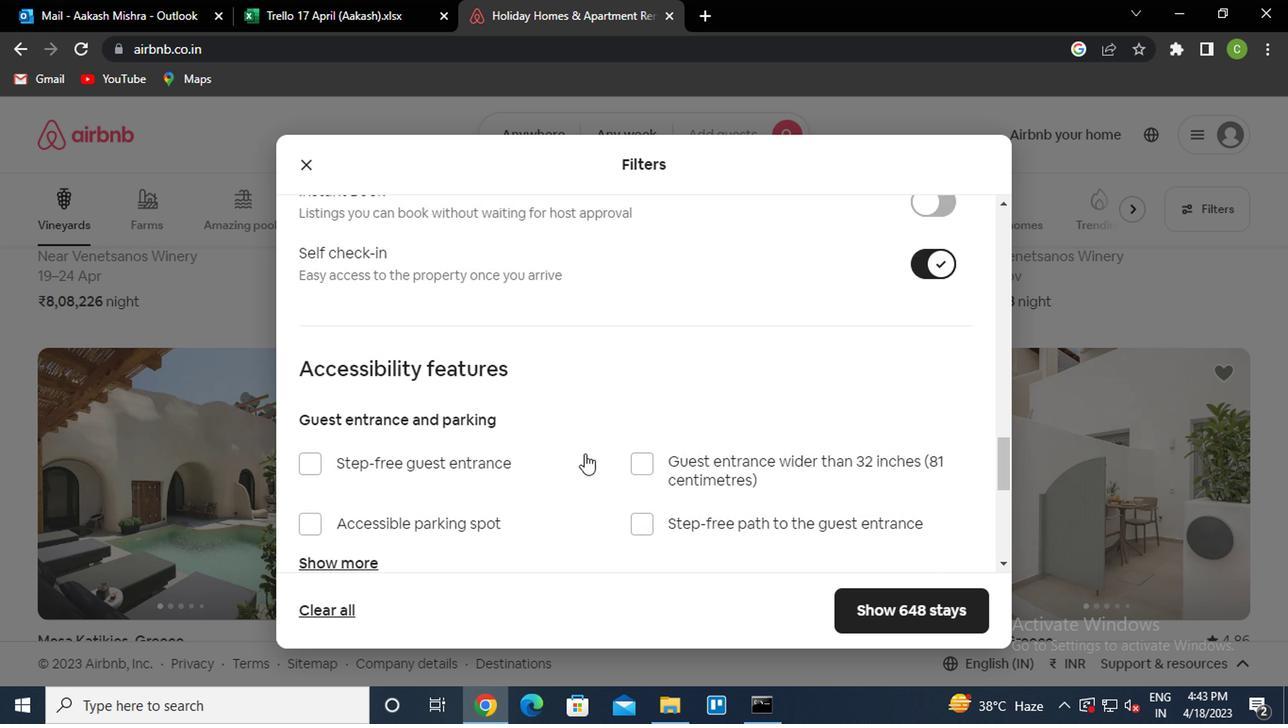 
Action: Mouse scrolled (579, 451) with delta (0, -1)
Screenshot: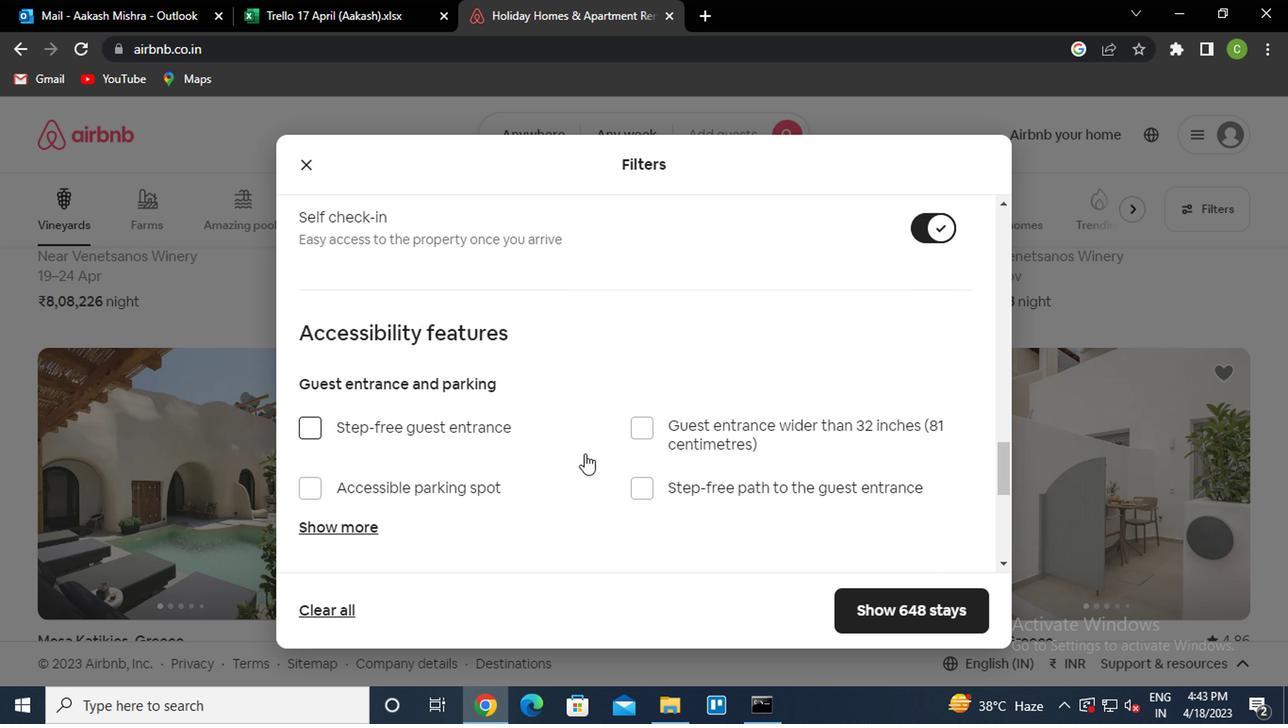 
Action: Mouse moved to (544, 470)
Screenshot: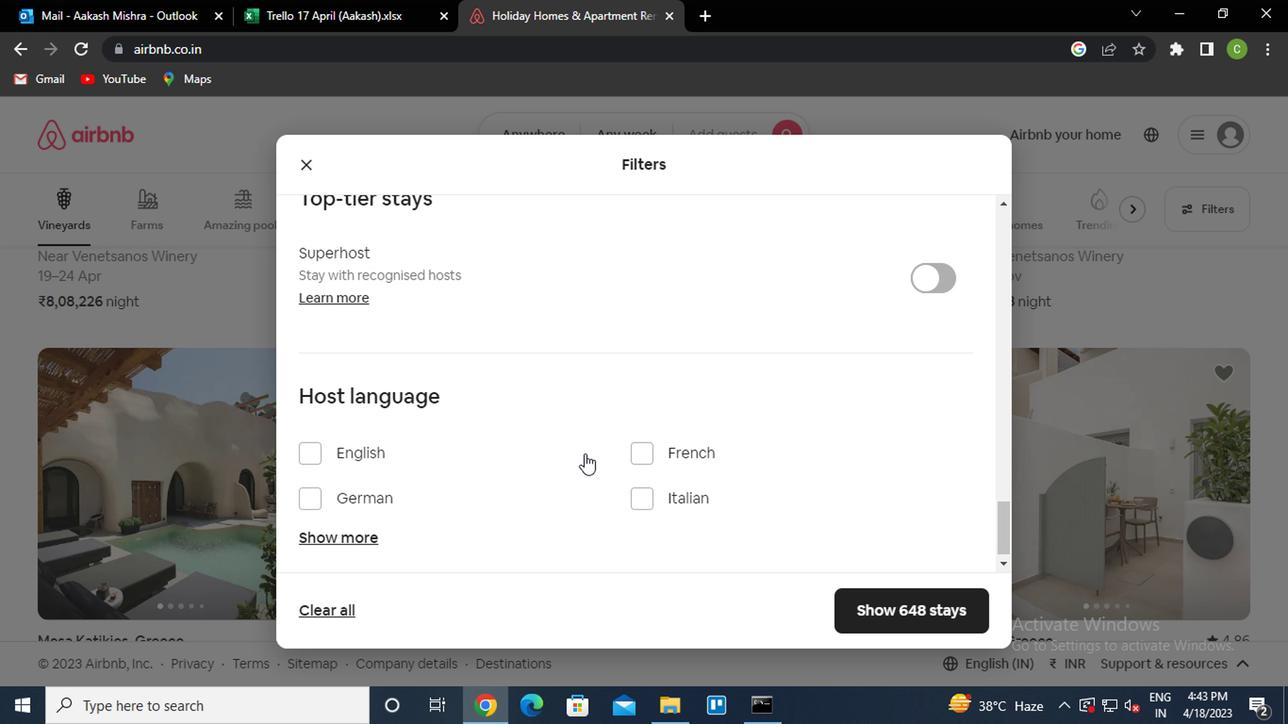 
Action: Mouse scrolled (544, 470) with delta (0, 0)
Screenshot: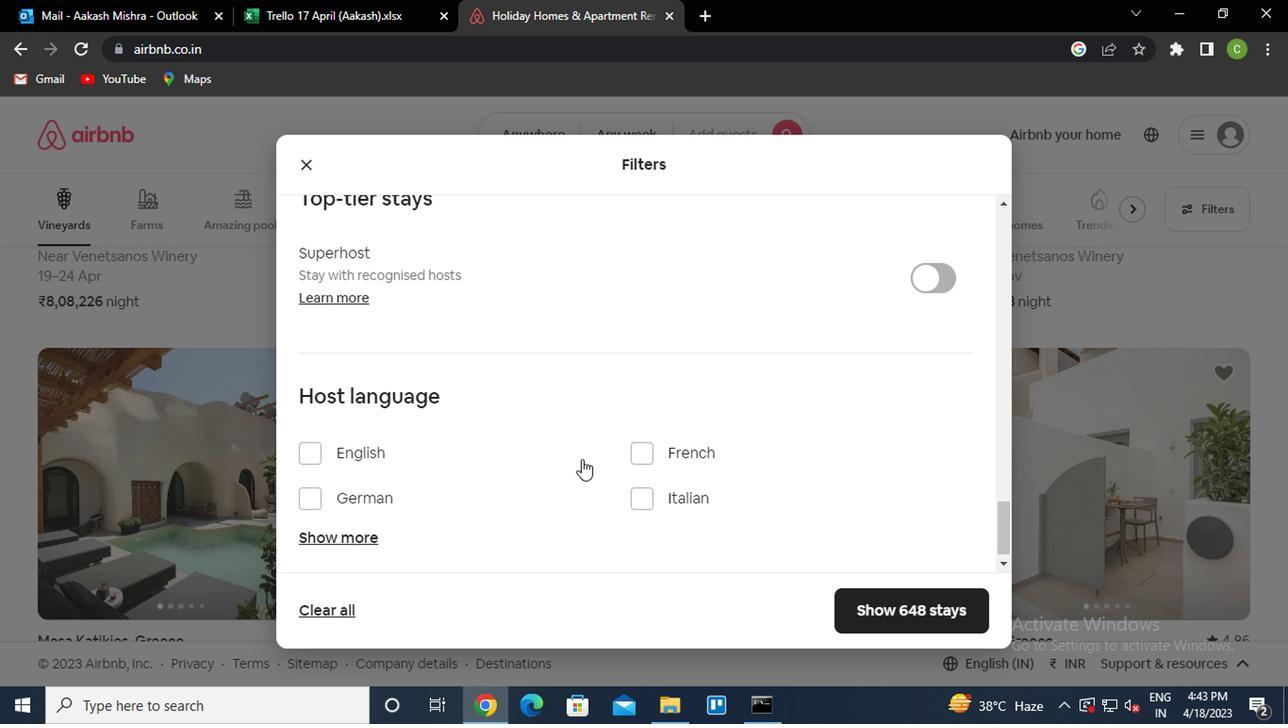 
Action: Mouse moved to (337, 527)
Screenshot: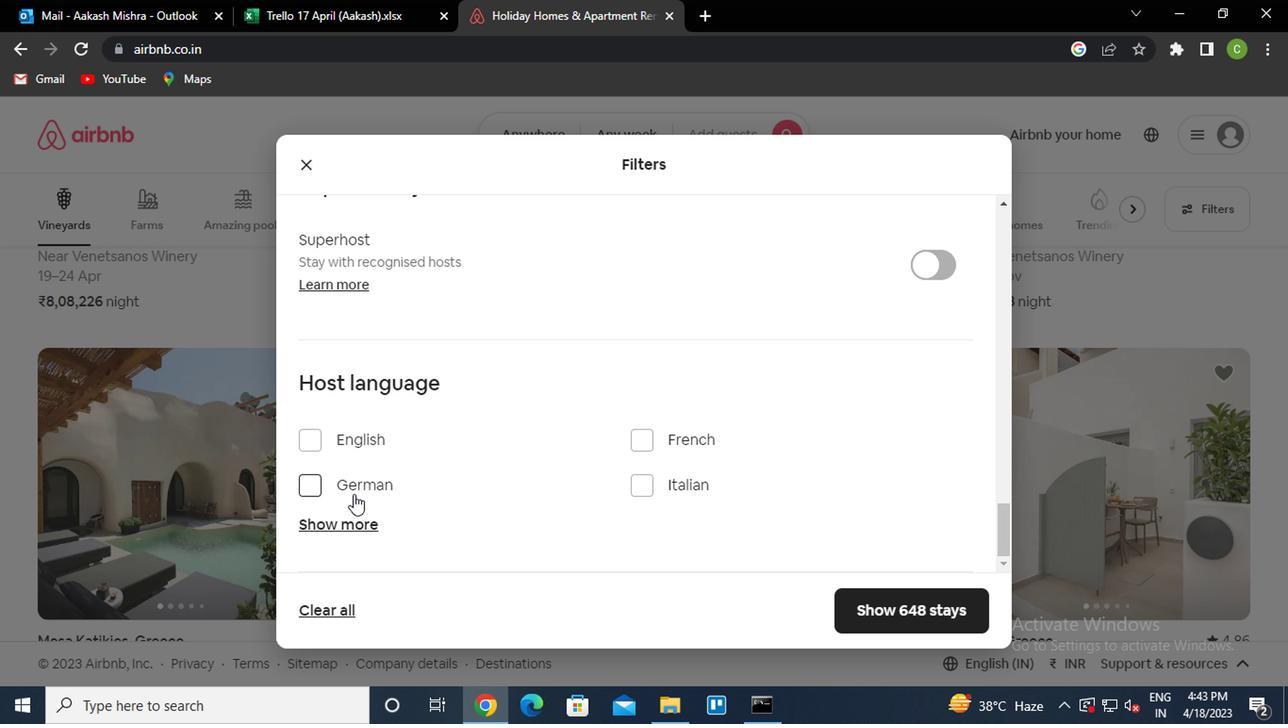 
Action: Mouse pressed left at (337, 527)
Screenshot: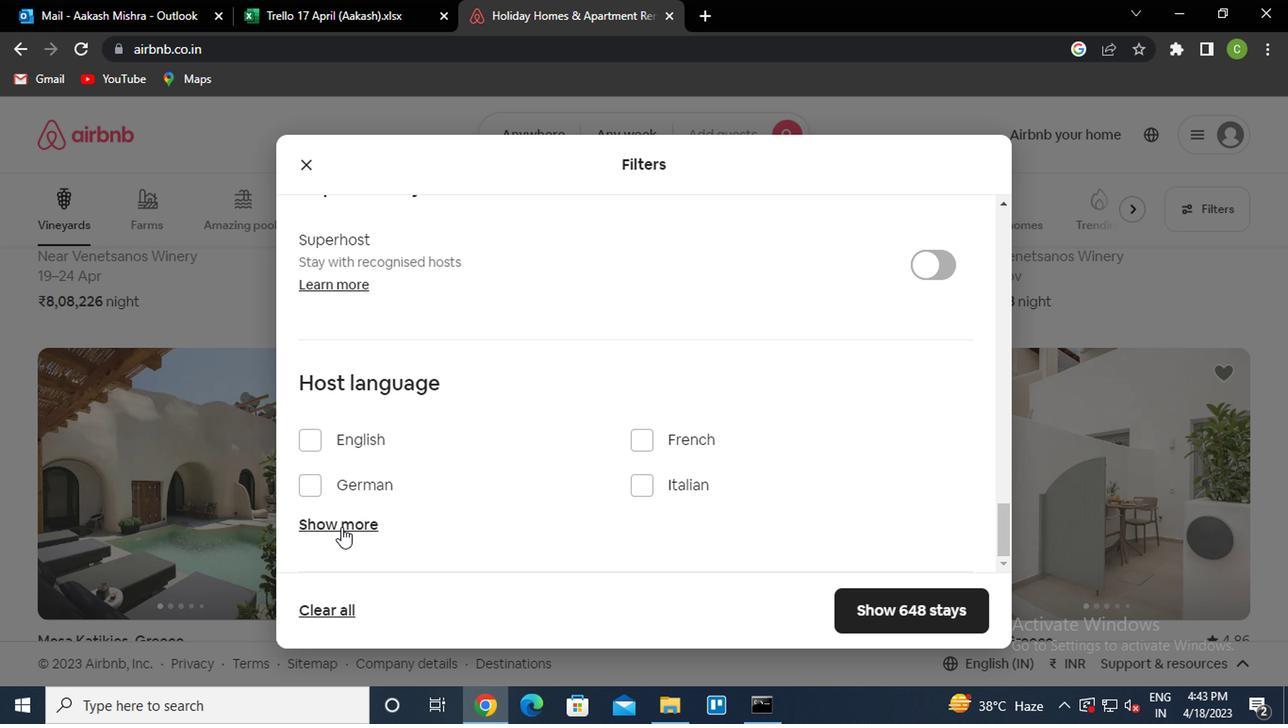 
Action: Mouse moved to (397, 507)
Screenshot: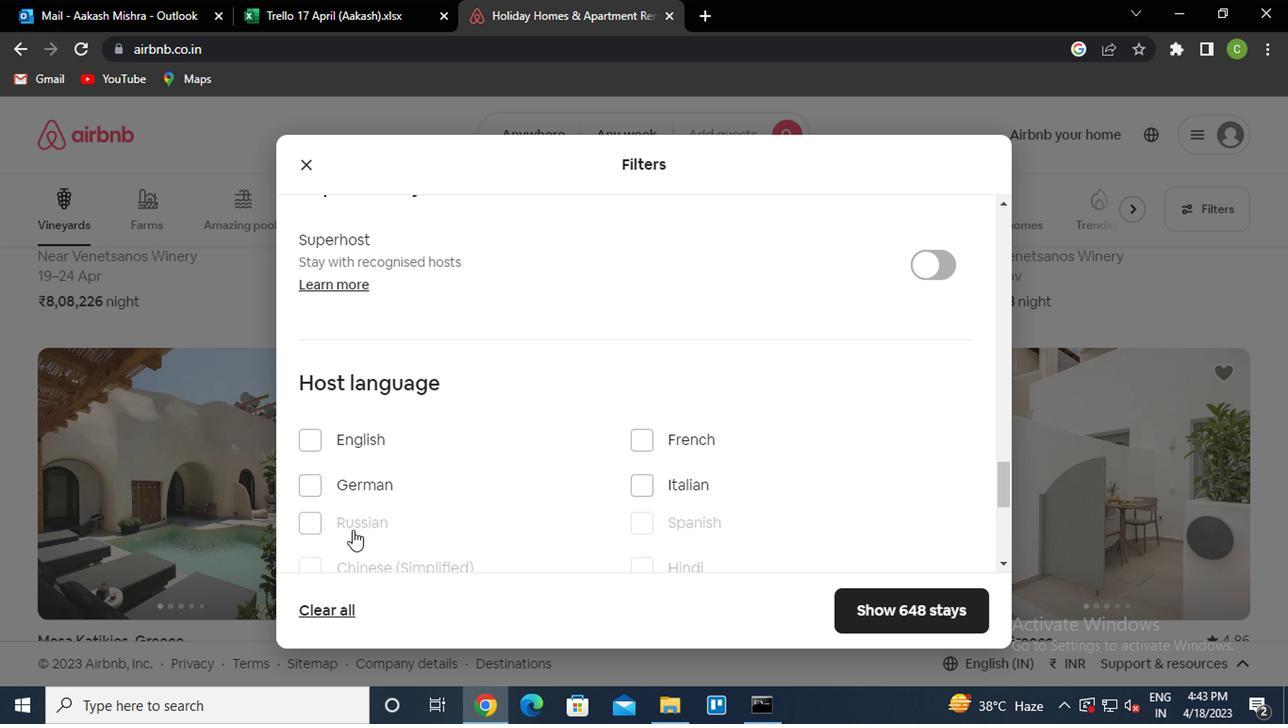 
Action: Mouse scrolled (397, 505) with delta (0, -1)
Screenshot: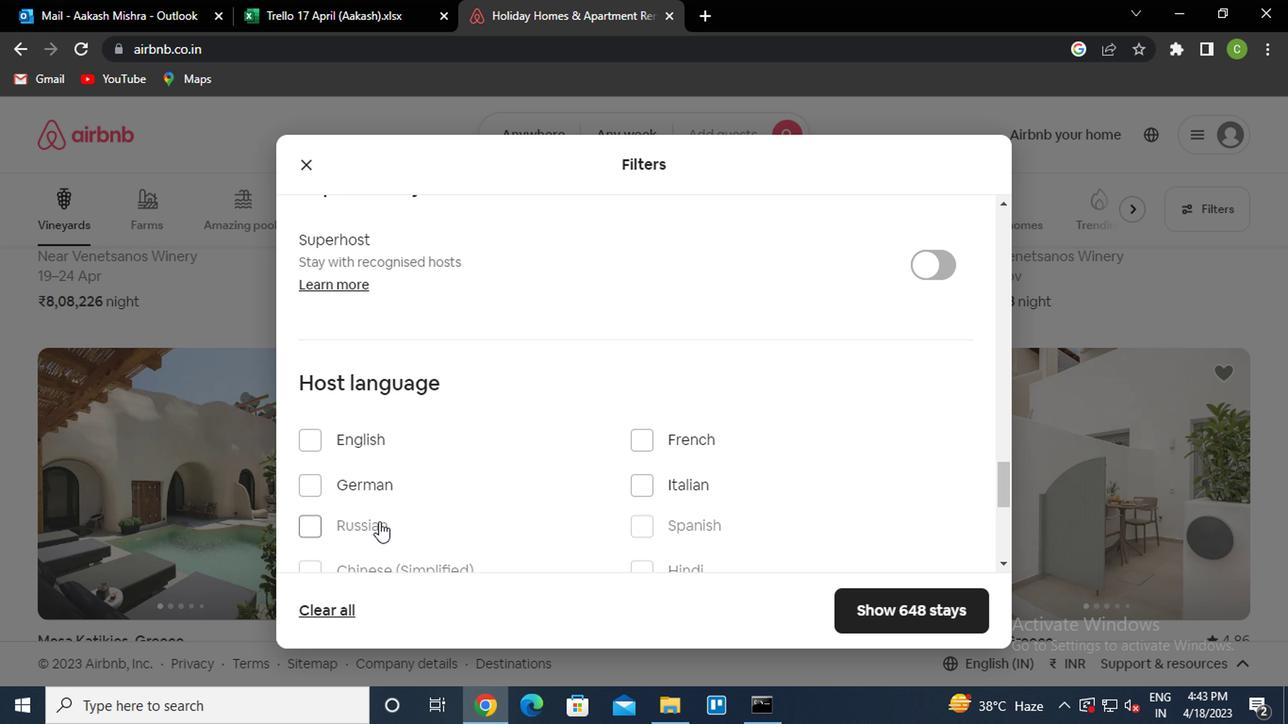 
Action: Mouse moved to (400, 504)
Screenshot: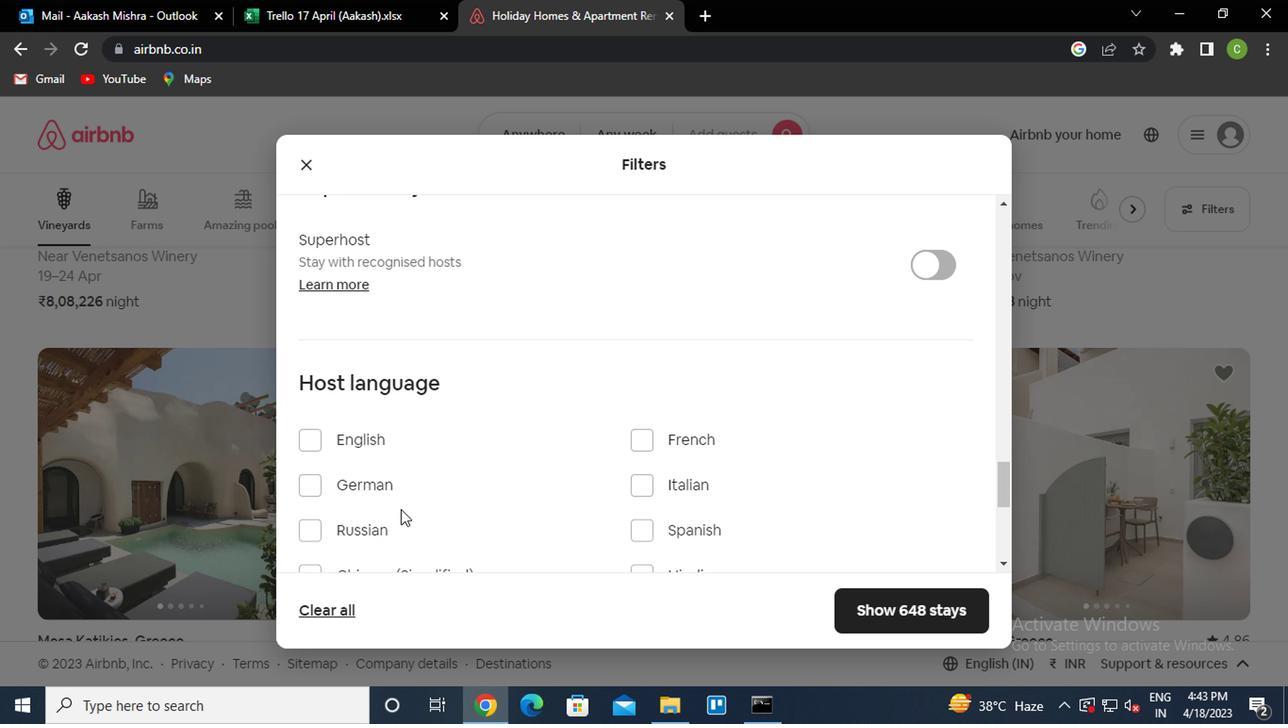 
Action: Mouse scrolled (400, 503) with delta (0, -1)
Screenshot: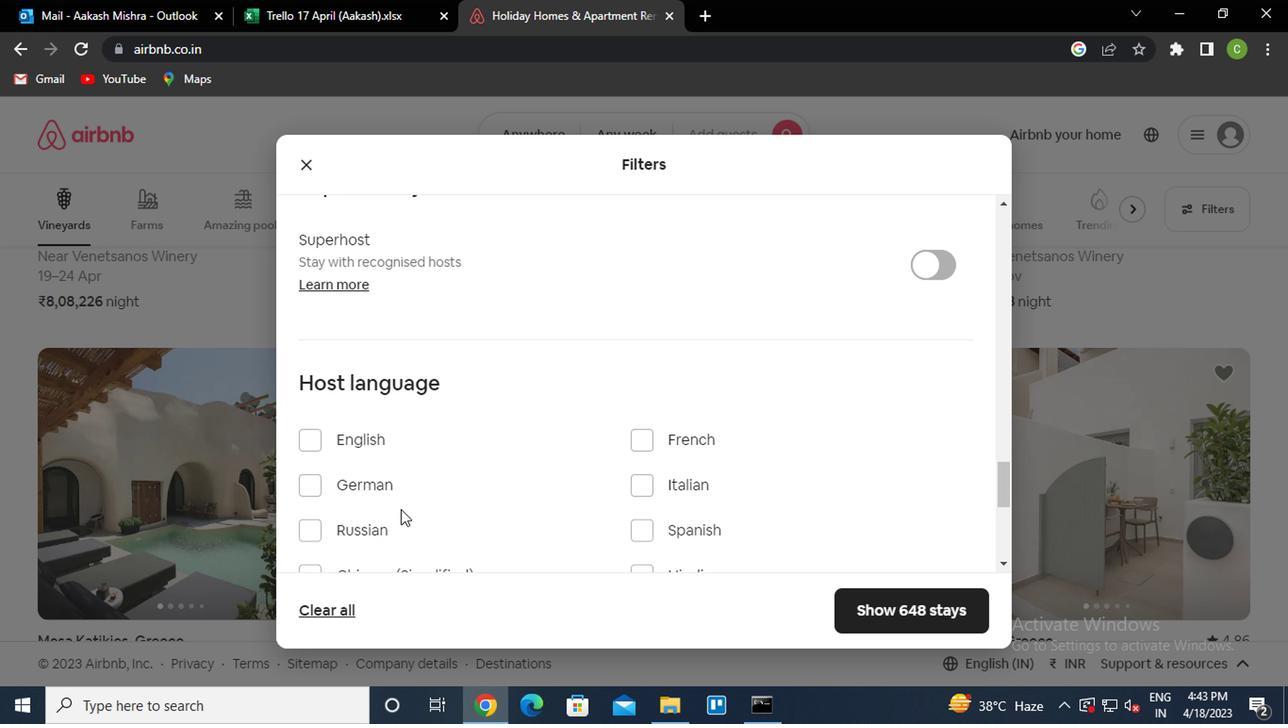 
Action: Mouse moved to (648, 345)
Screenshot: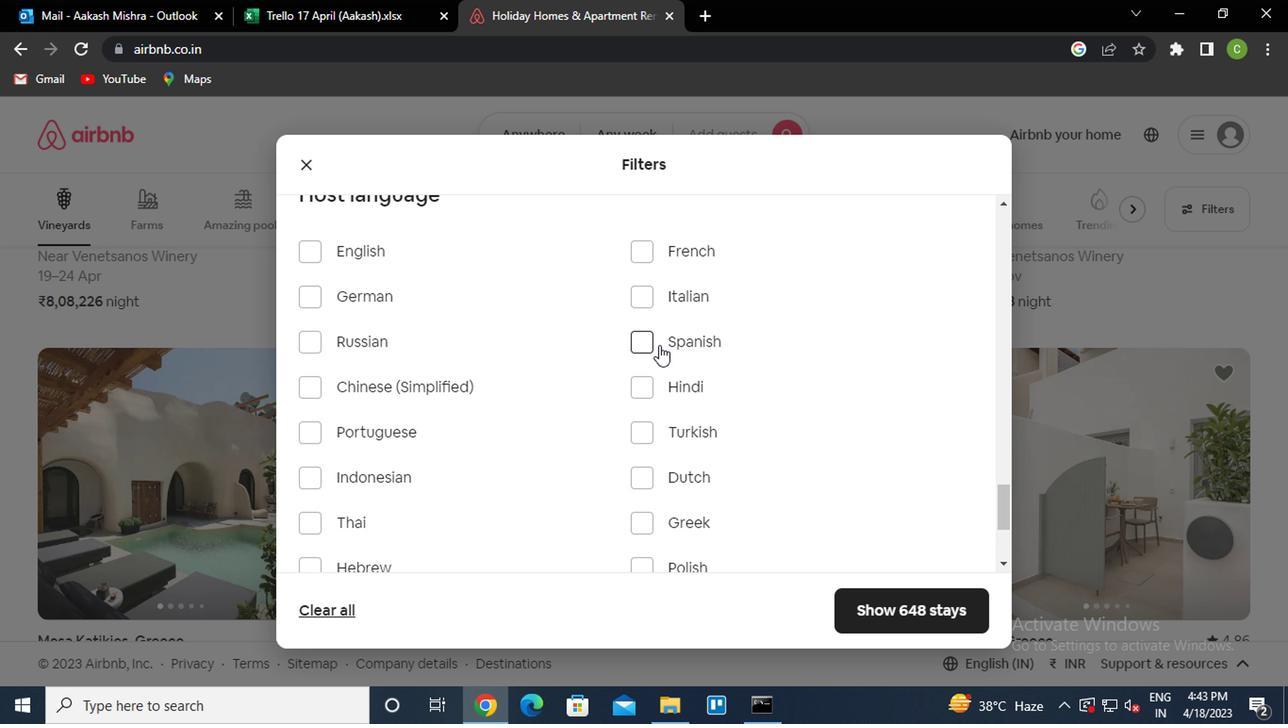 
Action: Mouse pressed left at (648, 345)
Screenshot: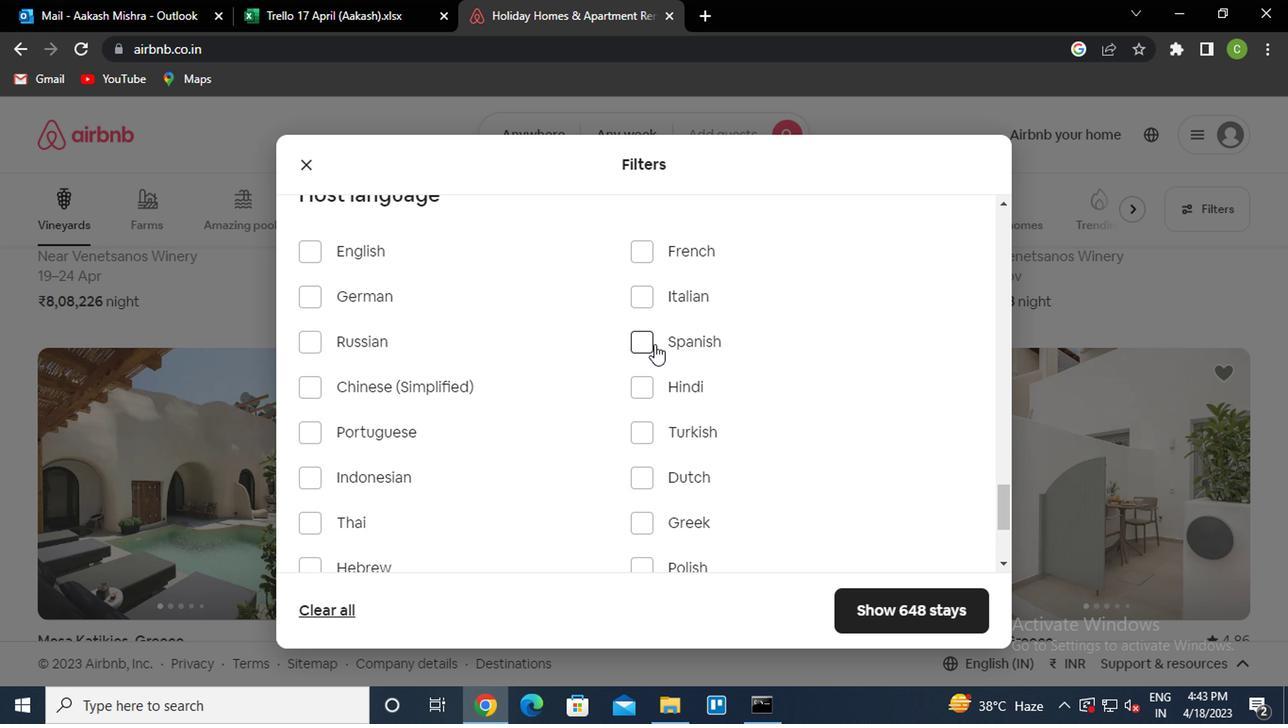 
Action: Mouse moved to (915, 617)
Screenshot: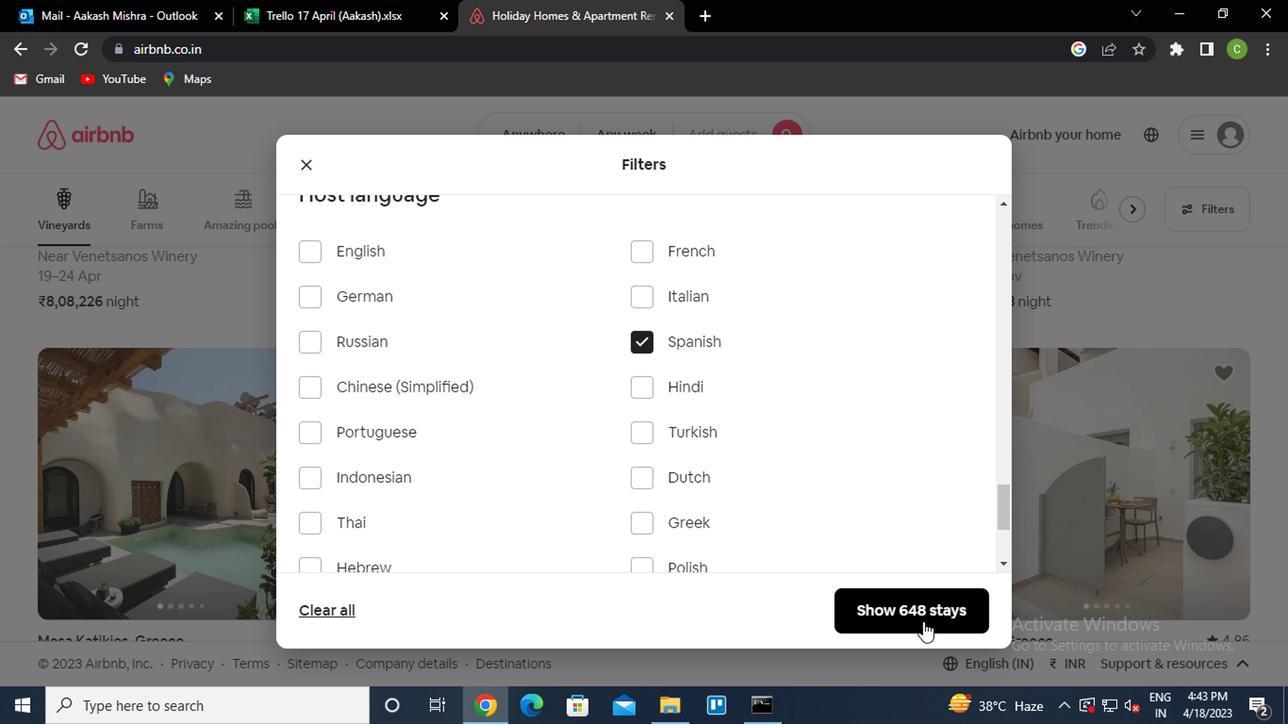 
Action: Mouse pressed left at (915, 617)
Screenshot: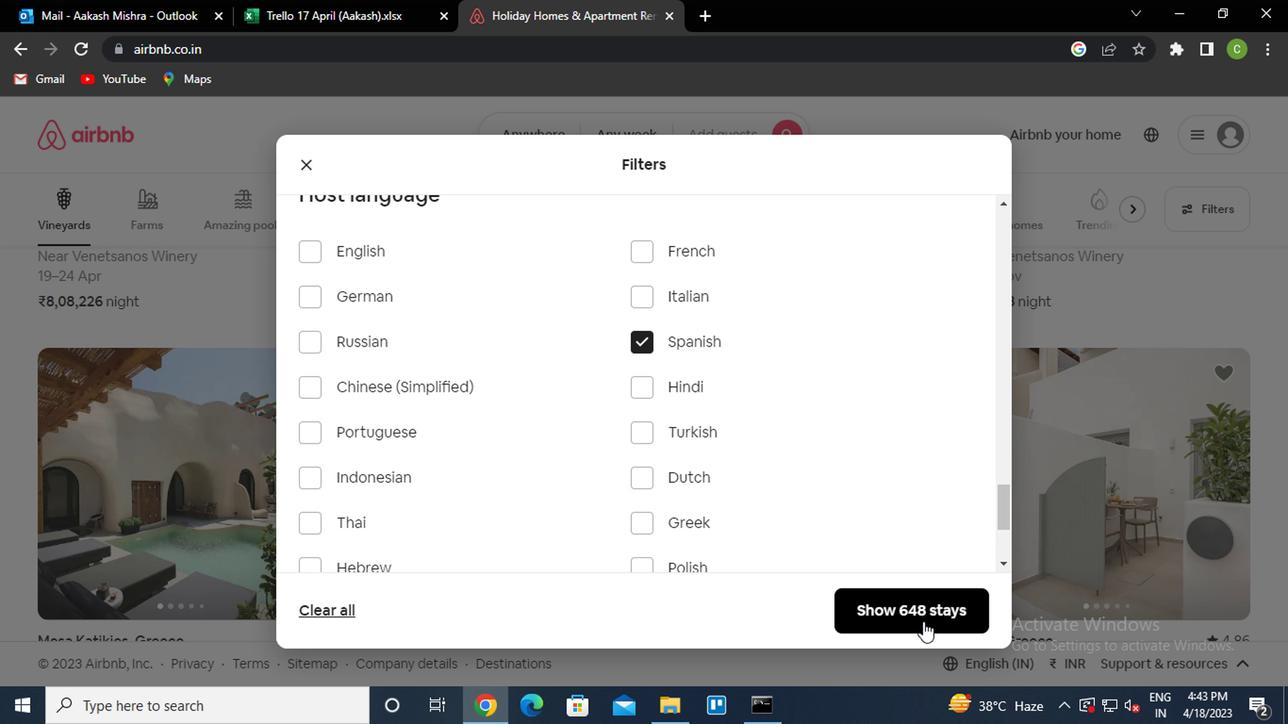 
Action: Mouse moved to (637, 514)
Screenshot: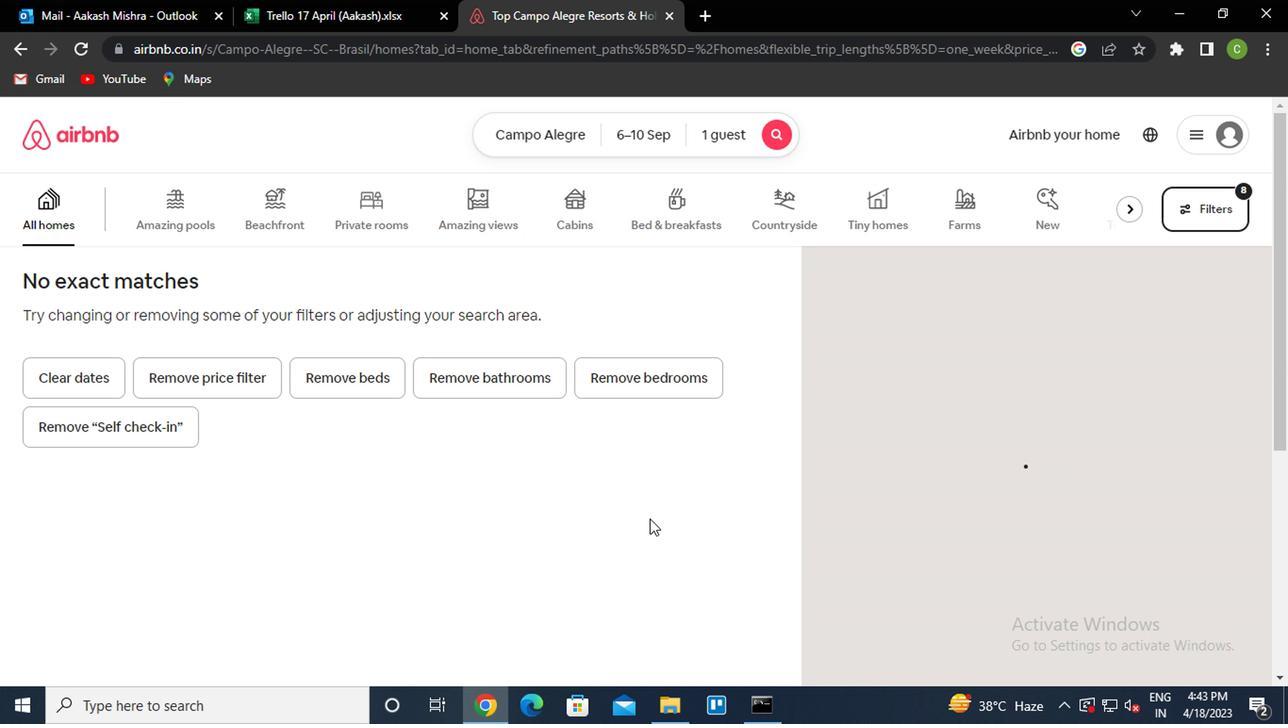 
